 Task: Utilize Salesforce process builder for automated communication.
Action: Mouse moved to (610, 46)
Screenshot: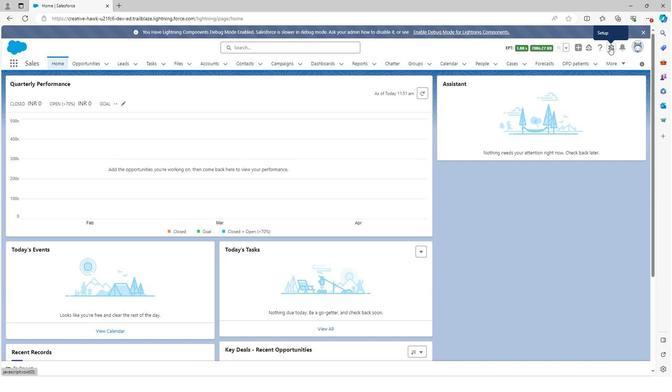 
Action: Mouse pressed left at (610, 46)
Screenshot: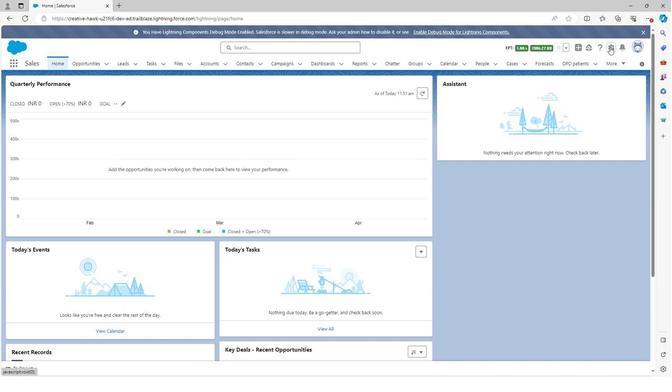 
Action: Mouse moved to (583, 69)
Screenshot: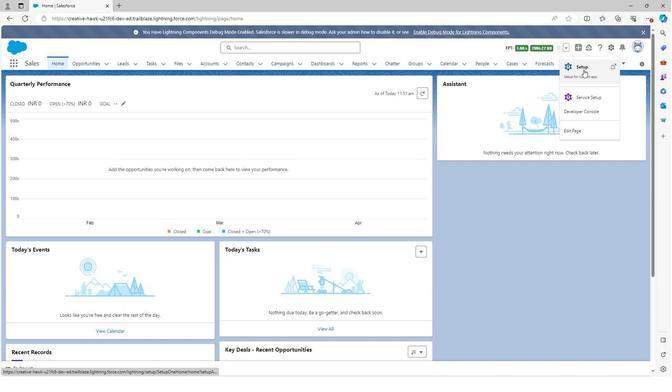
Action: Mouse pressed left at (583, 69)
Screenshot: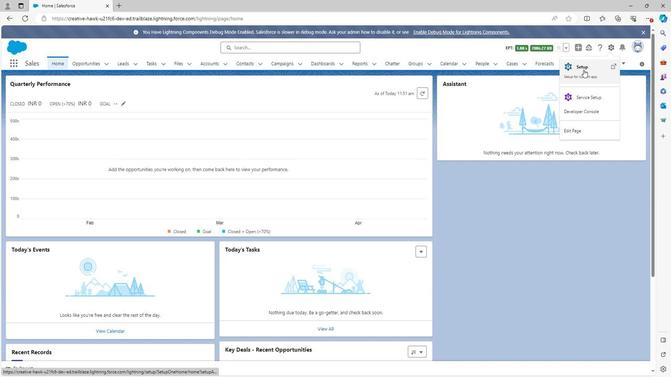 
Action: Mouse moved to (32, 82)
Screenshot: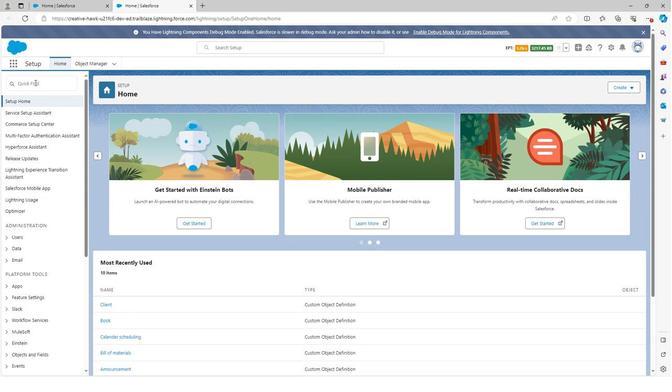 
Action: Mouse pressed left at (32, 82)
Screenshot: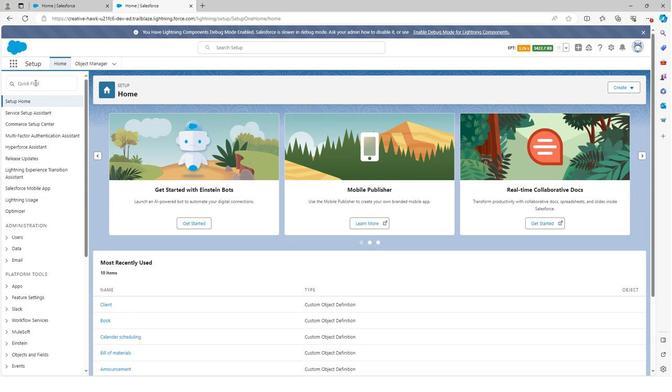 
Action: Key pressed email
Screenshot: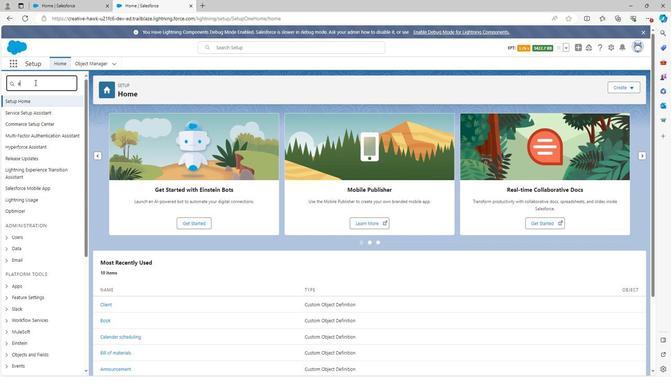 
Action: Mouse moved to (31, 141)
Screenshot: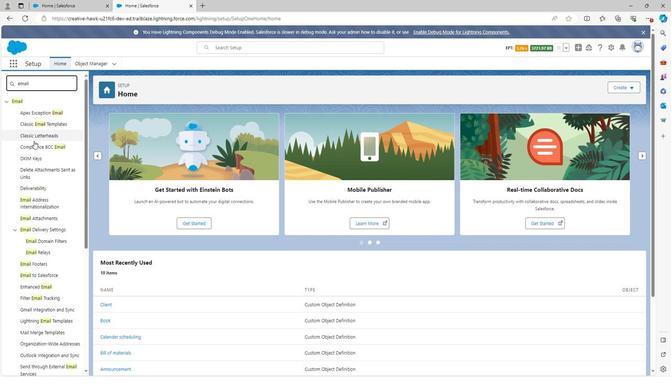 
Action: Key pressed <Key.space>te
Screenshot: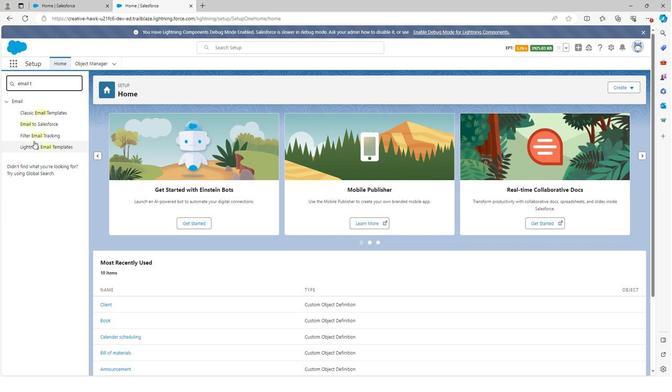 
Action: Mouse moved to (38, 112)
Screenshot: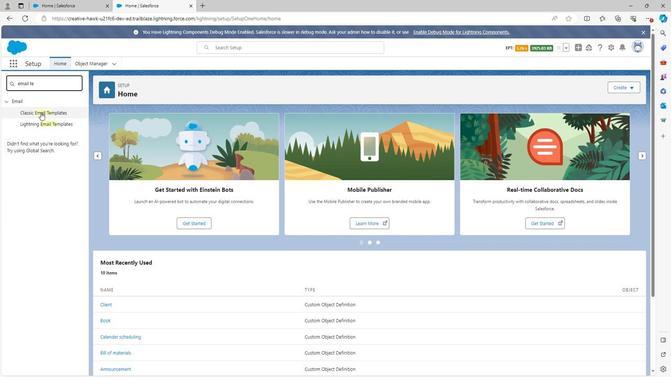 
Action: Mouse pressed left at (38, 112)
Screenshot: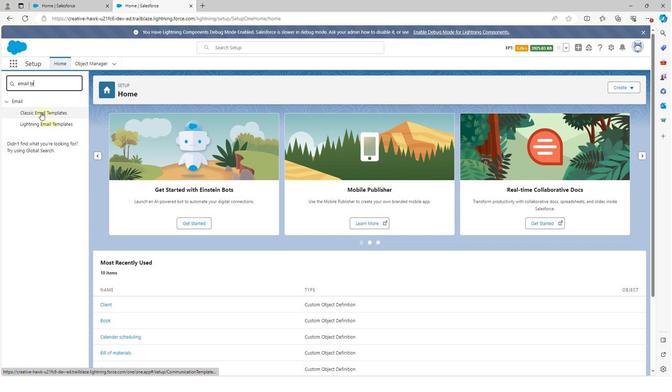 
Action: Mouse moved to (274, 175)
Screenshot: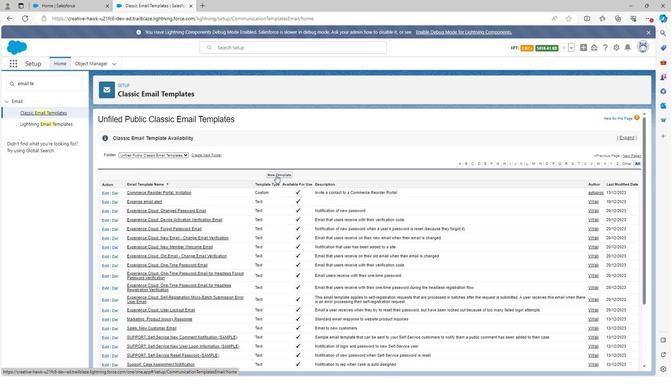 
Action: Mouse pressed left at (274, 175)
Screenshot: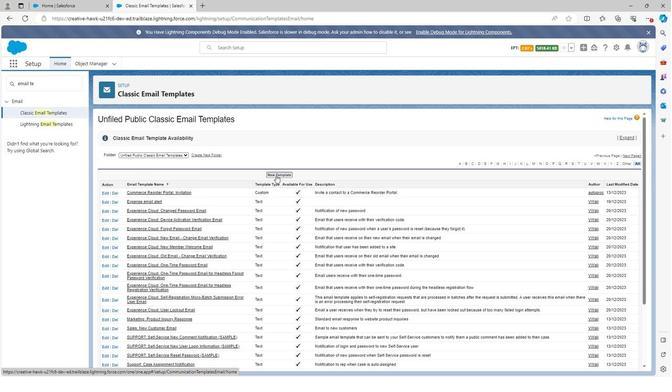 
Action: Mouse moved to (620, 218)
Screenshot: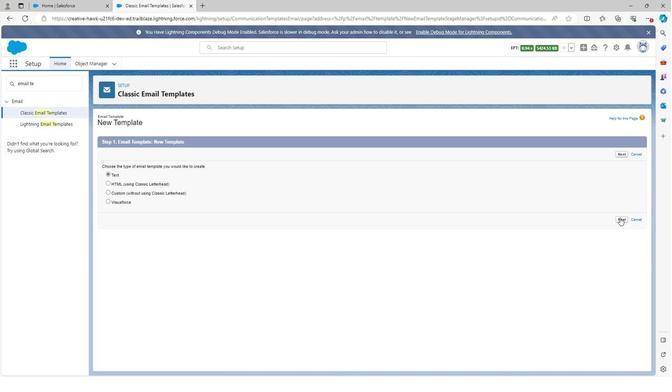 
Action: Mouse pressed left at (620, 218)
Screenshot: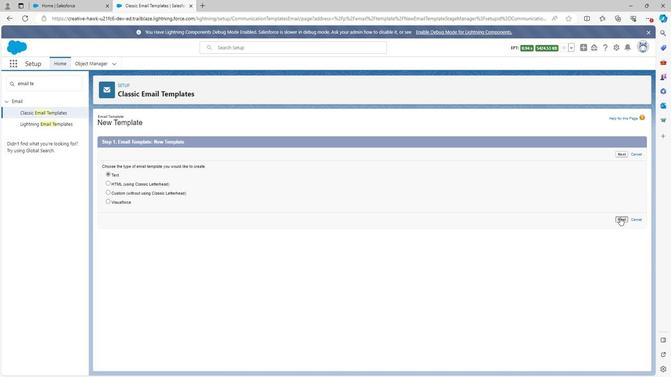 
Action: Mouse moved to (308, 155)
Screenshot: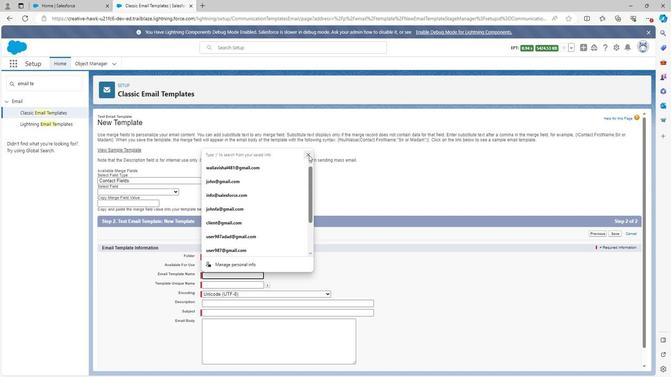 
Action: Mouse pressed left at (308, 155)
Screenshot: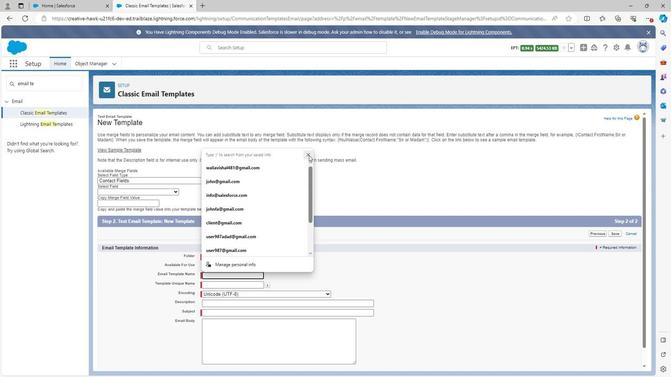 
Action: Mouse moved to (151, 181)
Screenshot: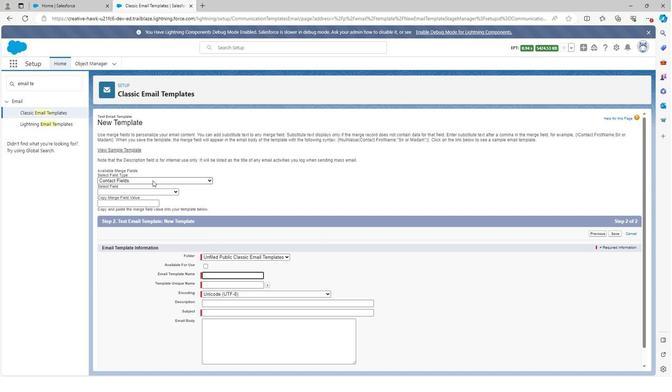 
Action: Mouse pressed left at (151, 181)
Screenshot: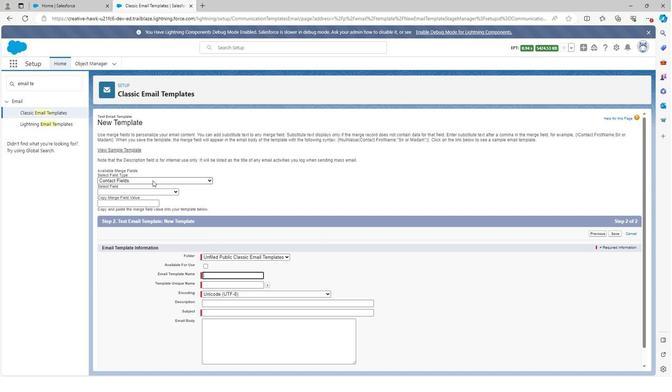 
Action: Mouse pressed left at (151, 181)
Screenshot: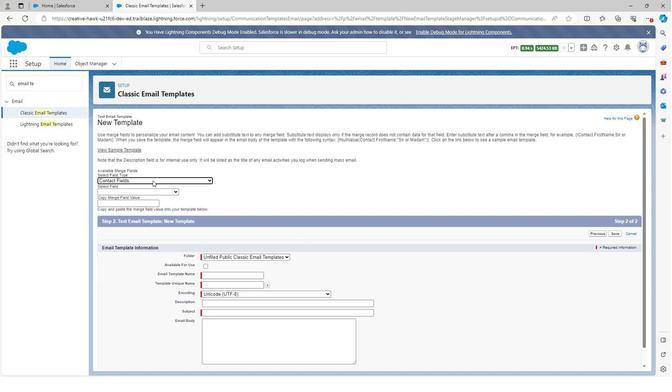 
Action: Mouse moved to (138, 194)
Screenshot: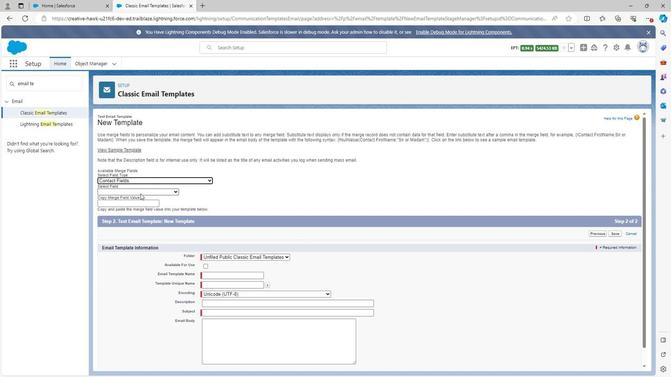 
Action: Mouse pressed left at (138, 194)
Screenshot: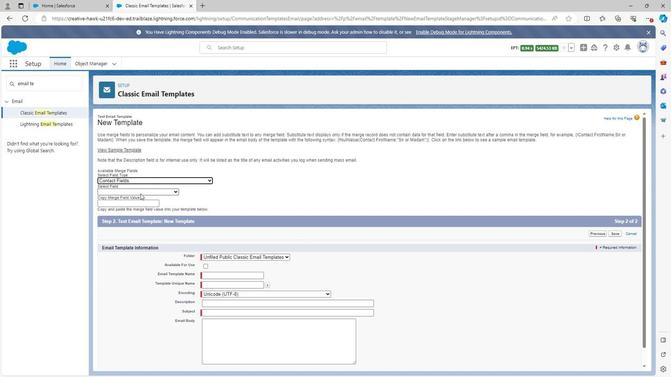 
Action: Mouse moved to (133, 261)
Screenshot: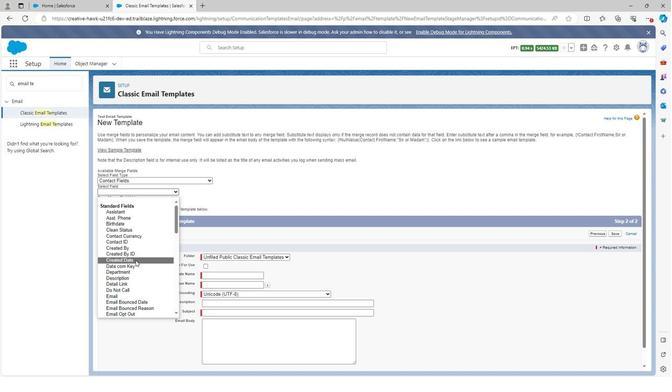
Action: Mouse scrolled (133, 260) with delta (0, 0)
Screenshot: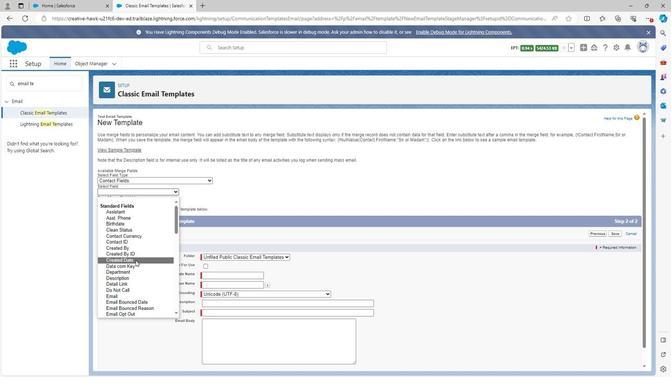 
Action: Mouse scrolled (133, 260) with delta (0, 0)
Screenshot: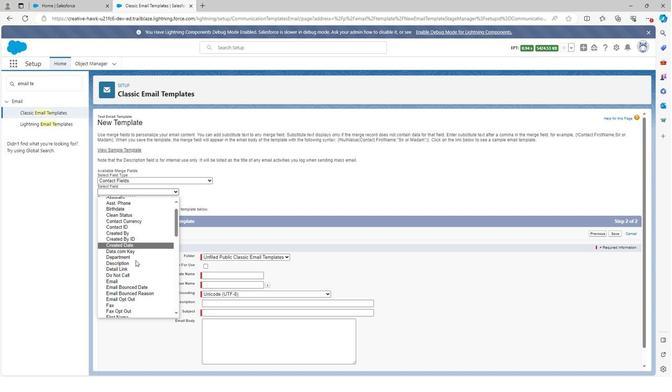 
Action: Mouse moved to (133, 261)
Screenshot: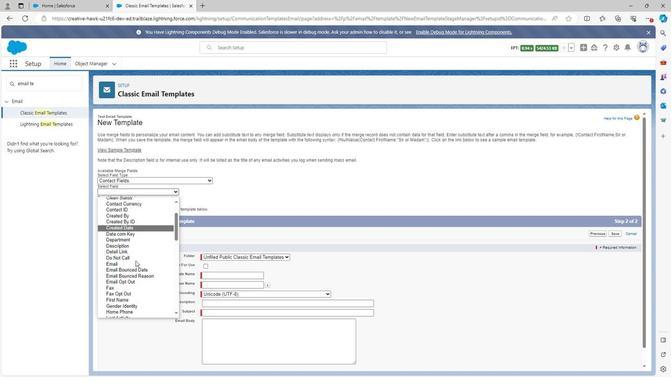 
Action: Mouse scrolled (133, 261) with delta (0, 0)
Screenshot: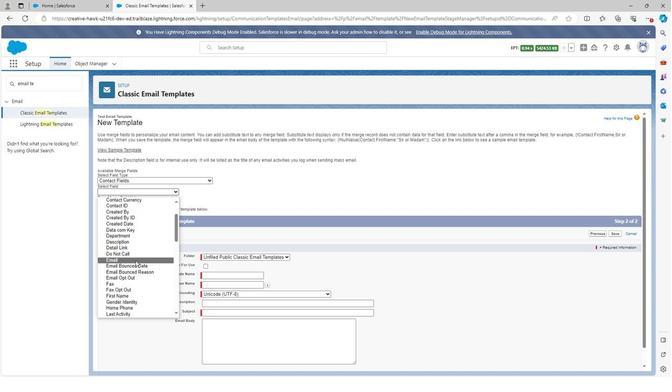 
Action: Mouse scrolled (133, 261) with delta (0, 0)
Screenshot: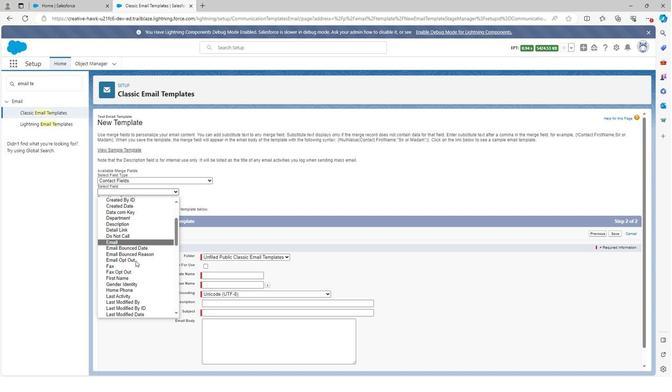 
Action: Mouse scrolled (133, 261) with delta (0, 0)
Screenshot: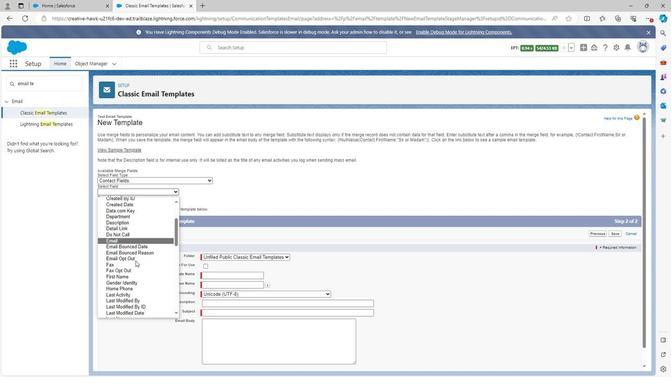 
Action: Mouse scrolled (133, 261) with delta (0, 0)
Screenshot: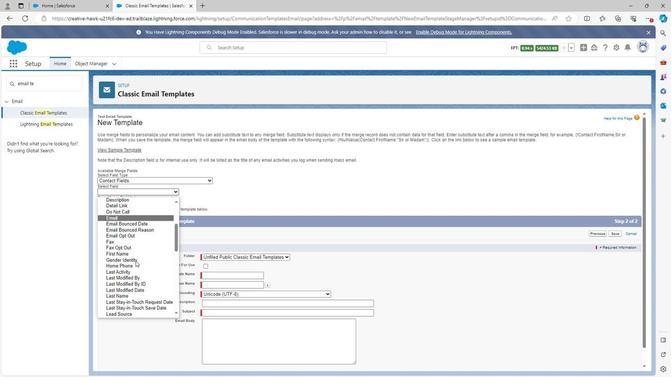 
Action: Mouse scrolled (133, 261) with delta (0, 0)
Screenshot: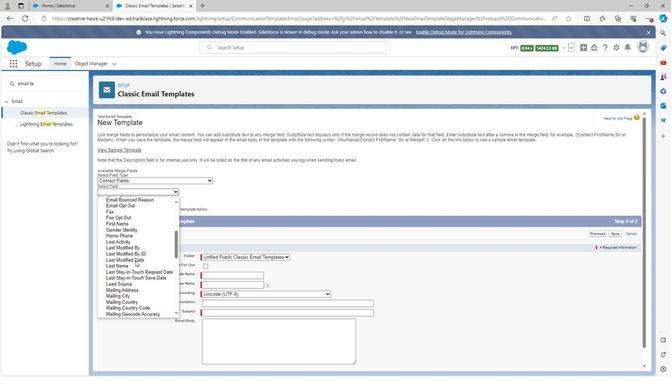 
Action: Mouse scrolled (133, 261) with delta (0, 0)
Screenshot: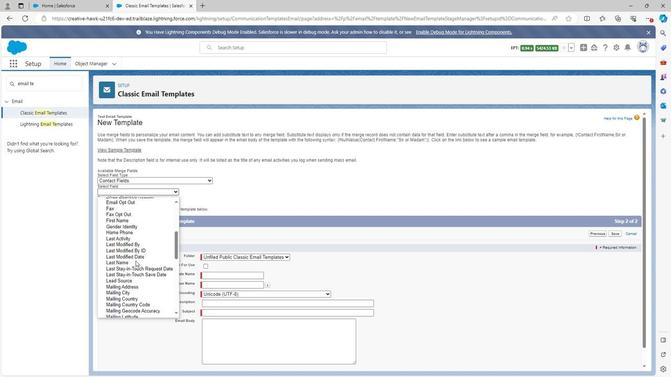 
Action: Mouse scrolled (133, 261) with delta (0, 0)
Screenshot: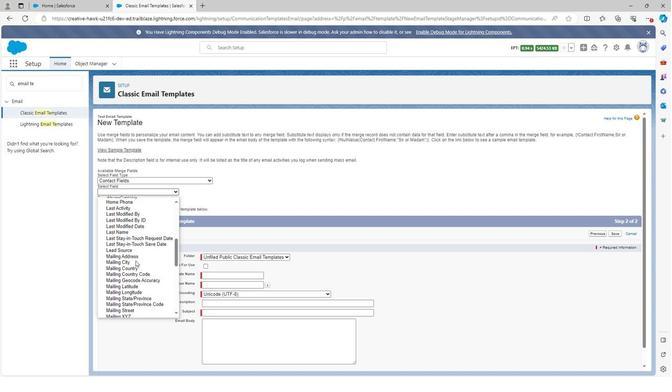 
Action: Mouse scrolled (133, 261) with delta (0, 0)
Screenshot: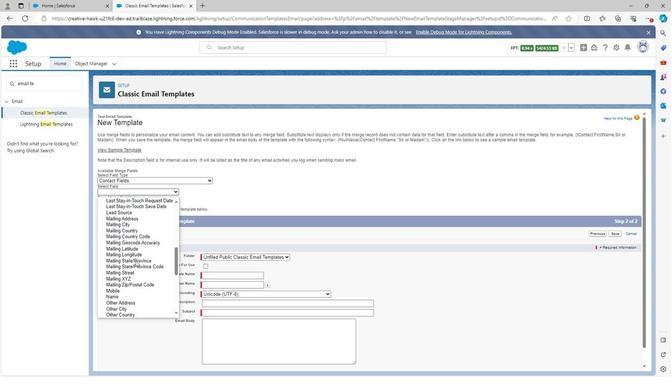 
Action: Mouse scrolled (133, 261) with delta (0, 0)
Screenshot: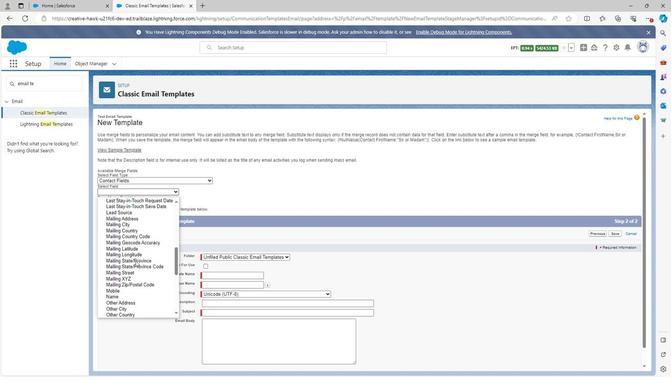 
Action: Mouse scrolled (133, 261) with delta (0, 0)
Screenshot: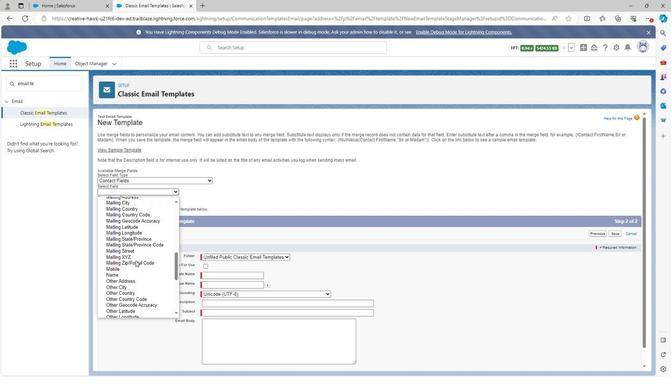 
Action: Mouse scrolled (133, 261) with delta (0, 0)
Screenshot: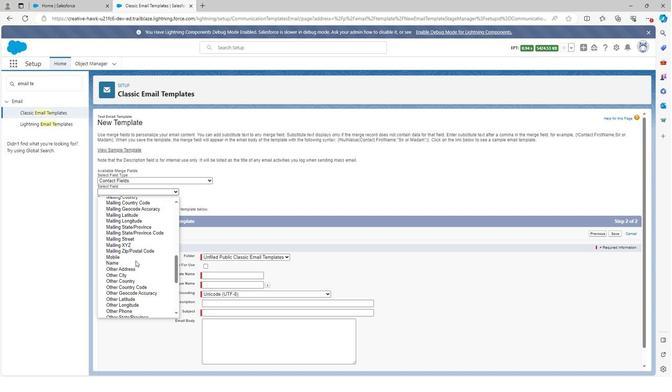 
Action: Mouse scrolled (133, 261) with delta (0, 0)
Screenshot: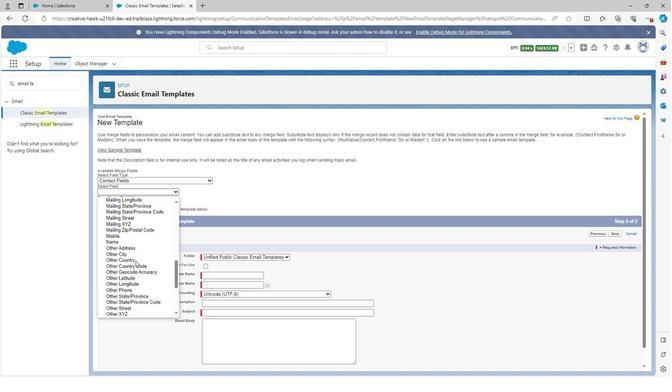 
Action: Mouse scrolled (133, 261) with delta (0, 0)
Screenshot: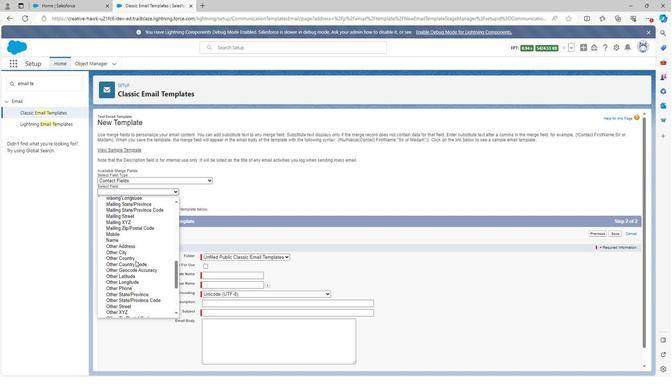 
Action: Mouse scrolled (133, 261) with delta (0, 0)
Screenshot: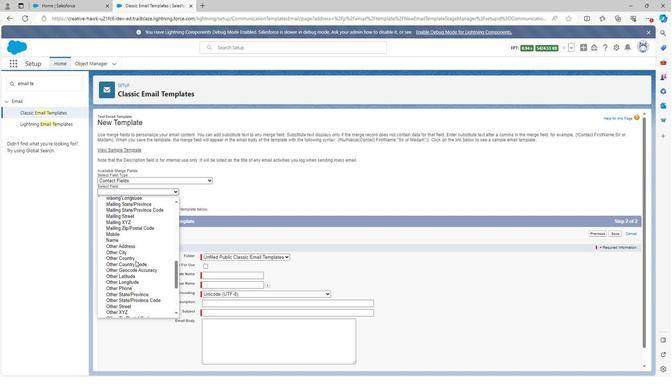 
Action: Mouse scrolled (133, 261) with delta (0, 0)
Screenshot: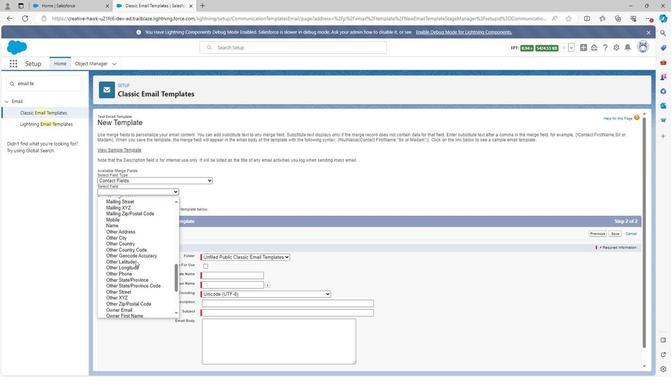 
Action: Mouse scrolled (133, 261) with delta (0, 0)
Screenshot: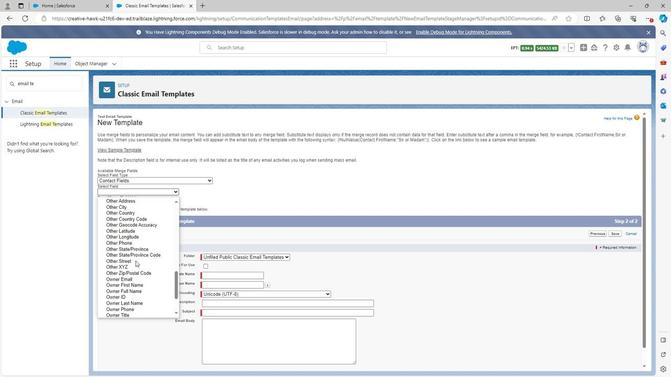 
Action: Mouse scrolled (133, 261) with delta (0, 0)
Screenshot: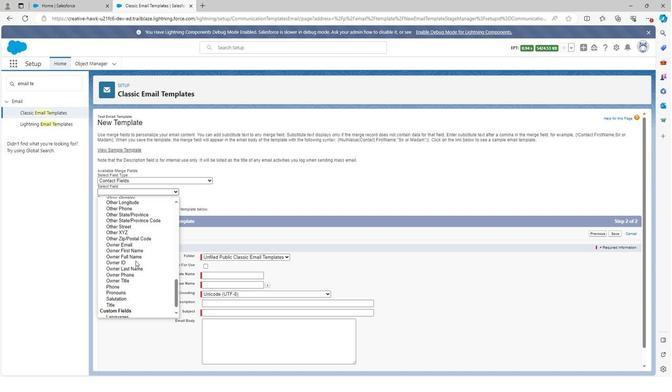 
Action: Mouse scrolled (133, 261) with delta (0, 0)
Screenshot: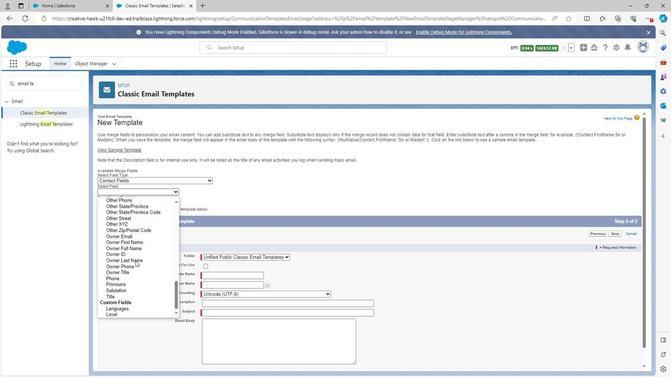 
Action: Mouse scrolled (133, 261) with delta (0, 0)
Screenshot: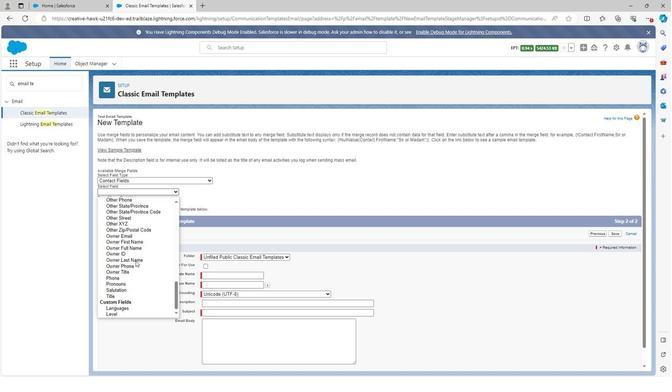 
Action: Mouse scrolled (133, 261) with delta (0, 0)
Screenshot: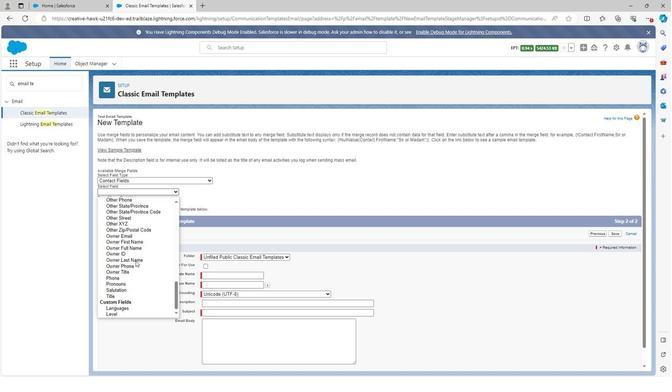 
Action: Mouse scrolled (133, 261) with delta (0, 0)
Screenshot: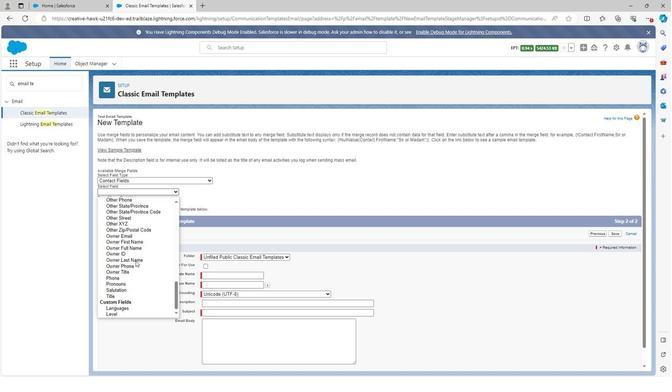 
Action: Mouse scrolled (133, 261) with delta (0, 0)
Screenshot: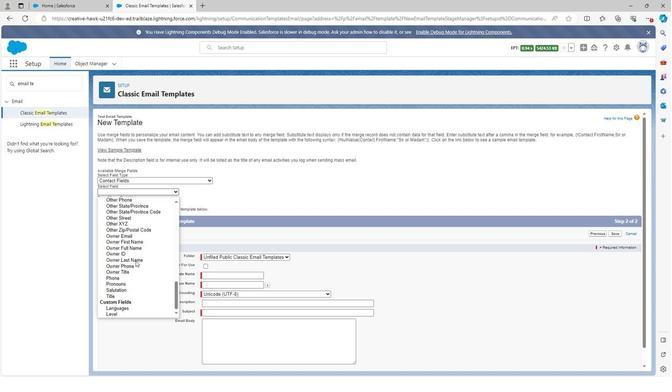 
Action: Mouse scrolled (133, 261) with delta (0, 0)
Screenshot: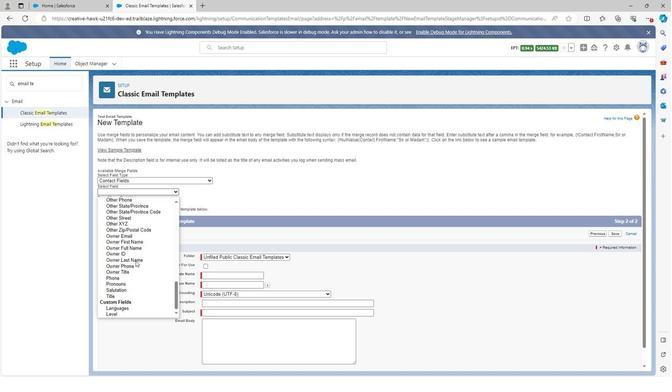 
Action: Mouse scrolled (133, 261) with delta (0, 0)
Screenshot: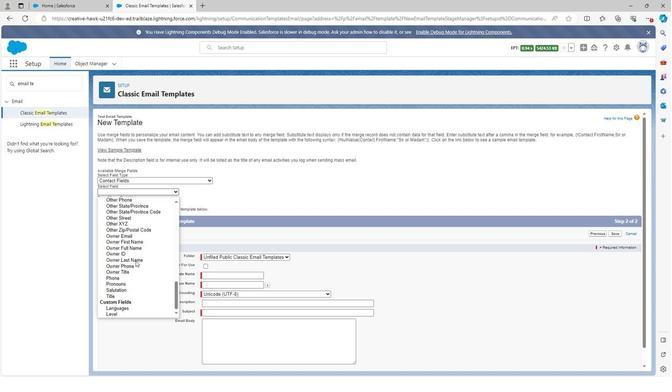
Action: Mouse scrolled (133, 261) with delta (0, 0)
Screenshot: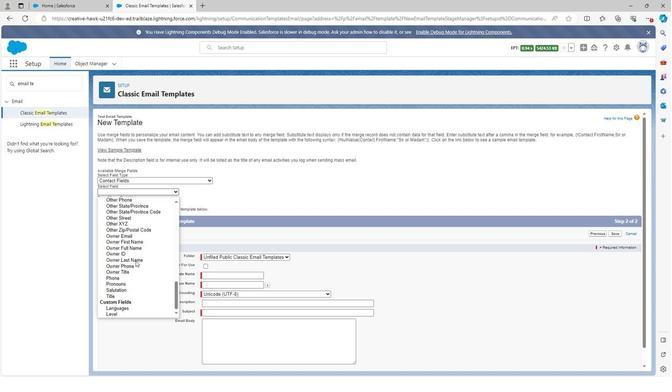 
Action: Mouse scrolled (133, 261) with delta (0, 0)
Screenshot: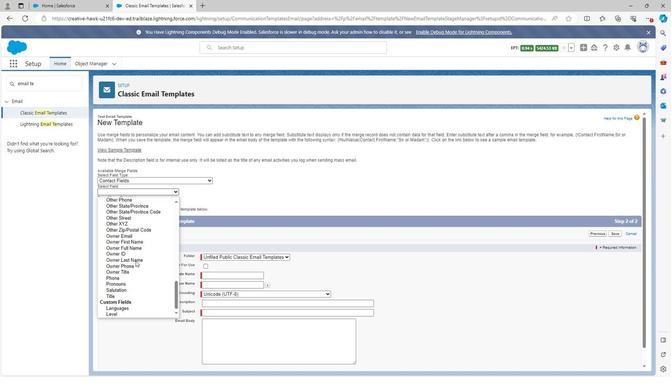
Action: Mouse scrolled (133, 261) with delta (0, 0)
Screenshot: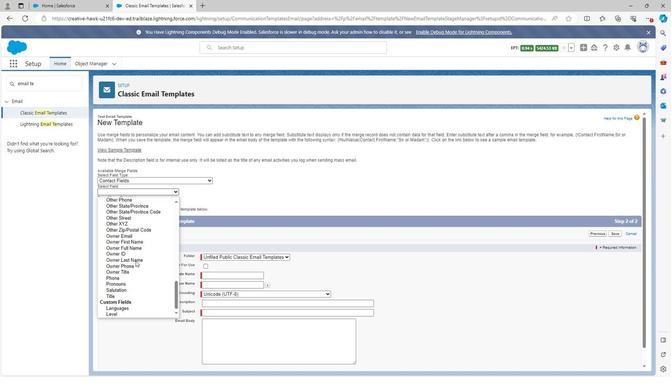 
Action: Mouse scrolled (133, 261) with delta (0, 0)
Screenshot: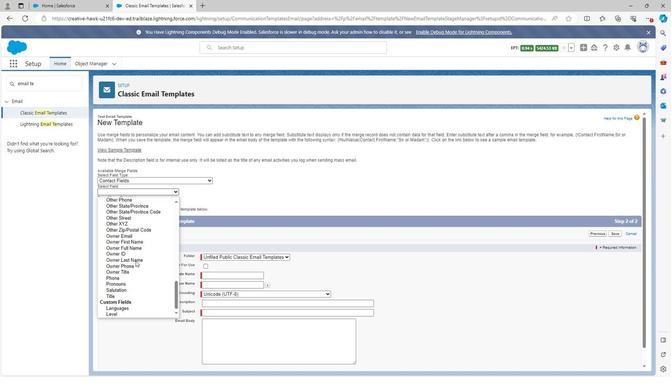 
Action: Mouse scrolled (133, 261) with delta (0, 0)
Screenshot: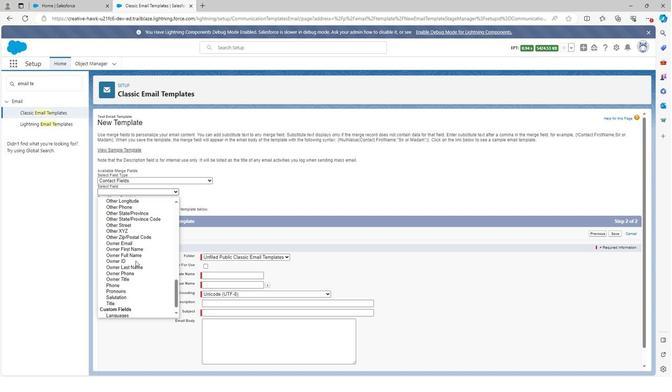 
Action: Mouse scrolled (133, 261) with delta (0, 0)
Screenshot: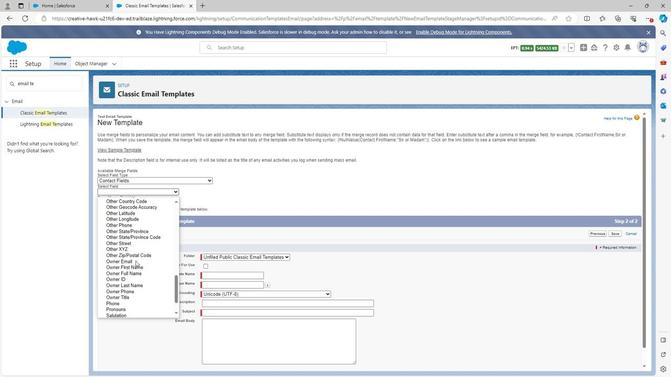 
Action: Mouse scrolled (133, 261) with delta (0, 0)
Screenshot: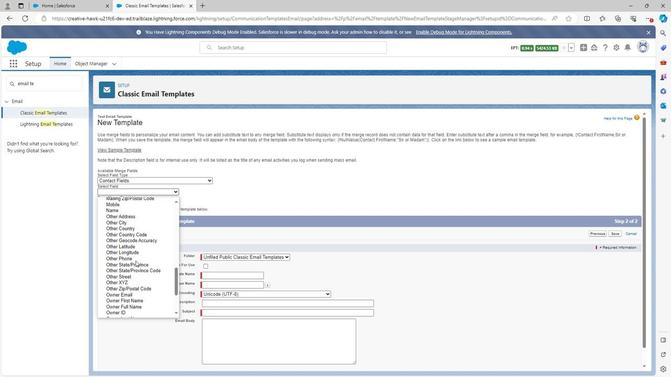 
Action: Mouse scrolled (133, 261) with delta (0, 0)
Screenshot: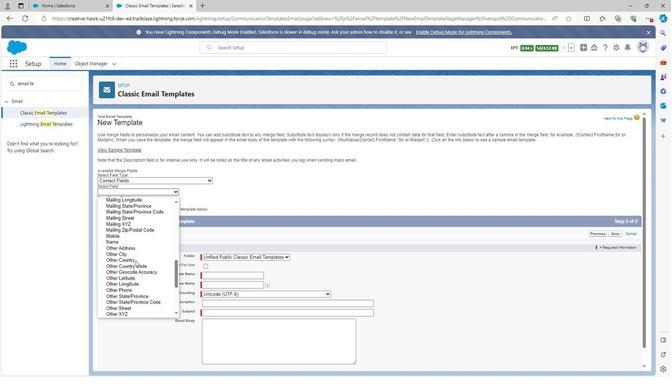 
Action: Mouse scrolled (133, 261) with delta (0, 0)
Screenshot: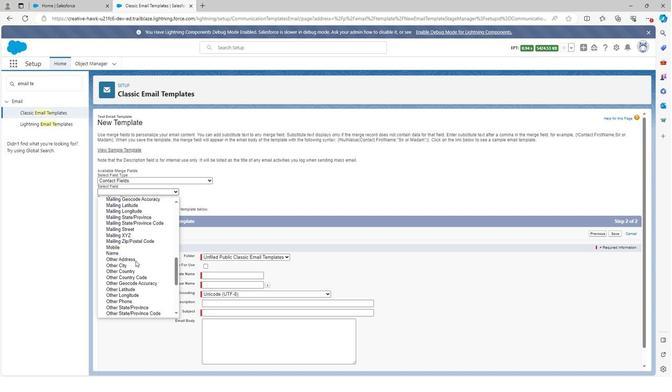 
Action: Mouse scrolled (133, 261) with delta (0, 0)
Screenshot: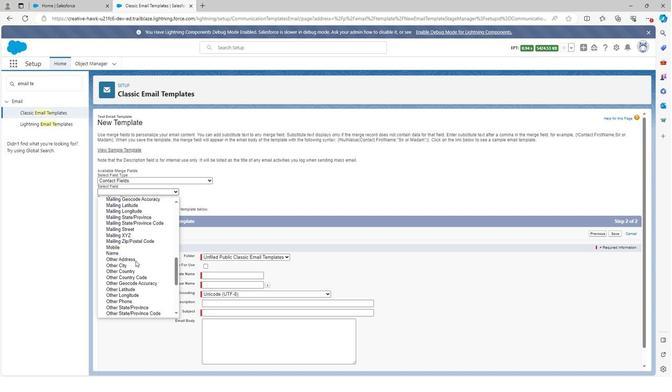
Action: Mouse scrolled (133, 261) with delta (0, 0)
Screenshot: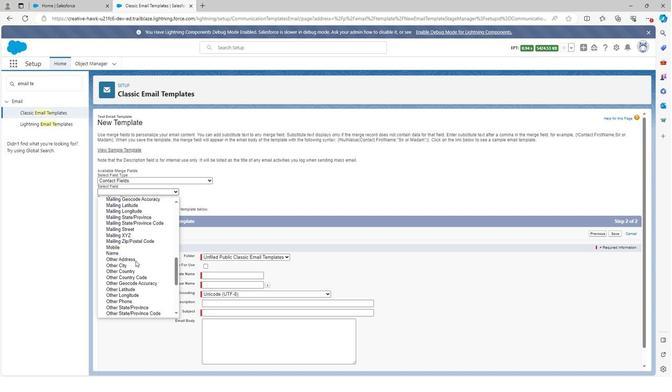 
Action: Mouse scrolled (133, 261) with delta (0, 0)
Screenshot: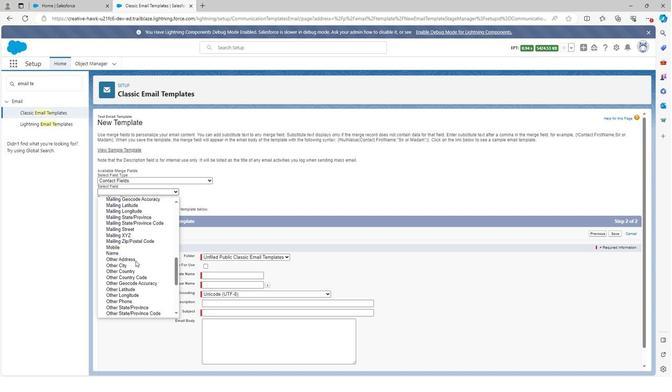 
Action: Mouse scrolled (133, 261) with delta (0, 0)
Screenshot: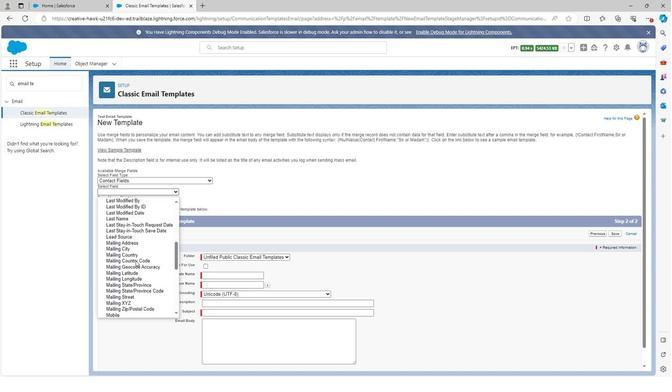 
Action: Mouse scrolled (133, 261) with delta (0, 0)
Screenshot: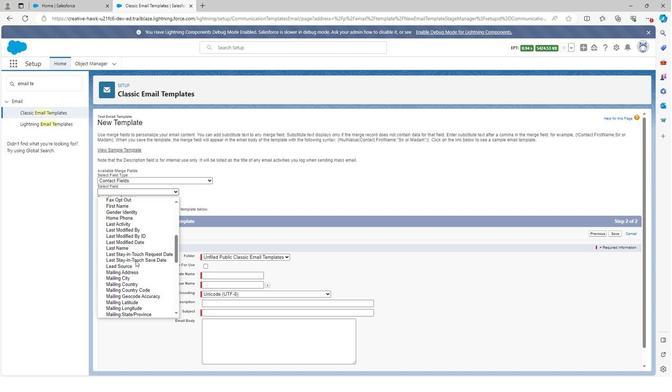 
Action: Mouse scrolled (133, 261) with delta (0, 0)
Screenshot: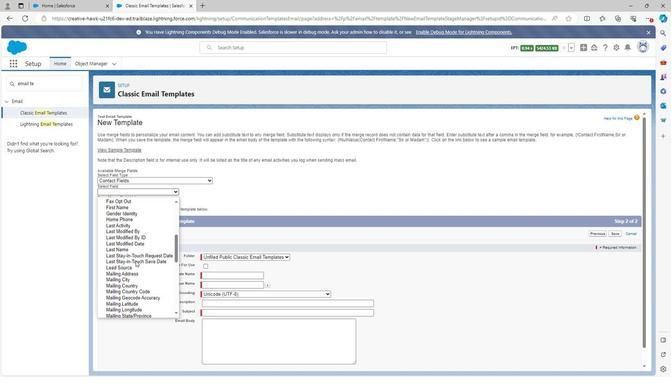 
Action: Mouse scrolled (133, 261) with delta (0, 0)
Screenshot: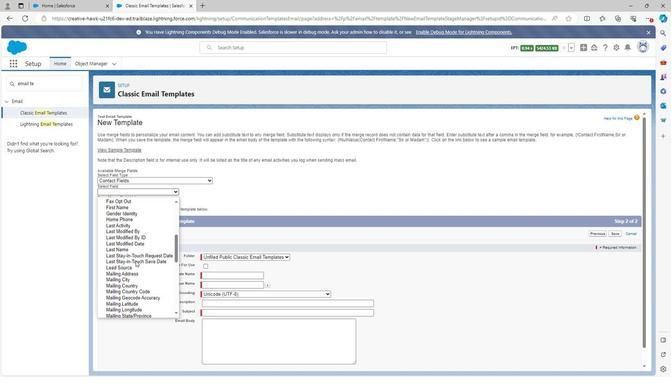 
Action: Mouse scrolled (133, 261) with delta (0, 0)
Screenshot: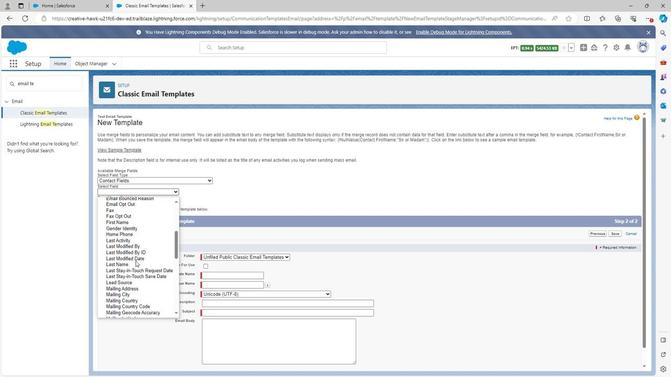 
Action: Mouse scrolled (133, 261) with delta (0, 0)
Screenshot: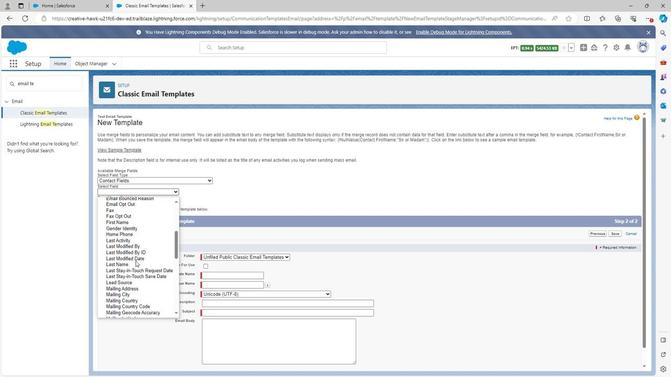 
Action: Mouse scrolled (133, 261) with delta (0, 0)
Screenshot: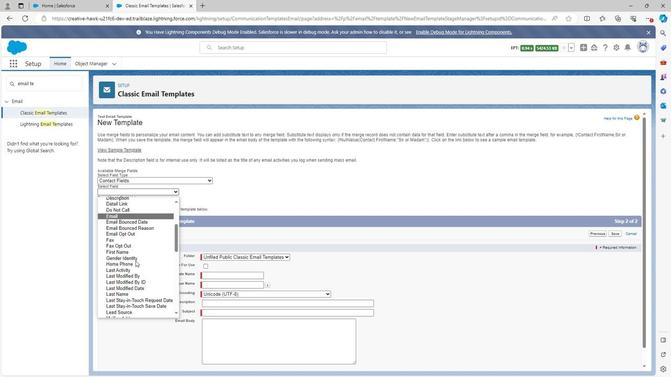 
Action: Mouse scrolled (133, 261) with delta (0, 0)
Screenshot: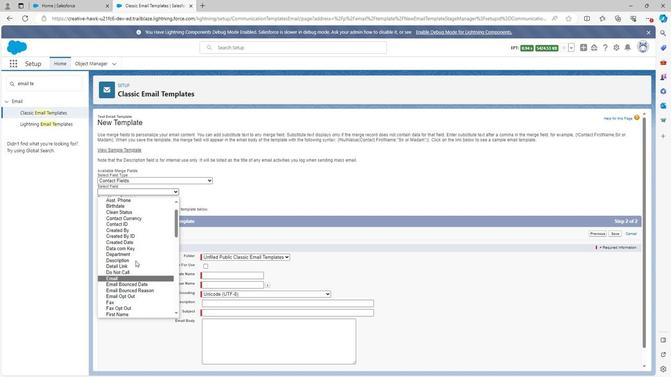 
Action: Mouse scrolled (133, 261) with delta (0, 0)
Screenshot: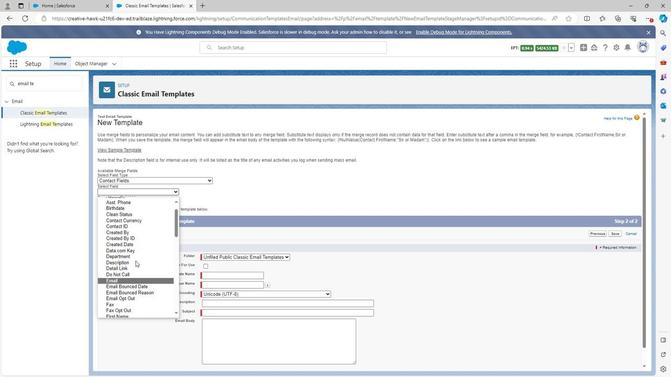 
Action: Mouse scrolled (133, 261) with delta (0, 0)
Screenshot: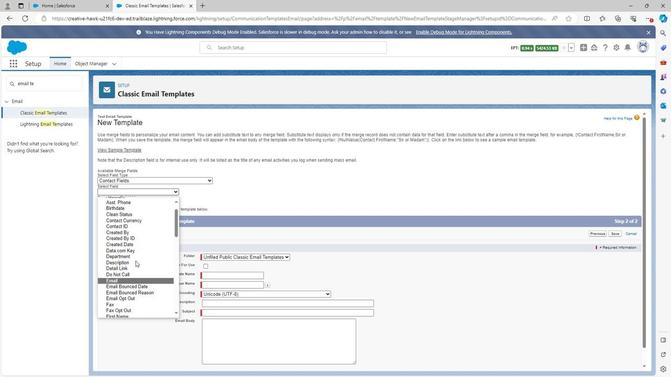 
Action: Mouse scrolled (133, 261) with delta (0, 0)
Screenshot: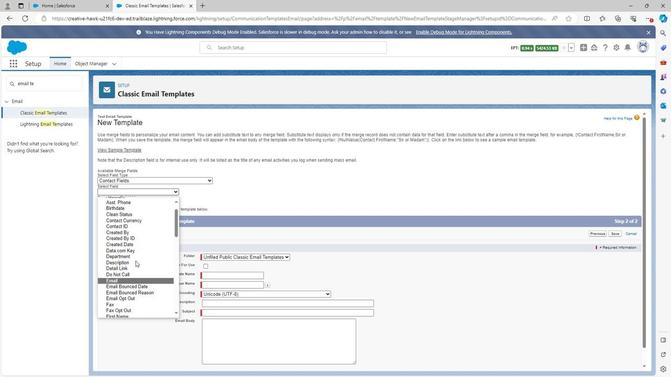 
Action: Mouse scrolled (133, 261) with delta (0, 0)
Screenshot: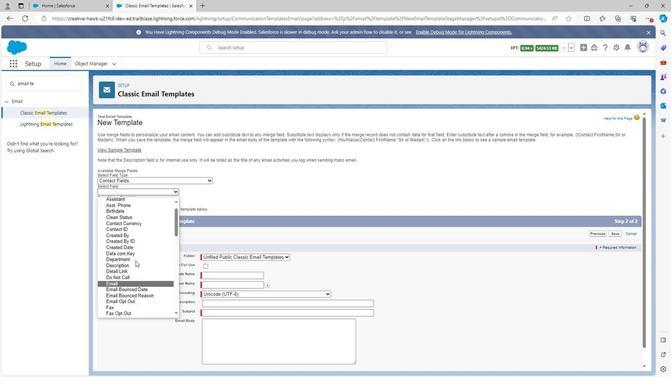 
Action: Mouse scrolled (133, 261) with delta (0, 0)
Screenshot: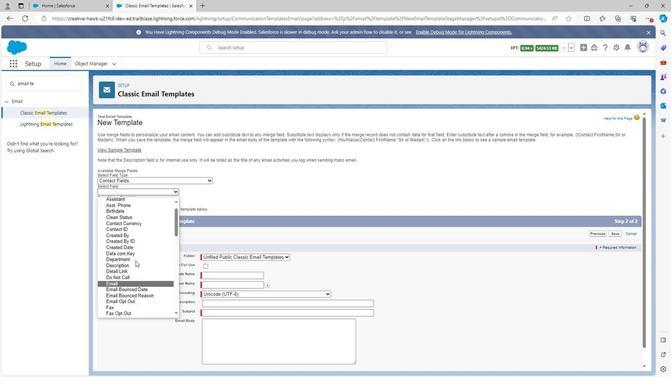 
Action: Mouse scrolled (133, 261) with delta (0, 0)
Screenshot: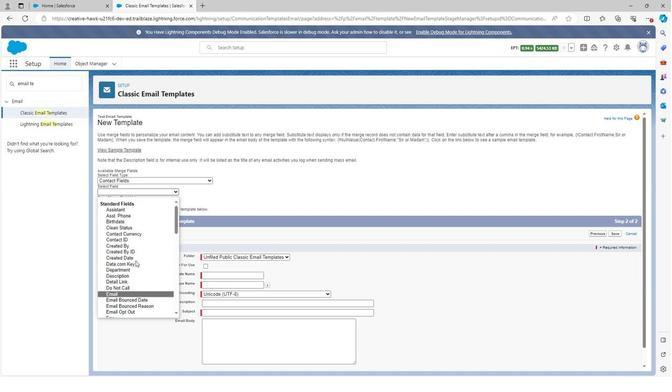 
Action: Mouse scrolled (133, 261) with delta (0, 0)
Screenshot: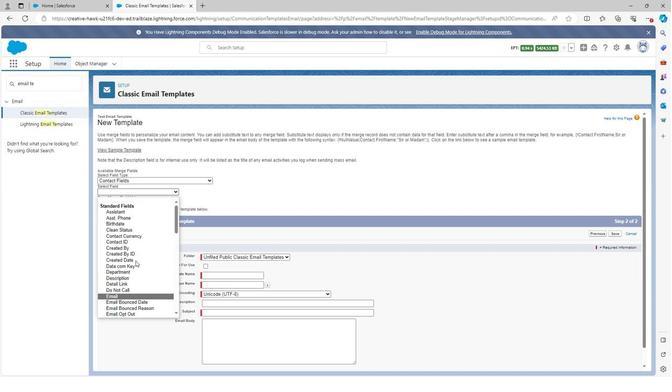 
Action: Mouse scrolled (133, 261) with delta (0, 0)
Screenshot: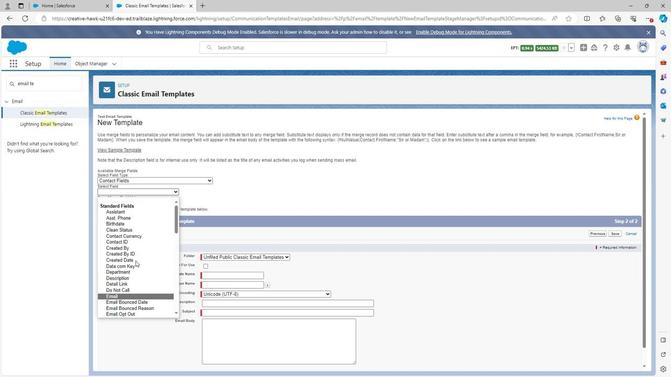 
Action: Mouse scrolled (133, 261) with delta (0, 0)
Screenshot: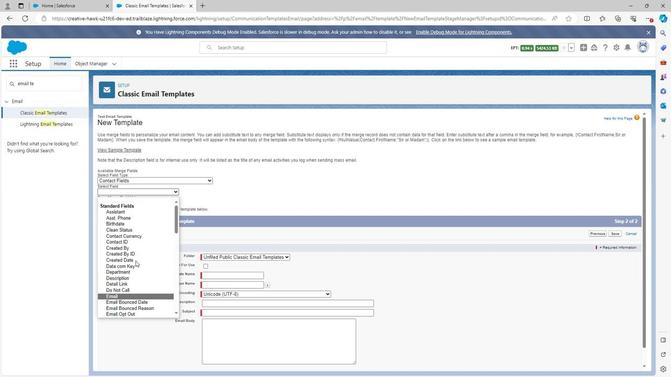 
Action: Mouse scrolled (133, 261) with delta (0, 0)
Screenshot: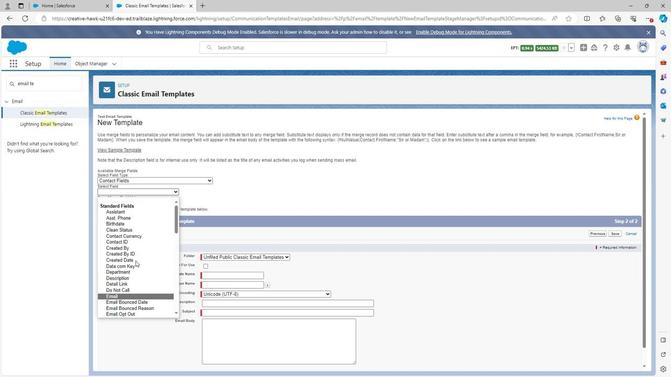 
Action: Mouse scrolled (133, 261) with delta (0, 0)
Screenshot: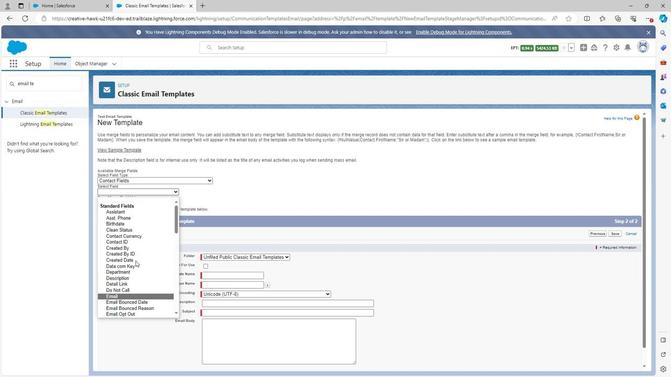 
Action: Mouse scrolled (133, 261) with delta (0, 0)
Screenshot: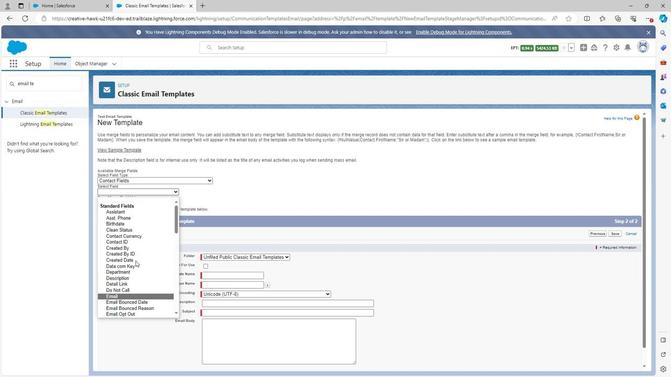 
Action: Mouse scrolled (133, 261) with delta (0, 0)
Screenshot: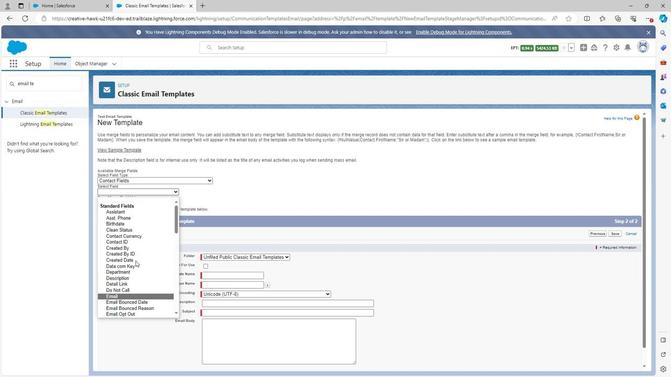 
Action: Mouse scrolled (133, 261) with delta (0, 0)
Screenshot: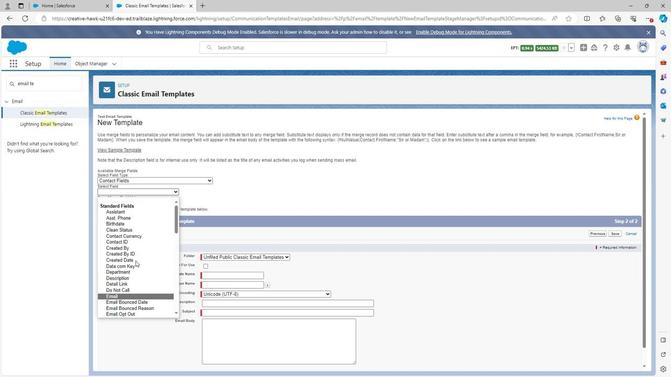 
Action: Mouse scrolled (133, 261) with delta (0, 0)
Screenshot: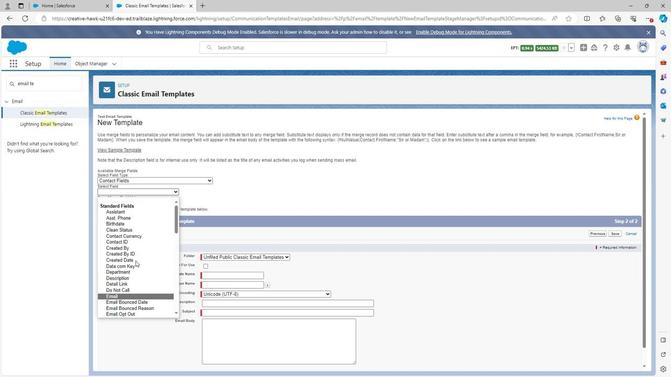 
Action: Mouse scrolled (133, 261) with delta (0, 0)
Screenshot: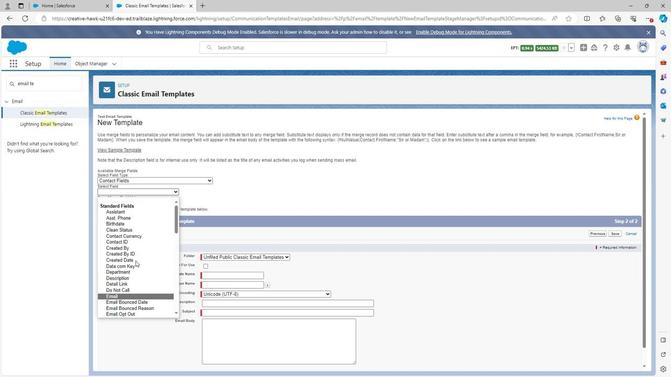 
Action: Mouse scrolled (133, 261) with delta (0, 0)
Screenshot: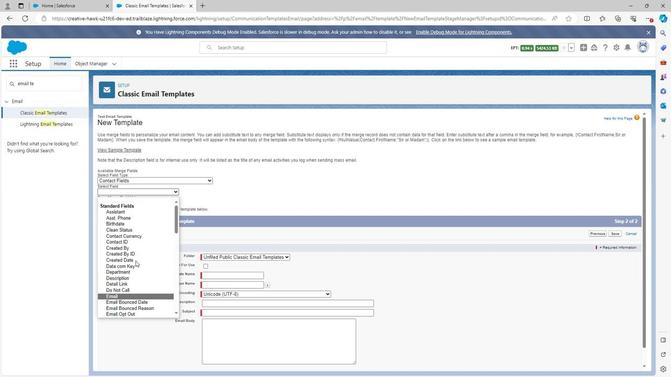 
Action: Mouse moved to (122, 242)
Screenshot: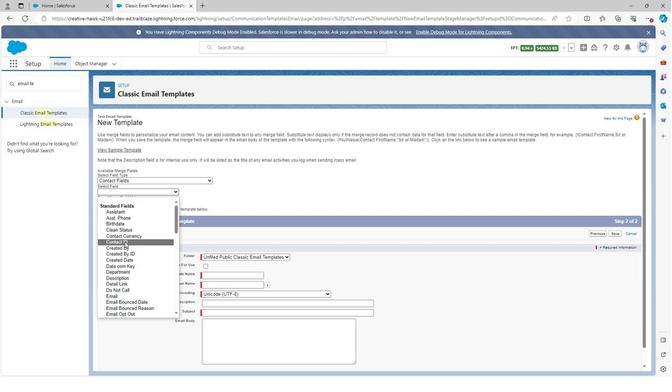 
Action: Mouse pressed left at (122, 242)
Screenshot: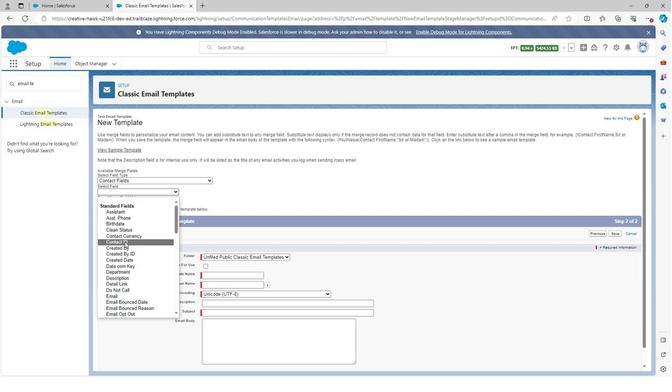 
Action: Mouse moved to (235, 200)
Screenshot: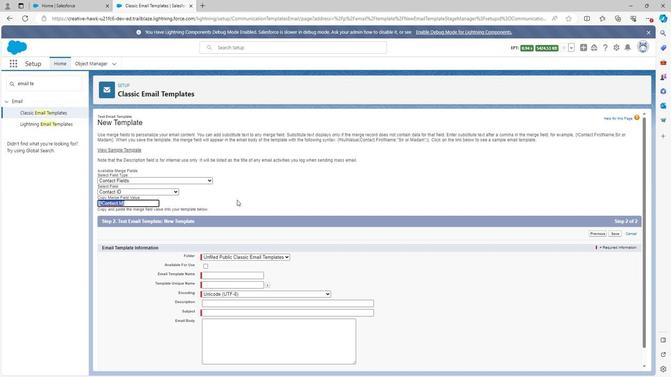 
Action: Mouse pressed left at (235, 200)
Screenshot: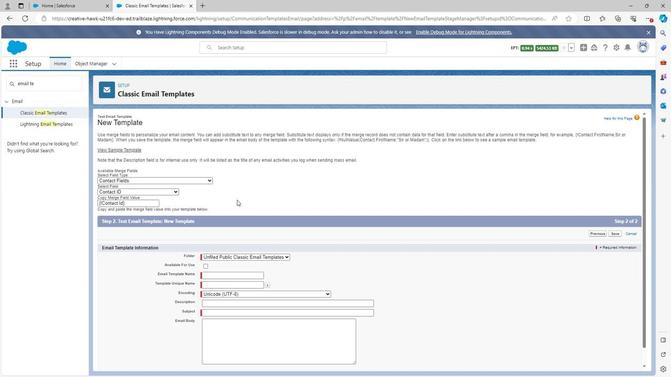 
Action: Mouse moved to (216, 277)
Screenshot: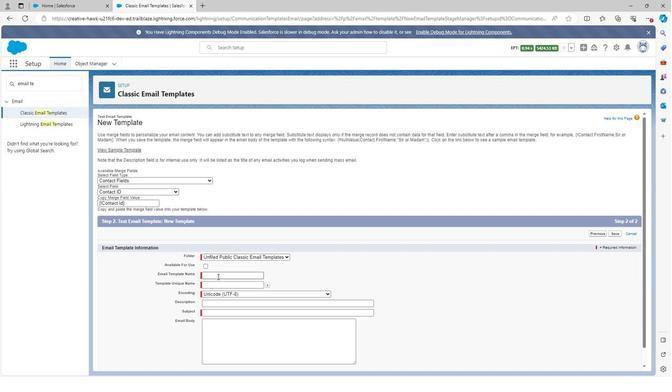 
Action: Mouse pressed left at (216, 277)
Screenshot: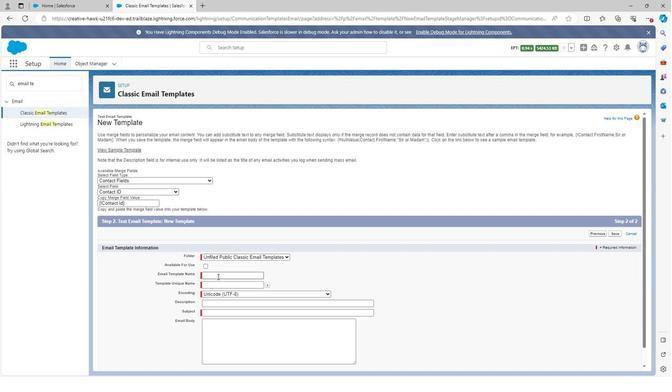 
Action: Mouse moved to (215, 274)
Screenshot: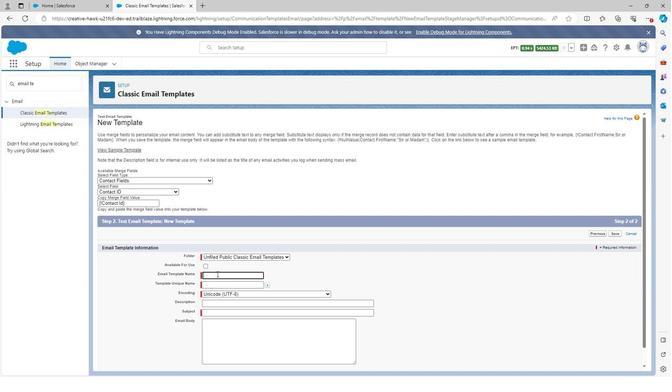 
Action: Key pressed <Key.shift>Patient<Key.space>r<Key.backspace><Key.backspace><Key.backspace><Key.backspace><Key.backspace><Key.backspace><Key.backspace><Key.backspace><Key.backspace><Key.backspace><Key.backspace><Key.backspace><Key.shift>Appointment<Key.space>booking
Screenshot: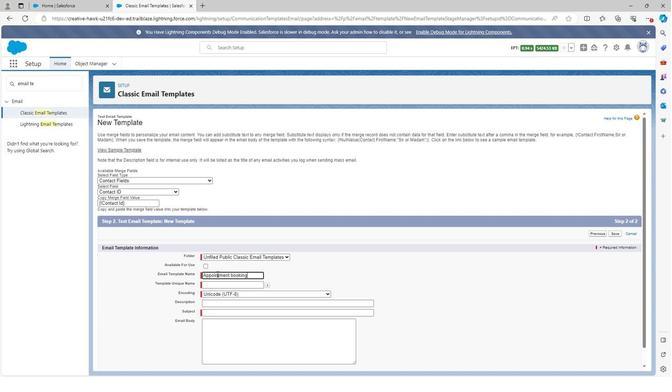 
Action: Mouse moved to (293, 281)
Screenshot: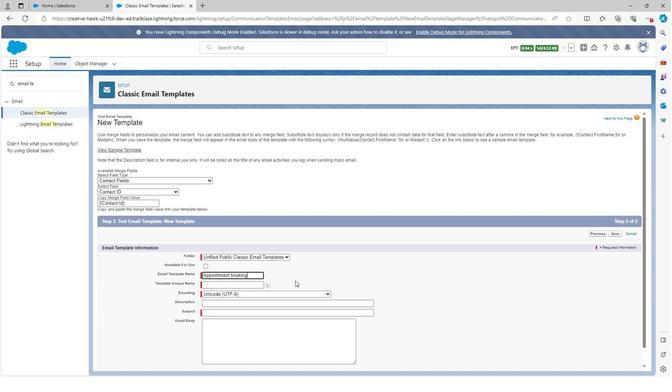 
Action: Mouse pressed left at (293, 281)
Screenshot: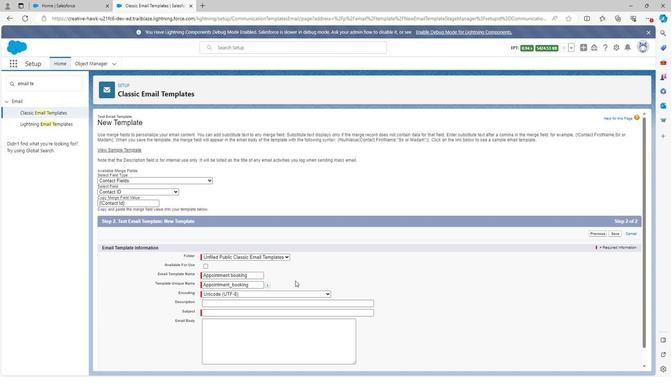 
Action: Mouse moved to (234, 301)
Screenshot: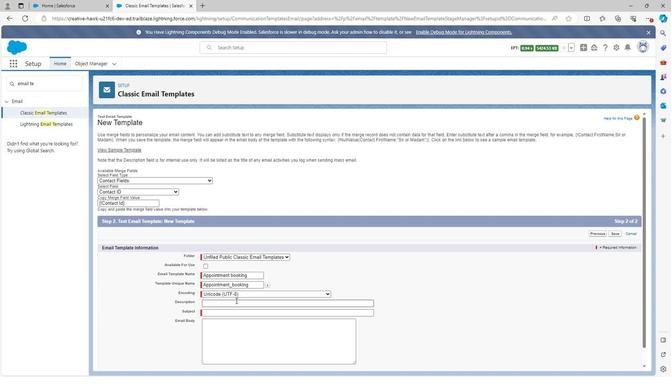 
Action: Mouse pressed left at (234, 301)
Screenshot: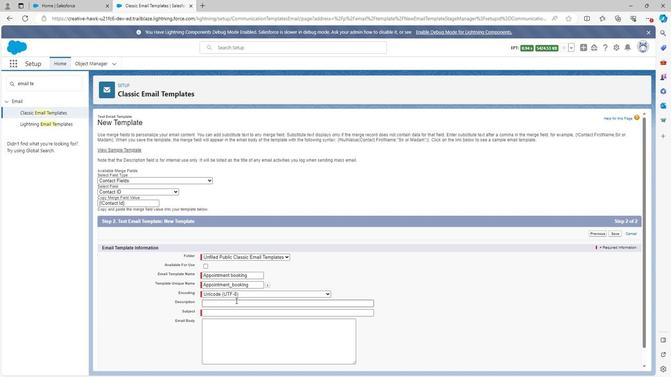 
Action: Key pressed <Key.shift>Appointment<Key.space>booking<Key.space>email<Key.space>templates<Key.backspace>
Screenshot: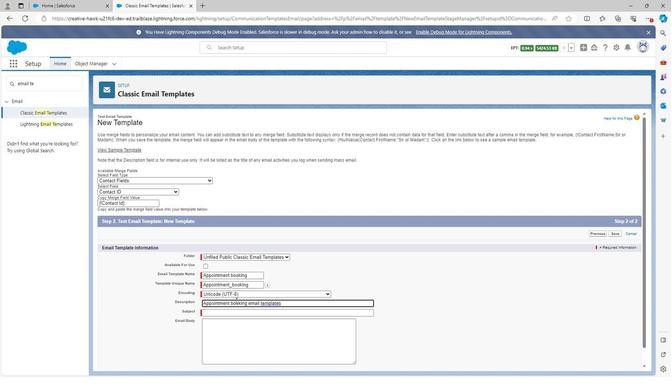 
Action: Mouse moved to (281, 342)
Screenshot: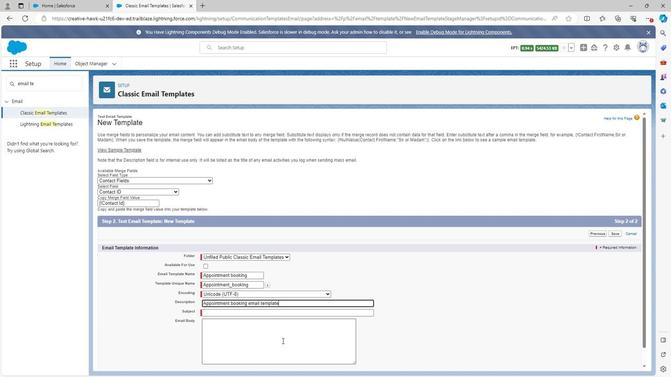 
Action: Key pressed <Key.space>is
Screenshot: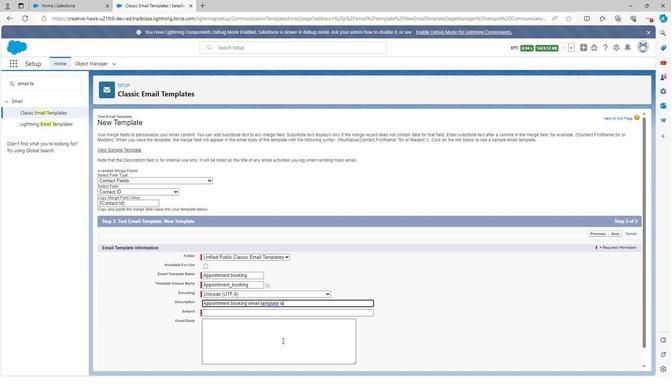 
Action: Mouse moved to (281, 344)
Screenshot: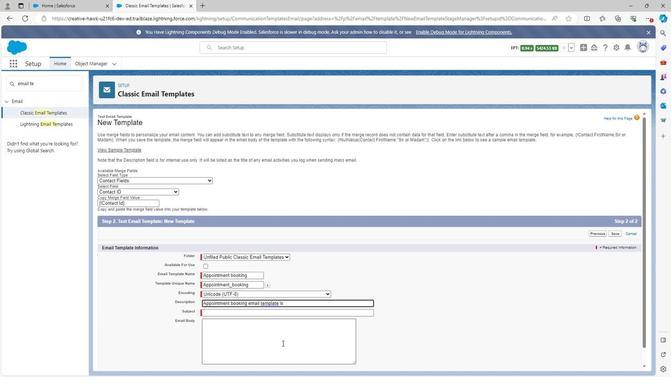 
Action: Key pressed <Key.space>
Screenshot: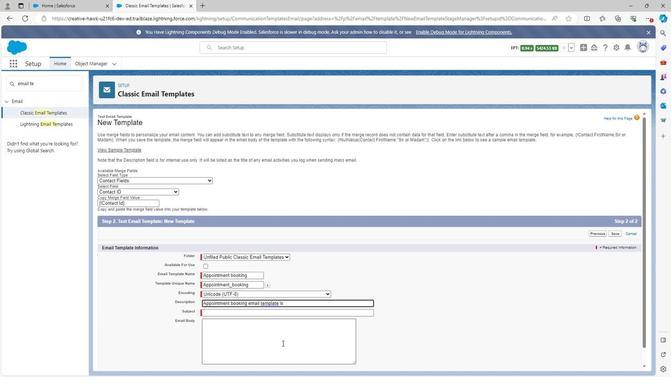 
Action: Mouse moved to (281, 344)
Screenshot: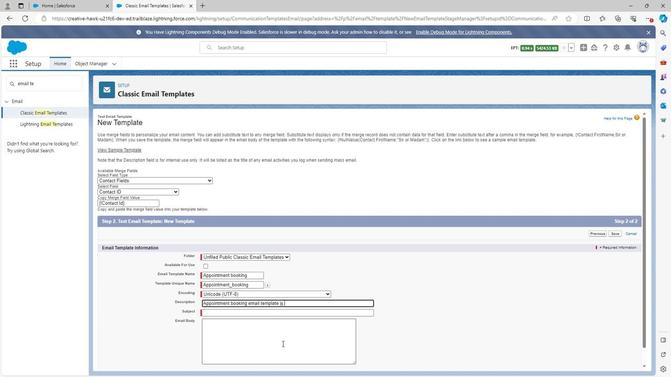 
Action: Key pressed t
Screenshot: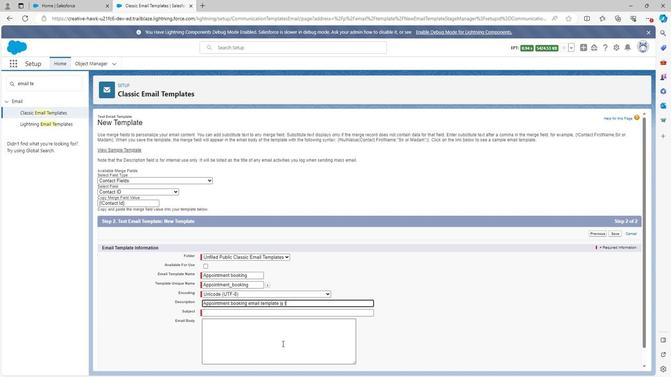 
Action: Mouse moved to (281, 345)
Screenshot: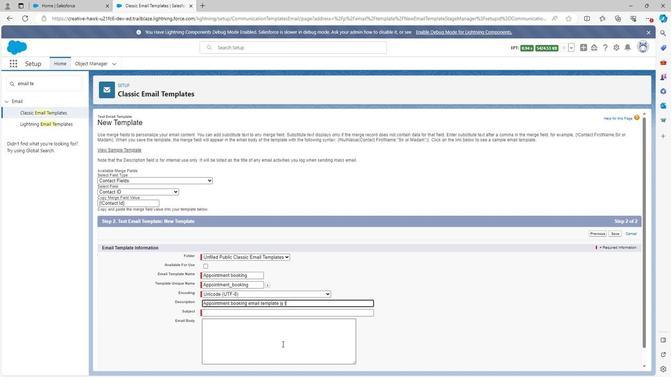 
Action: Key pressed h
Screenshot: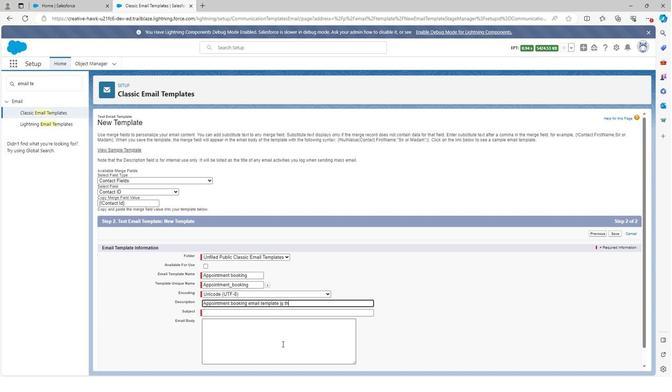 
Action: Mouse moved to (306, 353)
Screenshot: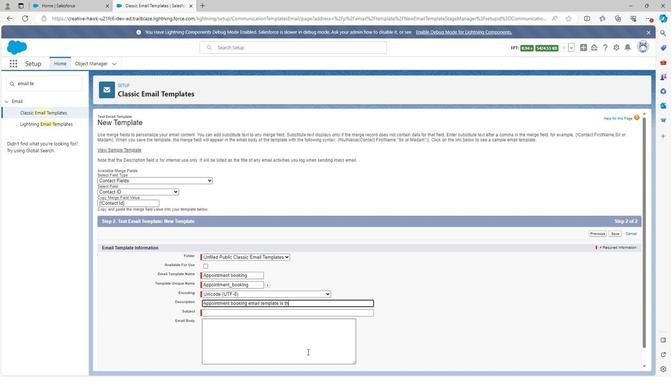 
Action: Key pressed e<Key.space>email<Key.space>
Screenshot: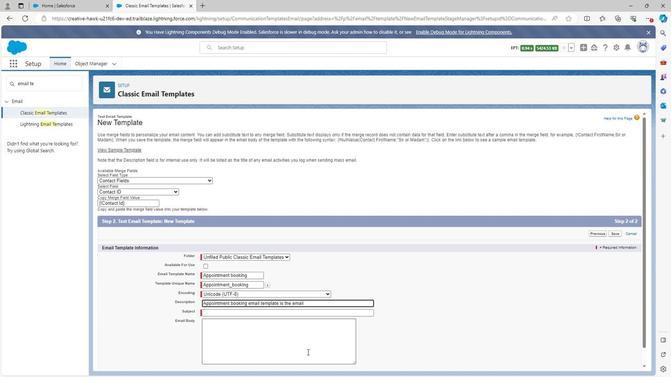 
Action: Mouse moved to (305, 351)
Screenshot: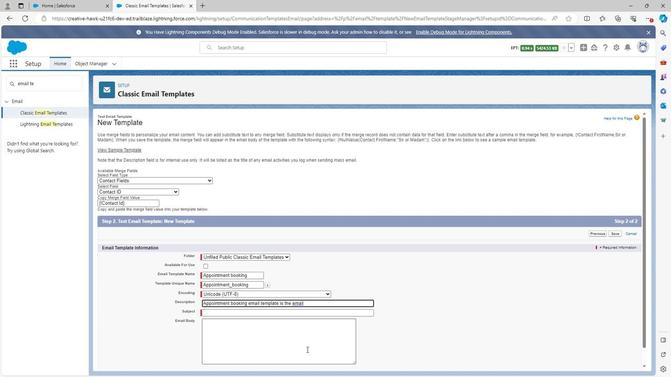
Action: Key pressed template<Key.space>through<Key.space>which<Key.space>we<Key.space>send<Key.space>the<Key.space>notification<Key.space>to<Key.space>patient<Key.space>when<Key.space>he<Key.space>will<Key.space>book<Key.space>consultation
Screenshot: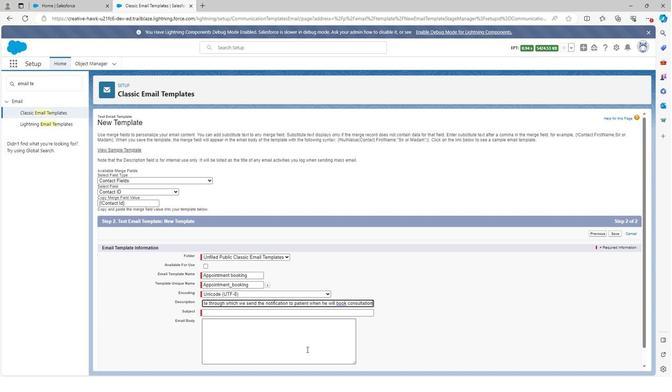 
Action: Mouse moved to (258, 315)
Screenshot: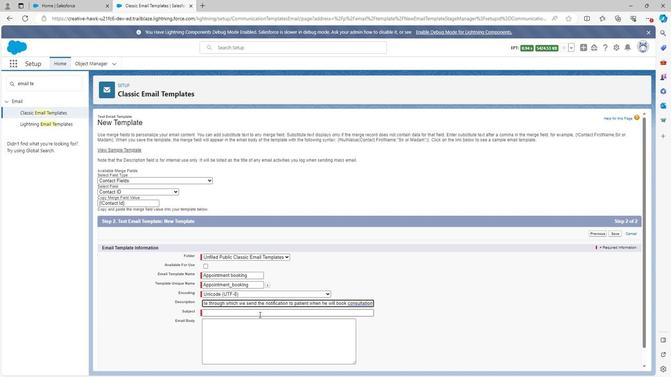 
Action: Mouse pressed left at (258, 315)
Screenshot: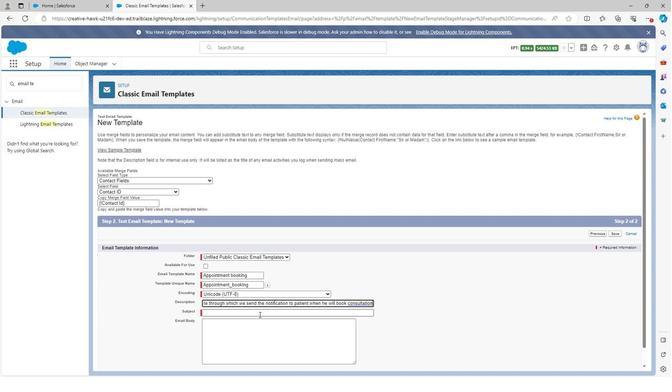 
Action: Key pressed <Key.shift>Booking<Key.space>confirme
Screenshot: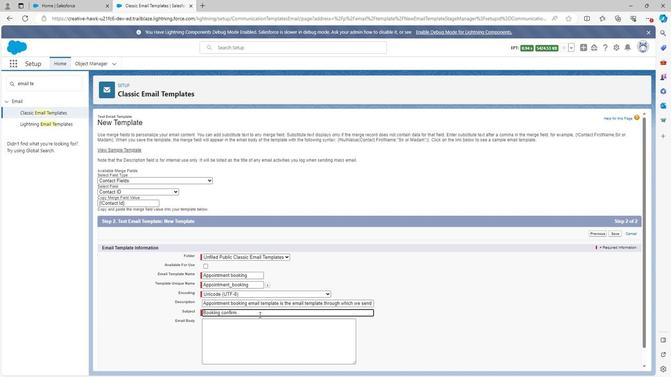 
Action: Mouse moved to (258, 316)
Screenshot: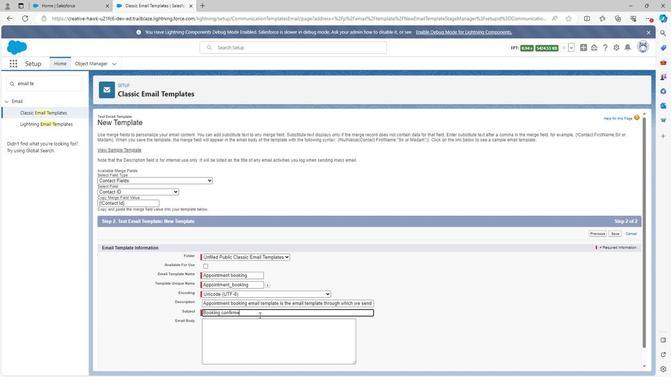 
Action: Key pressed d
Screenshot: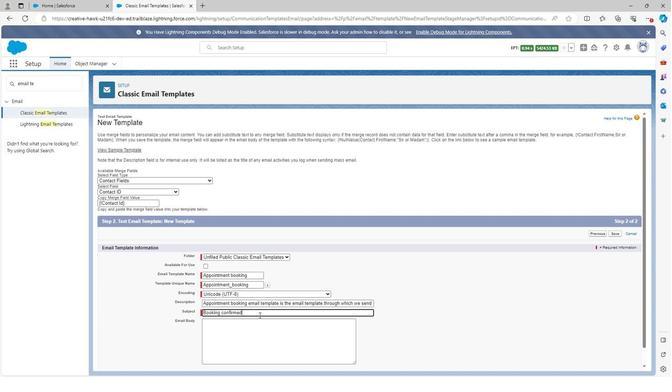 
Action: Mouse moved to (253, 323)
Screenshot: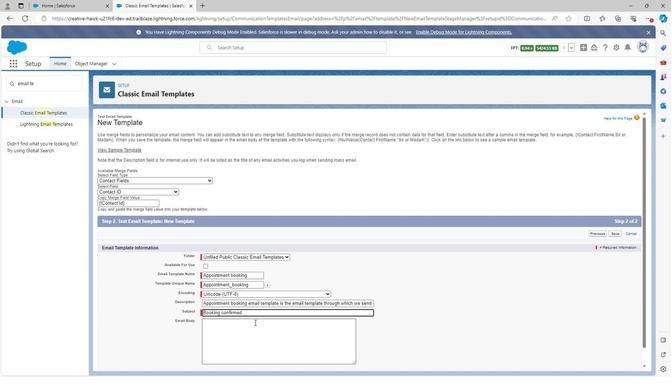
Action: Mouse pressed left at (253, 323)
Screenshot: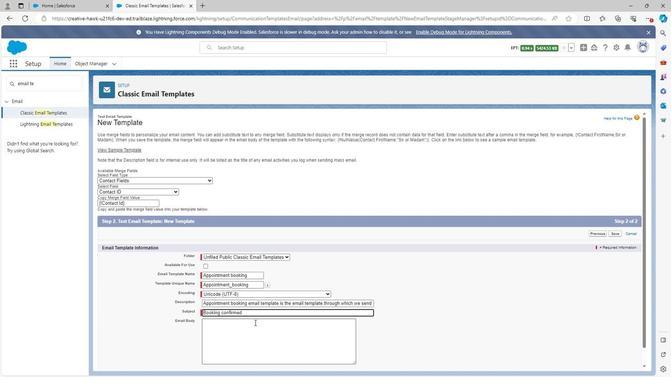 
Action: Key pressed <Key.shift><Key.shift>Hii<Key.space>user,<Key.enter><Key.enter><Key.shift><Key.shift><Key.shift><Key.shift><Key.shift><Key.shift><Key.shift><Key.shift><Key.shift><Key.shift><Key.shift><Key.shift><Key.shift>Thanks<Key.space>for<Key.space>booking<Key.space>our<Key.space>consultatt<Key.backspace>ion<Key.space>and<Key.space>you<Key.space><Key.backspace>r<Key.space>booking<Key.space>has<Key.space>been<Key.space>confirmed<Key.space>,<Key.space>our<Key.space>representative<Key.space>will<Key.space>call<Key.space>you<Key.space>soon.<Key.enter><Key.enter>t<Key.backspace><Key.shift>Thanks<Key.space>and<Key.space>regards<Key.enter><Key.shift><Key.shift>Jo<Key.backspace><Key.backspace><Key.shift>Gayle<Key.space>paul<Key.space><Key.enter><Key.shift><Key.shift><Key.shift><Key.shift><Key.shift><Key.shift><Key.shift><Key.shift><Key.shift><Key.shift><Key.shift><Key.shift><Key.shift><Key.shift><Key.shift><Key.shift><Key.shift><Key.shift><Key.shift><Key.shift><Key.shift><Key.shift><Key.shift><Key.shift><Key.shift><Key.shift><Key.shift><Key.shift><Key.shift><Key.shift><Key.shift><Key.shift><Key.shift><Key.shift><Key.shift><Key.shift><Key.shift><Key.shift><Key.shift><Key.shift><Key.shift><Key.shift><Key.shift><Key.shift><Key.shift><Key.shift><Key.shift><Key.shift><Key.shift><Key.shift><Key.shift><Key.shift><Key.shift>N<Key.shift>II<Key.shift>H<Key.space>clinic
Screenshot: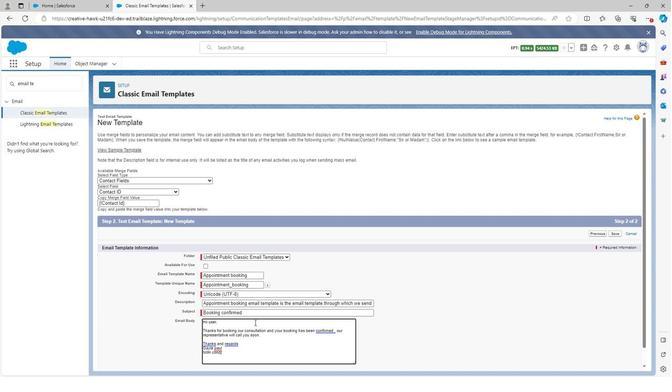 
Action: Mouse scrolled (253, 323) with delta (0, 0)
Screenshot: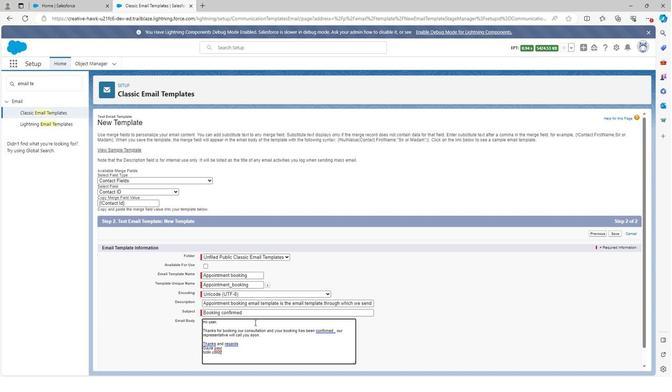 
Action: Mouse scrolled (253, 323) with delta (0, 0)
Screenshot: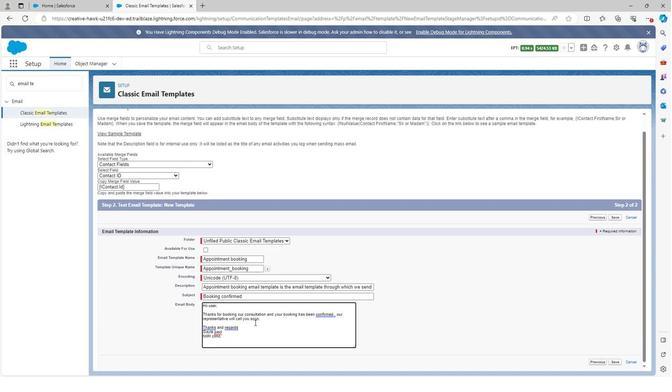 
Action: Mouse scrolled (253, 323) with delta (0, 0)
Screenshot: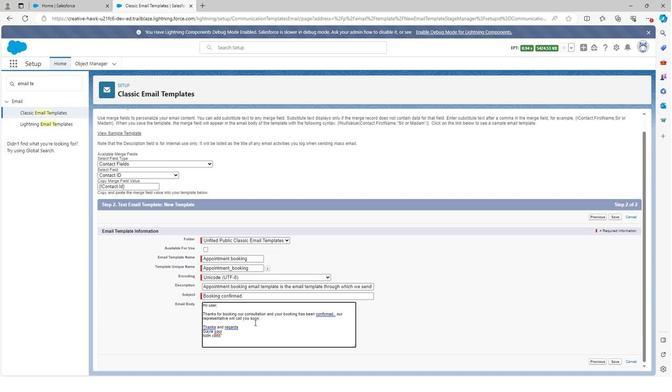 
Action: Mouse moved to (613, 362)
Screenshot: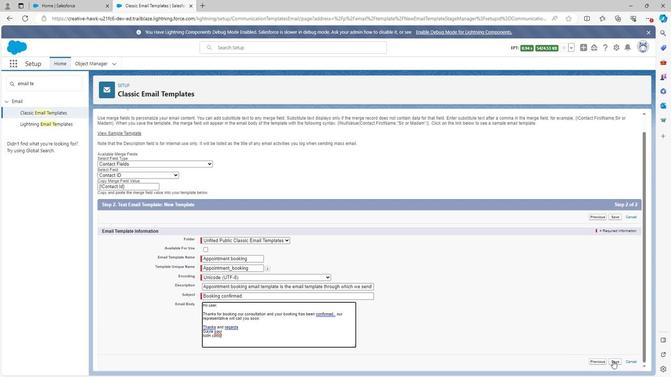 
Action: Mouse pressed left at (613, 362)
Screenshot: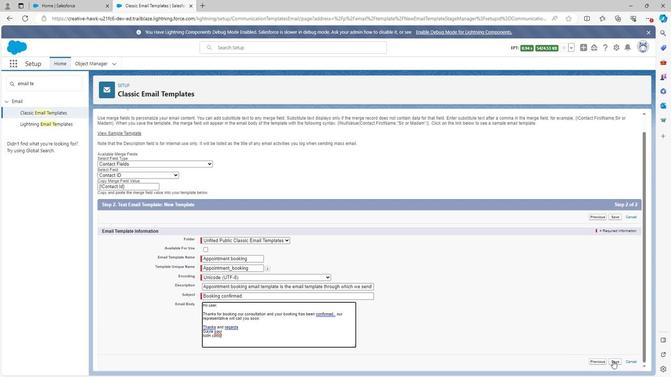 
Action: Mouse moved to (384, 288)
Screenshot: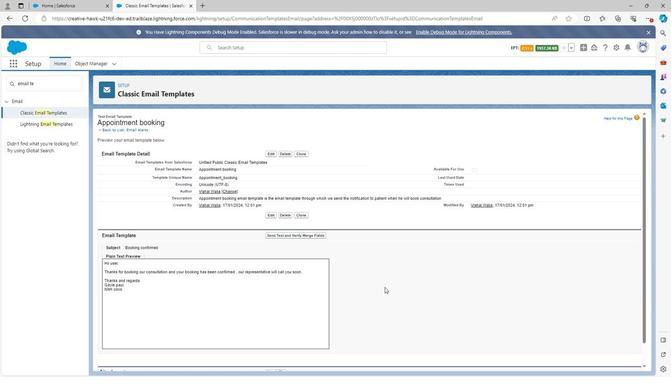 
Action: Mouse scrolled (384, 288) with delta (0, 0)
Screenshot: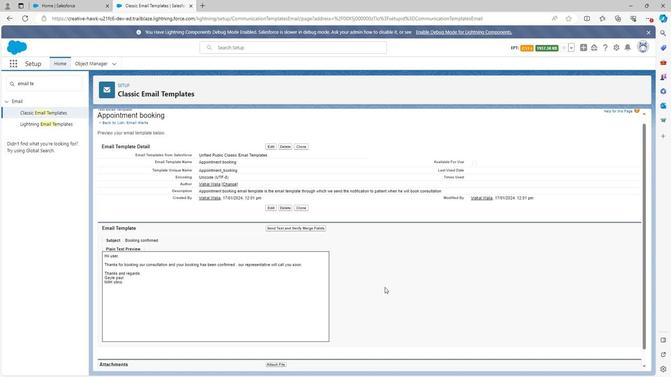 
Action: Mouse scrolled (384, 288) with delta (0, 0)
Screenshot: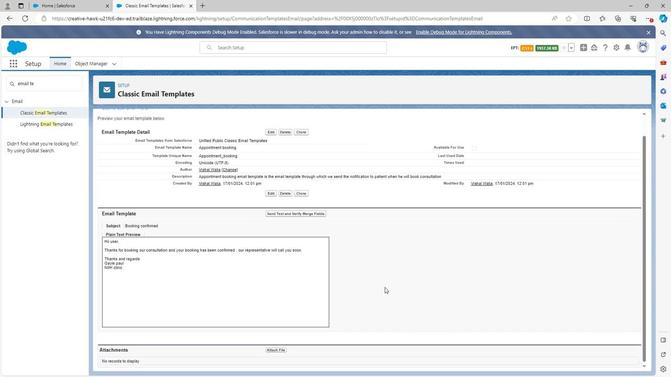 
Action: Mouse scrolled (384, 288) with delta (0, 0)
Screenshot: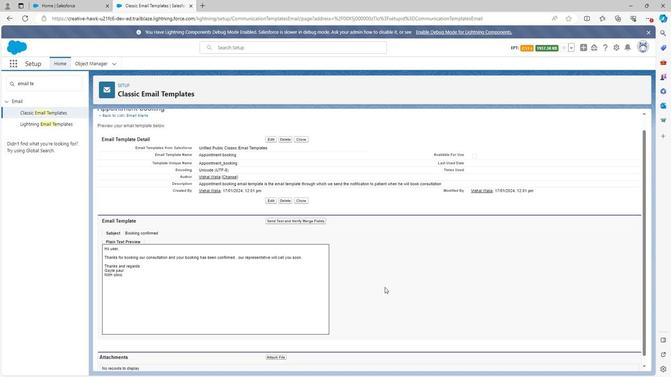 
Action: Mouse scrolled (384, 288) with delta (0, 0)
Screenshot: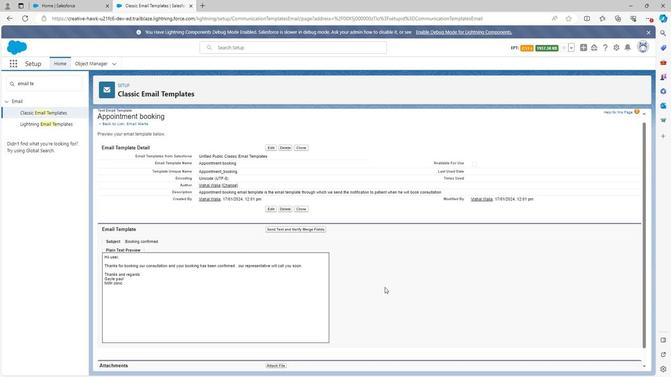 
Action: Mouse scrolled (384, 288) with delta (0, 0)
Screenshot: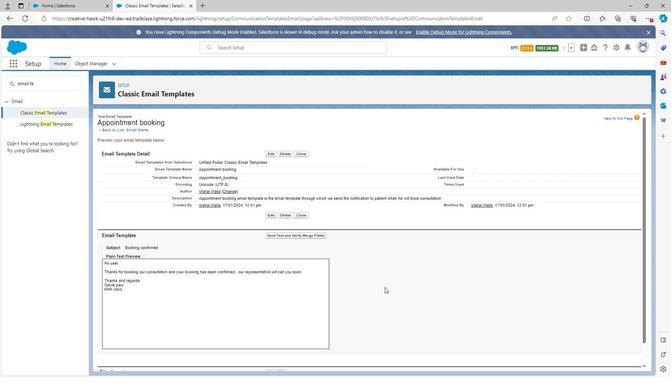 
Action: Mouse moved to (41, 79)
Screenshot: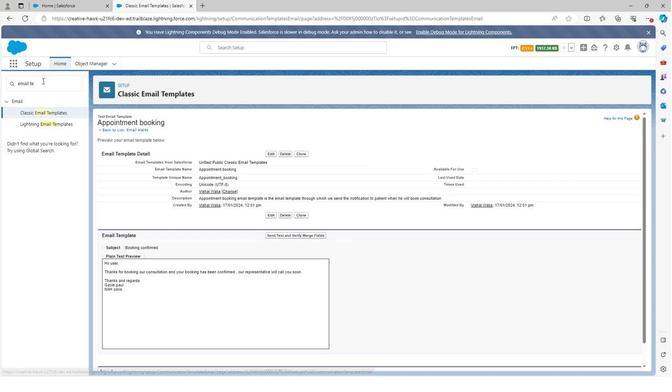 
Action: Mouse pressed left at (41, 79)
Screenshot: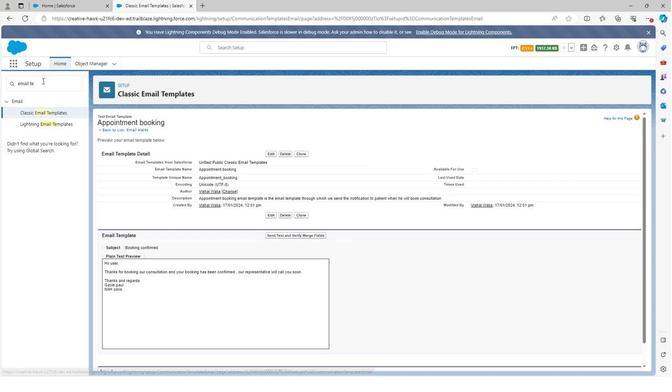 
Action: Mouse moved to (6, 84)
Screenshot: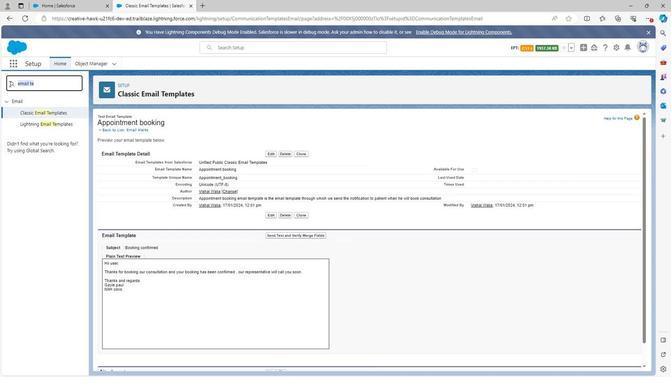 
Action: Key pressed process
Screenshot: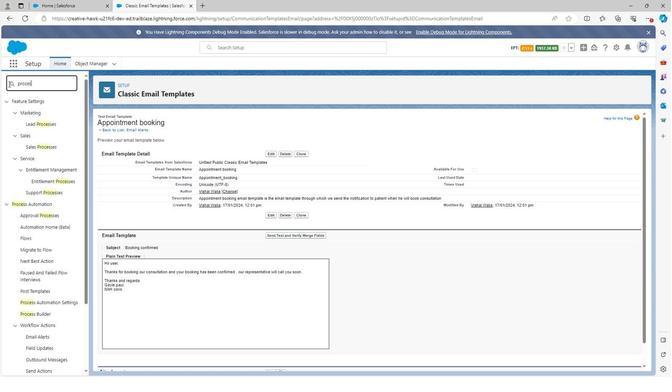 
Action: Mouse moved to (33, 312)
Screenshot: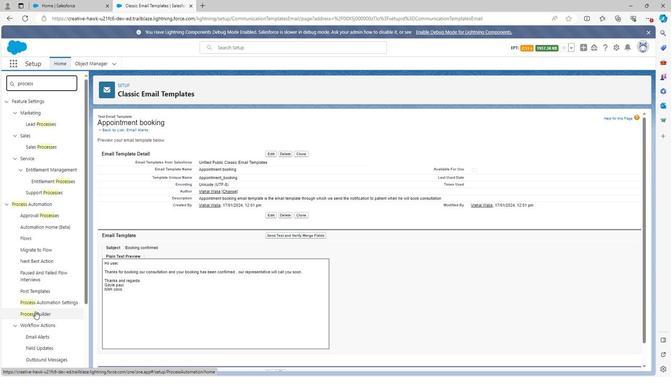 
Action: Mouse pressed left at (33, 312)
Screenshot: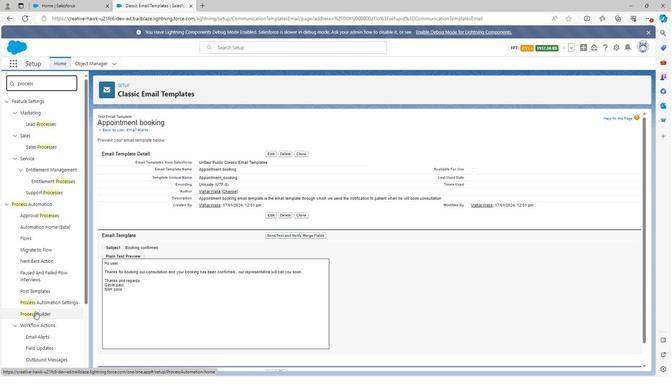 
Action: Mouse moved to (635, 120)
Screenshot: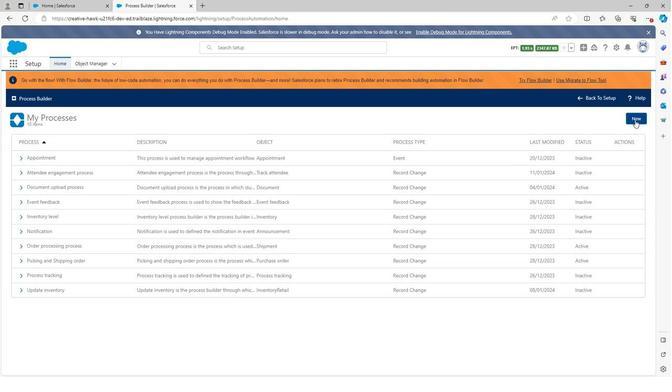 
Action: Mouse pressed left at (635, 120)
Screenshot: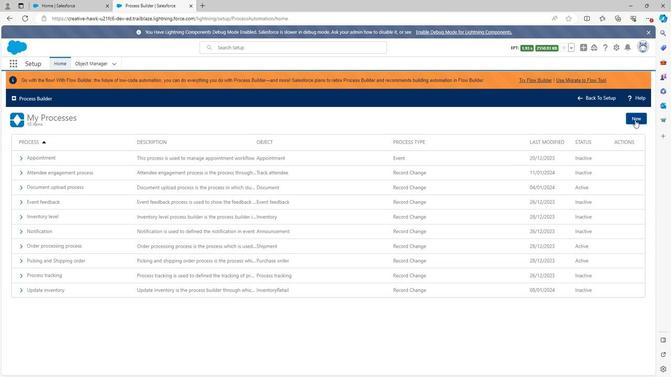 
Action: Mouse moved to (378, 259)
Screenshot: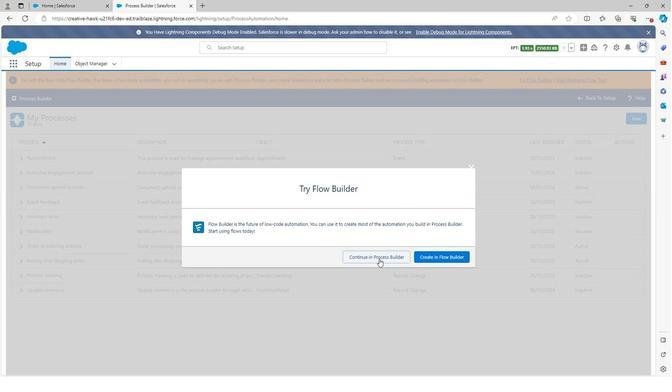 
Action: Mouse pressed left at (378, 259)
Screenshot: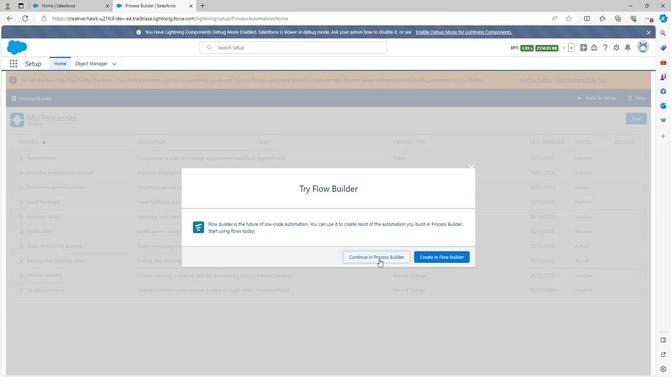 
Action: Mouse moved to (255, 200)
Screenshot: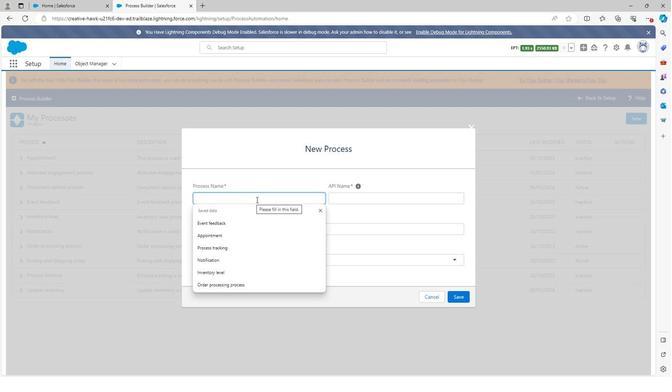 
Action: Mouse pressed left at (255, 200)
Screenshot: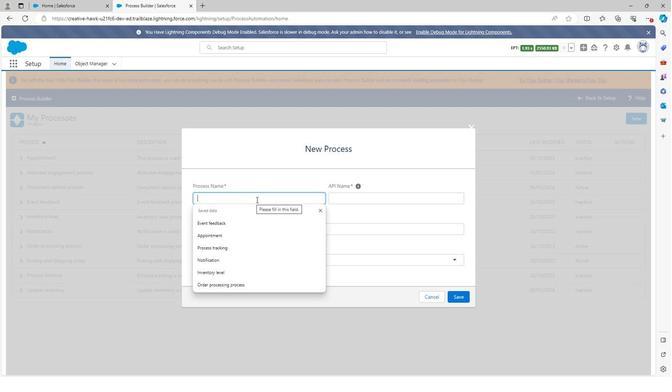 
Action: Mouse pressed left at (255, 200)
Screenshot: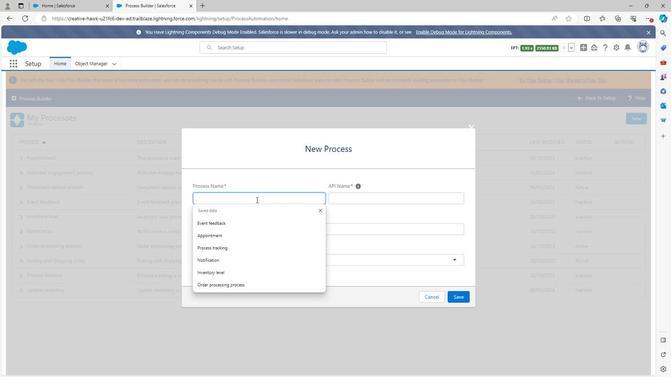 
Action: Key pressed <Key.shift>C<Key.backspace><Key.shift>Appon<Key.backspace>intment<Key.space>reminder<Key.space>process
Screenshot: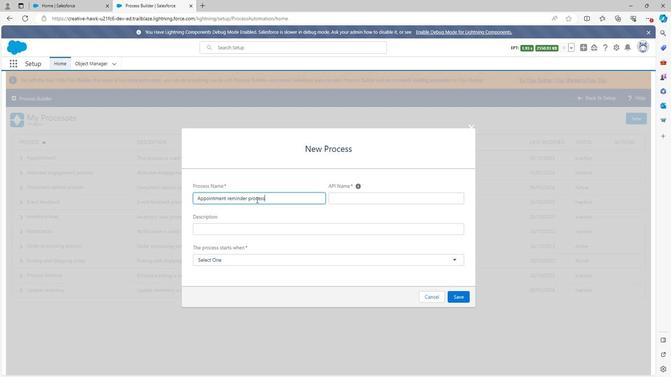 
Action: Mouse moved to (350, 213)
Screenshot: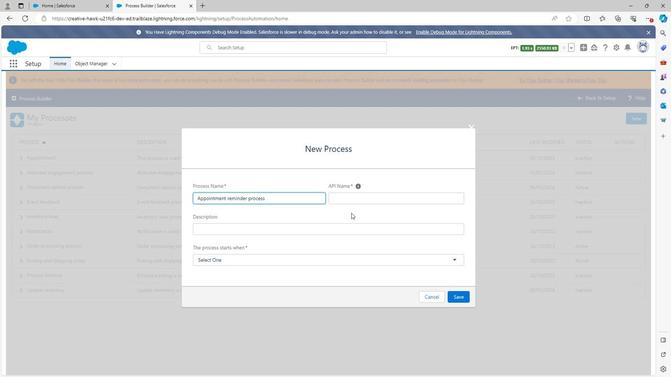 
Action: Mouse pressed left at (350, 213)
Screenshot: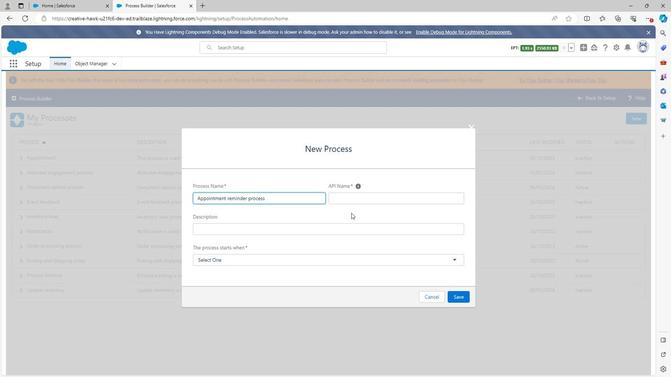 
Action: Mouse moved to (245, 230)
Screenshot: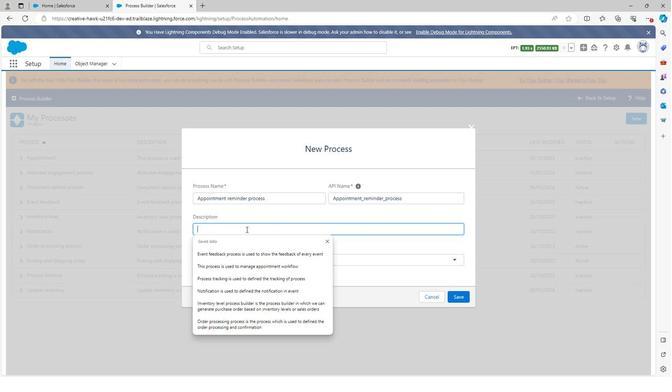 
Action: Key pressed <Key.shift>Appointment<Key.space>reminder<Key.space>process<Key.space>is<Key.space>the<Key.space>pro
Screenshot: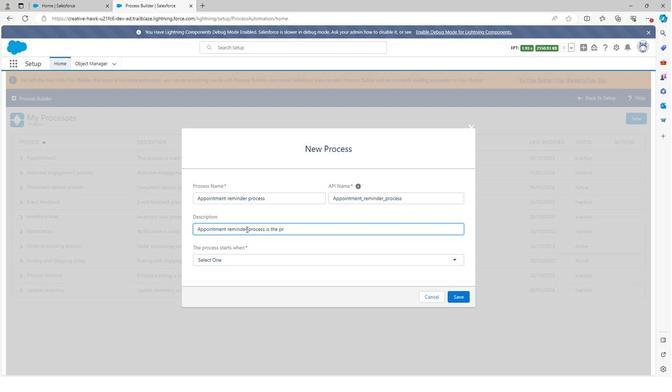 
Action: Mouse moved to (245, 229)
Screenshot: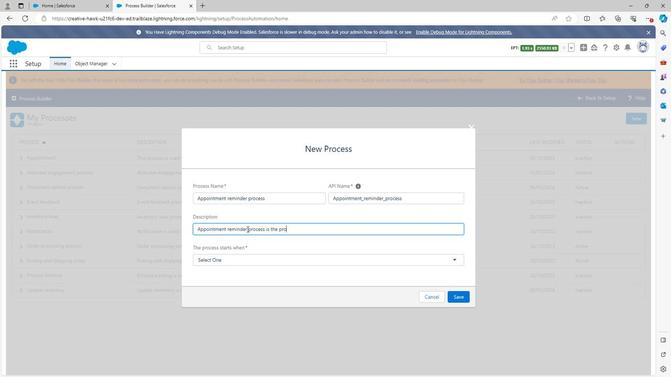 
Action: Key pressed cess<Key.space>through<Key.space>which<Key.space>we<Key.space>defined<Key.space>the<Key.space>appointment<Key.space>reminder<Key.space>with<Key.space>all<Key.space>the<Key.space>parameters
Screenshot: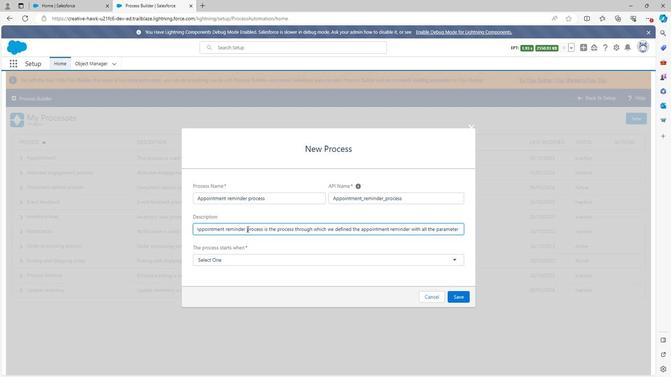 
Action: Mouse moved to (242, 259)
Screenshot: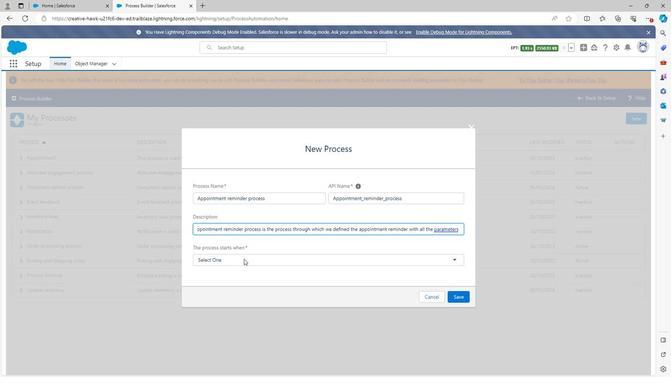 
Action: Mouse pressed left at (242, 259)
Screenshot: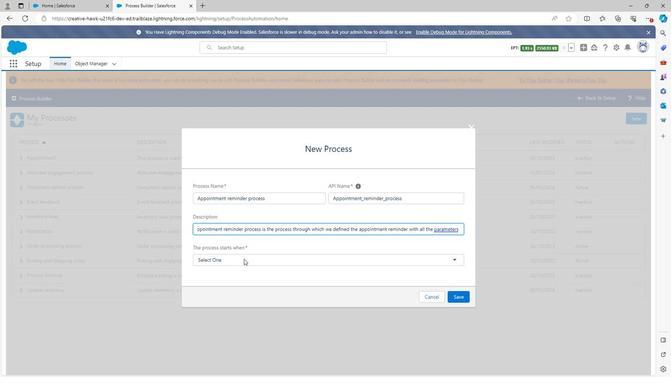 
Action: Mouse moved to (227, 280)
Screenshot: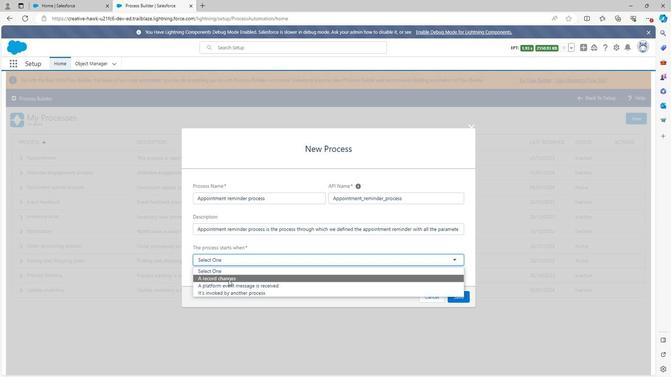 
Action: Mouse pressed left at (227, 280)
Screenshot: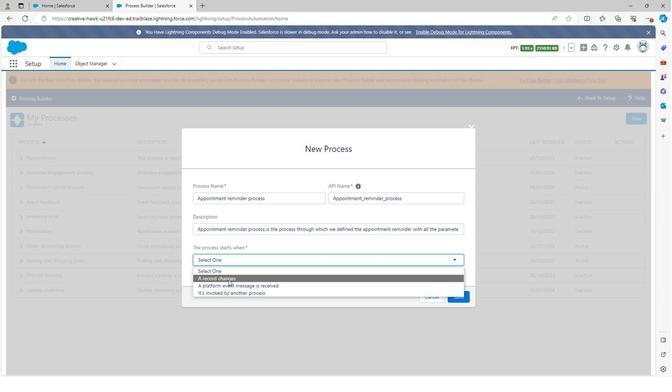 
Action: Mouse moved to (458, 297)
Screenshot: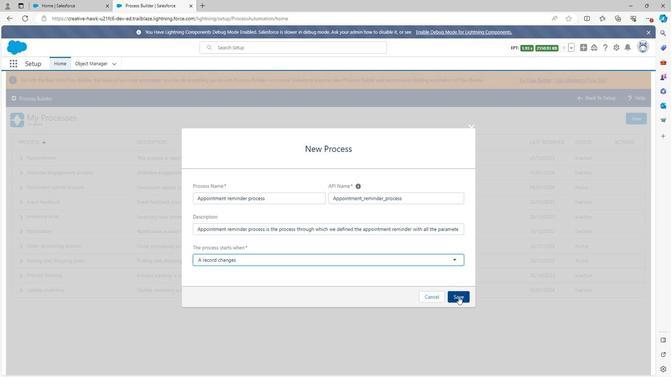 
Action: Mouse pressed left at (458, 297)
Screenshot: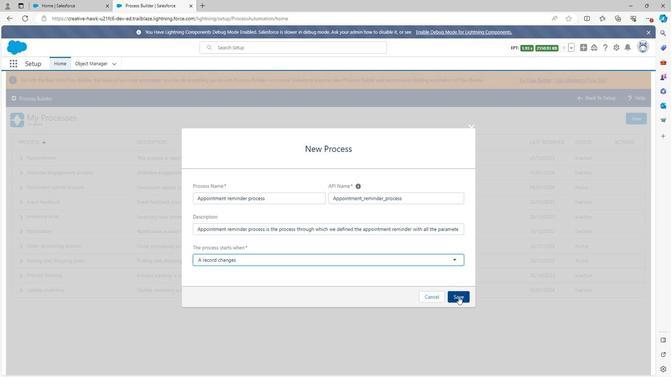 
Action: Mouse moved to (36, 162)
Screenshot: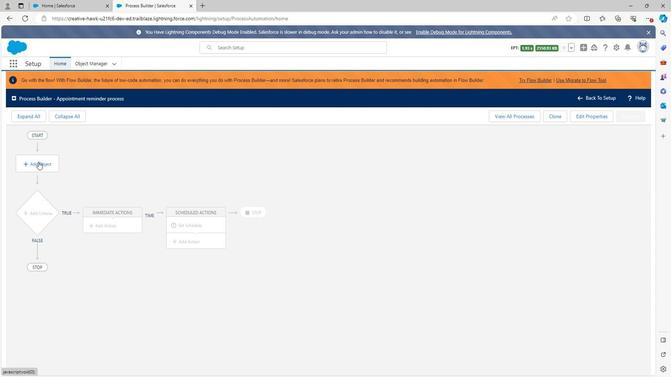 
Action: Mouse pressed left at (36, 162)
Screenshot: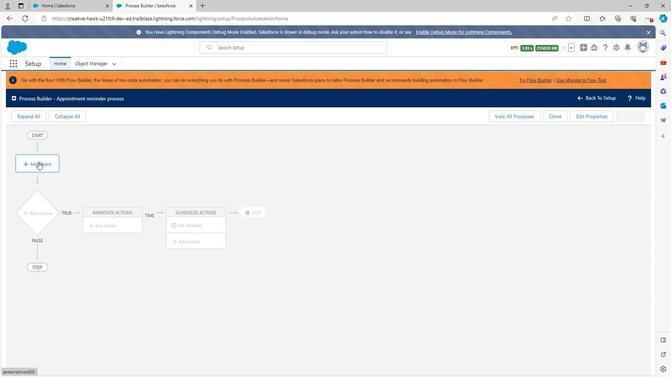 
Action: Mouse moved to (462, 173)
Screenshot: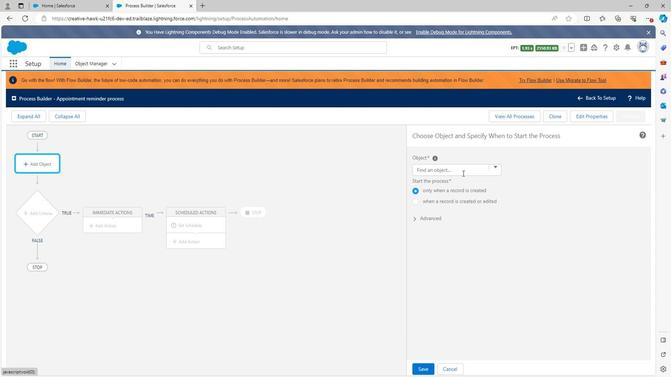 
Action: Mouse pressed left at (462, 173)
Screenshot: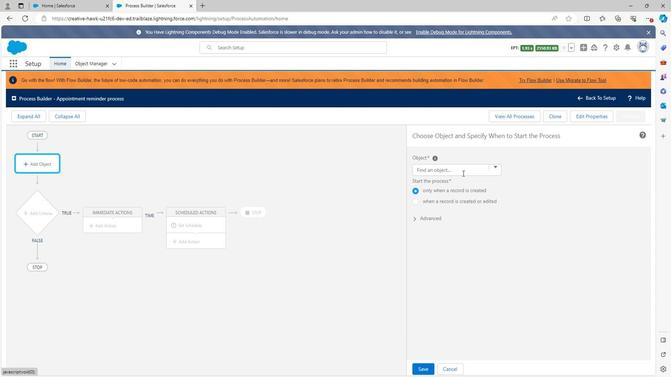 
Action: Mouse moved to (493, 168)
Screenshot: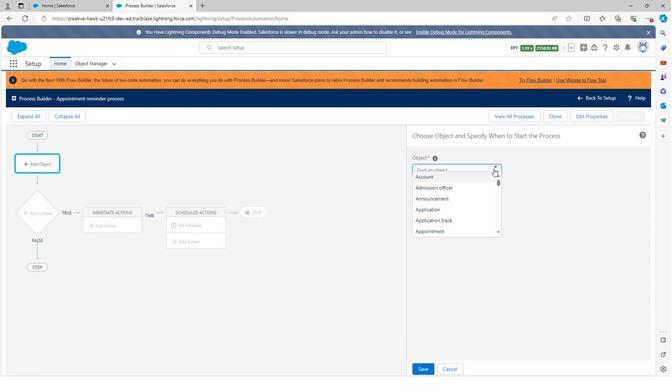 
Action: Mouse pressed left at (493, 168)
Screenshot: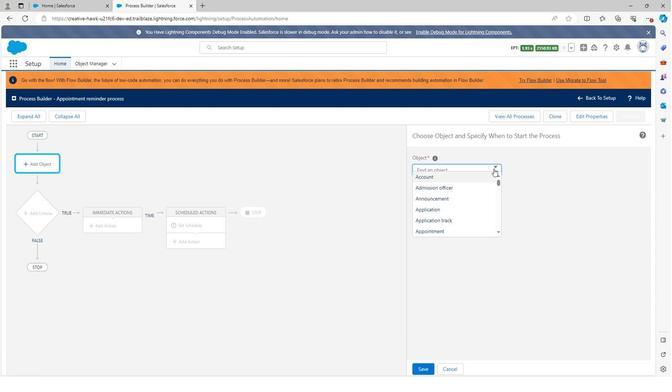 
Action: Mouse moved to (447, 189)
Screenshot: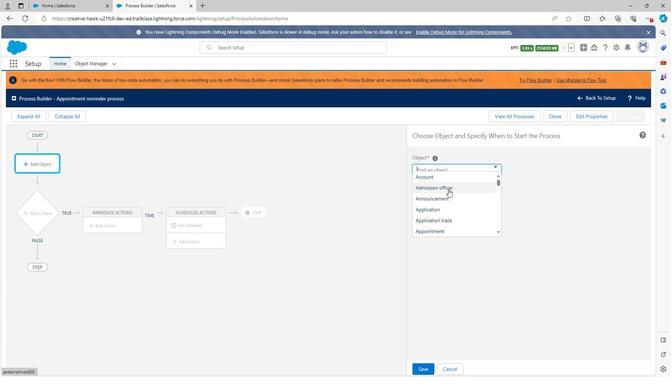 
Action: Key pressed opd
Screenshot: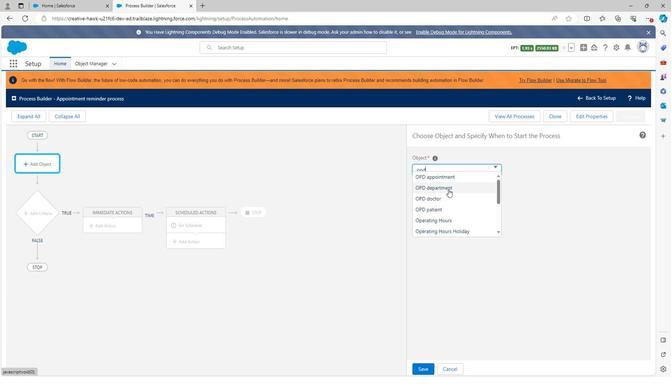 
Action: Mouse moved to (435, 209)
Screenshot: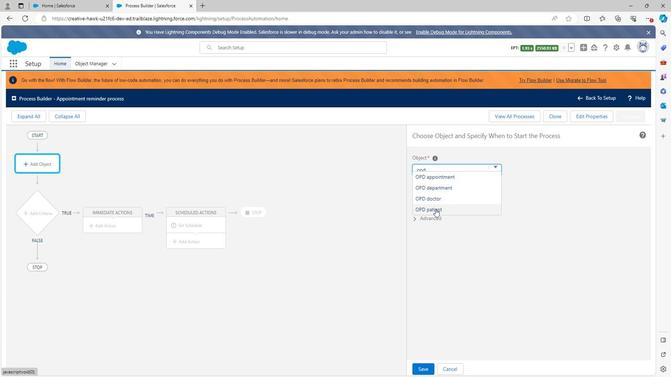 
Action: Mouse pressed left at (435, 209)
Screenshot: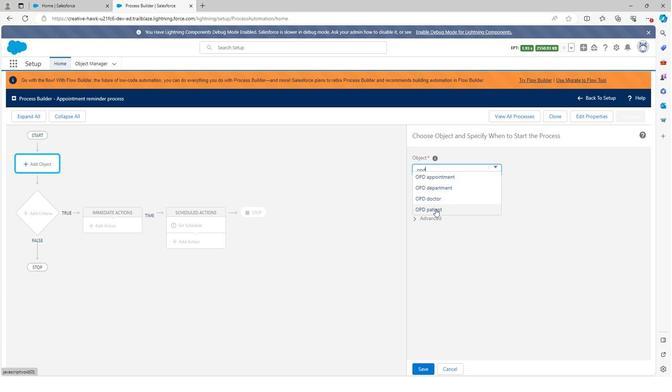 
Action: Mouse moved to (423, 217)
Screenshot: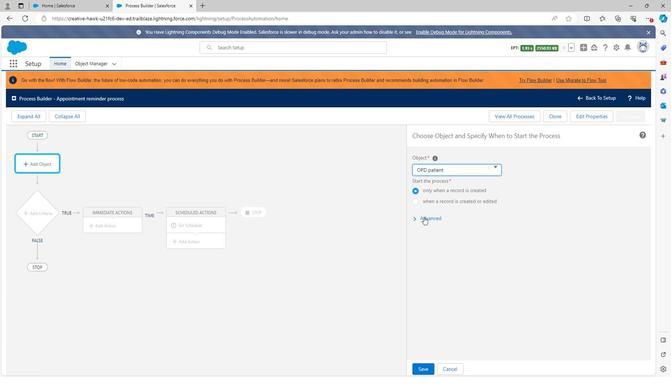 
Action: Mouse pressed left at (423, 217)
Screenshot: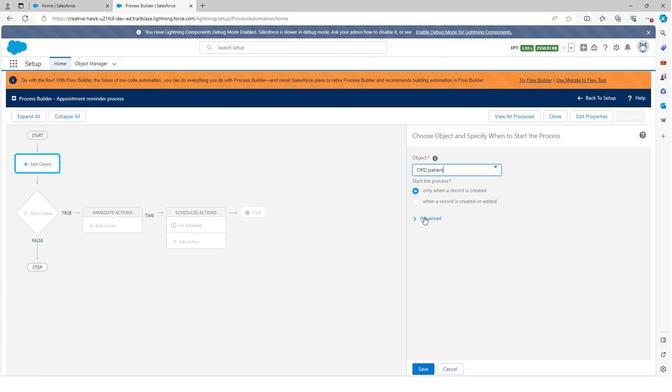 
Action: Mouse moved to (417, 239)
Screenshot: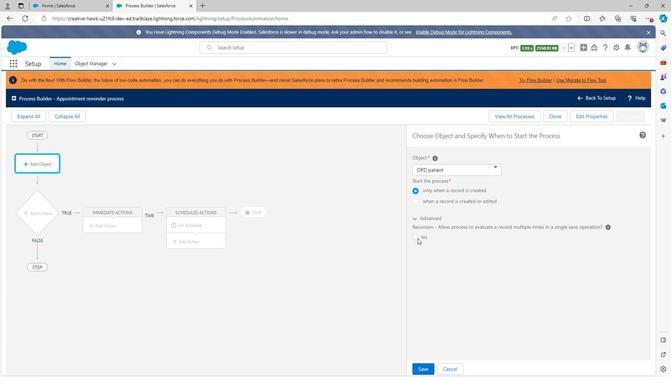 
Action: Mouse pressed left at (417, 239)
Screenshot: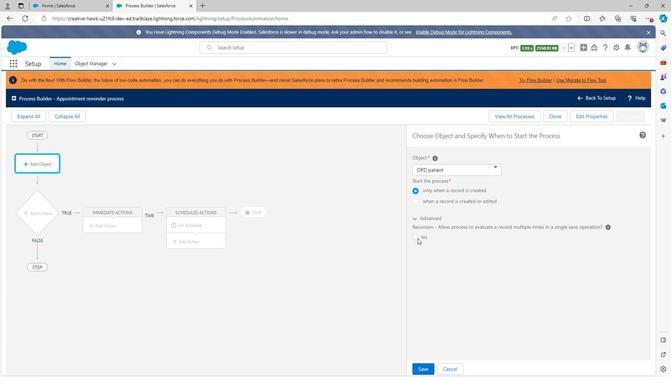 
Action: Mouse moved to (420, 369)
Screenshot: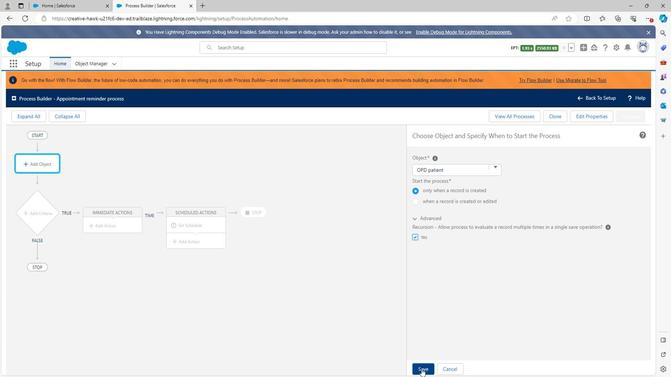 
Action: Mouse pressed left at (420, 369)
Screenshot: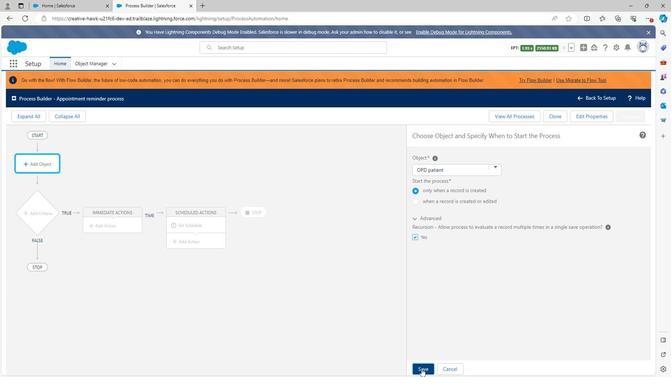 
Action: Mouse moved to (38, 209)
Screenshot: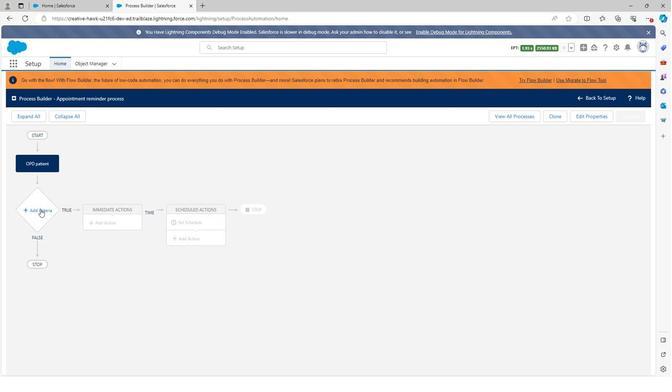 
Action: Mouse pressed left at (38, 209)
Screenshot: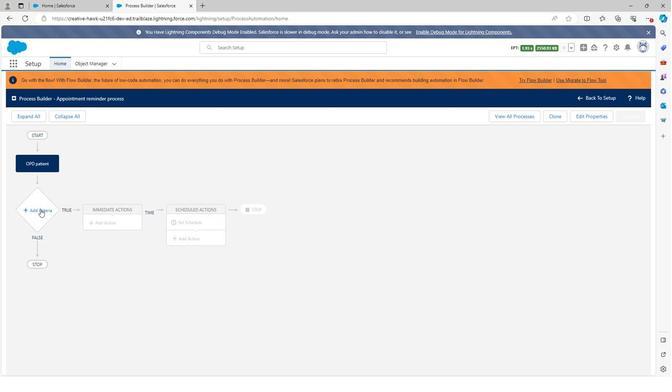 
Action: Mouse moved to (387, 170)
Screenshot: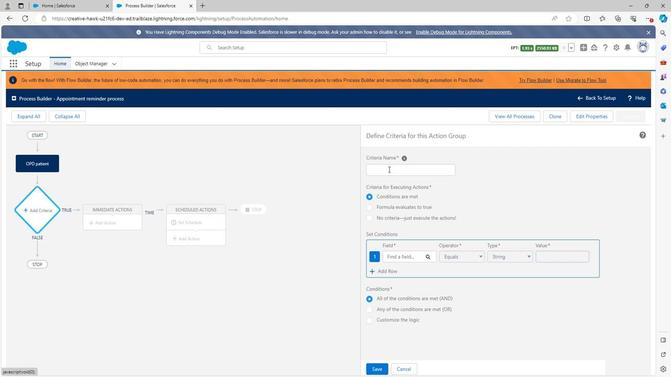 
Action: Mouse pressed left at (387, 170)
Screenshot: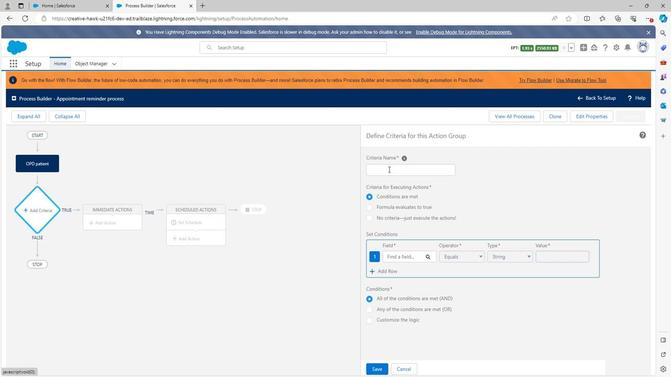 
Action: Key pressed <Key.shift><Key.shift><Key.shift><Key.shift><Key.shift><Key.shift><Key.shift><Key.shift><Key.shift><Key.shift><Key.shift><Key.shift><Key.shift><Key.shift><Key.shift><Key.shift><Key.shift><Key.shift><Key.shift><Key.shift><Key.shift><Key.shift><Key.shift><Key.shift><Key.shift><Key.shift><Key.shift><Key.shift><Key.shift><Key.shift><Key.shift><Key.shift><Key.shift><Key.shift>Appointment<Key.space>reminder
Screenshot: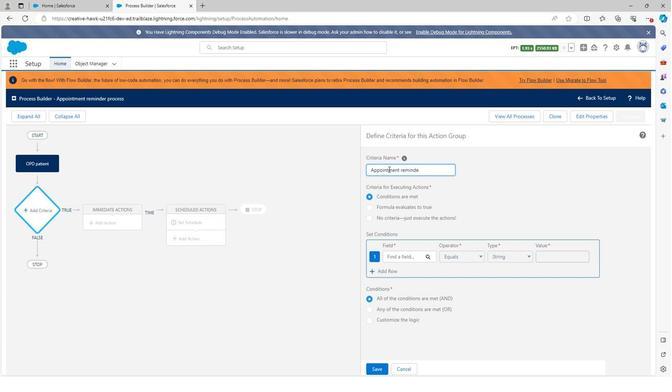
Action: Mouse moved to (404, 259)
Screenshot: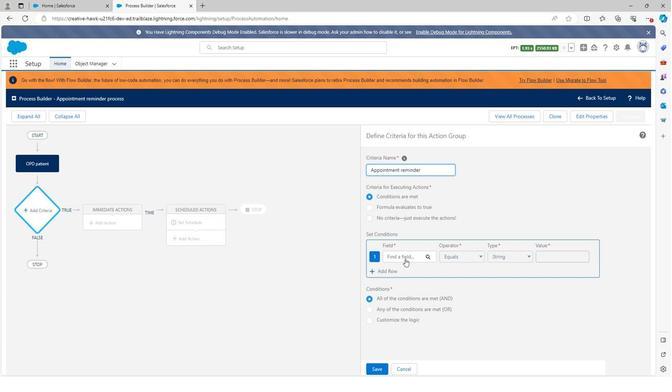 
Action: Mouse pressed left at (404, 259)
Screenshot: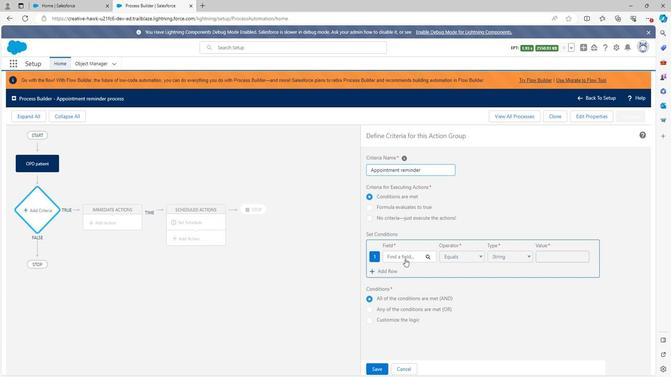 
Action: Mouse moved to (314, 189)
Screenshot: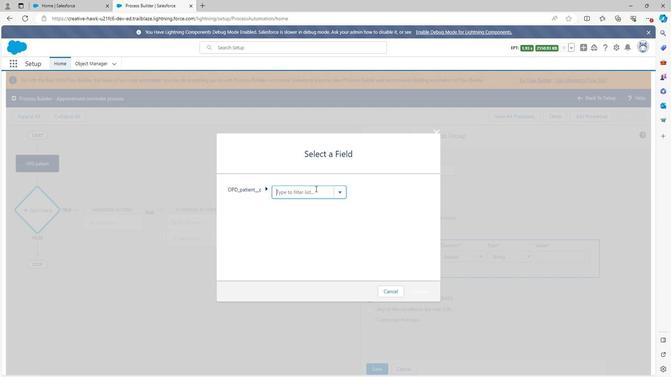 
Action: Mouse pressed left at (314, 189)
Screenshot: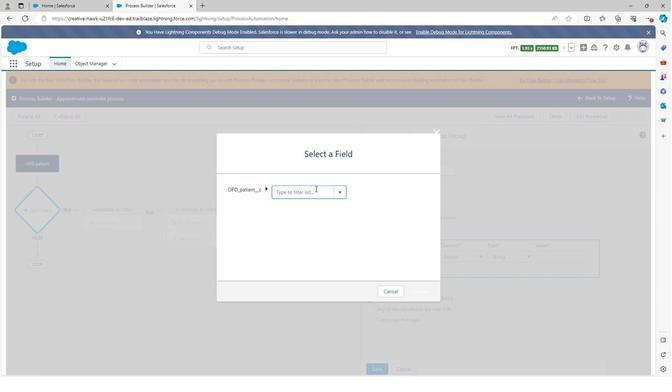 
Action: Mouse moved to (316, 244)
Screenshot: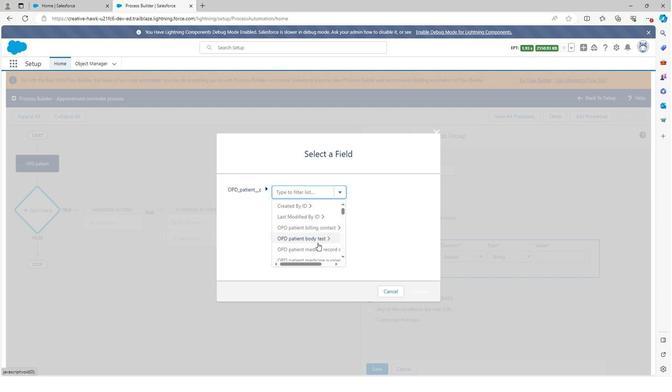 
Action: Mouse scrolled (316, 243) with delta (0, 0)
Screenshot: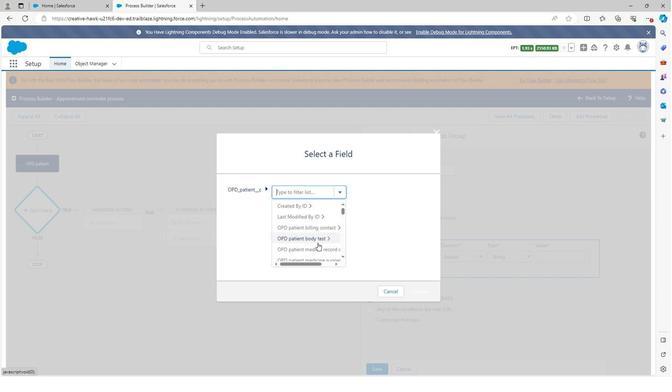 
Action: Mouse scrolled (316, 243) with delta (0, 0)
Screenshot: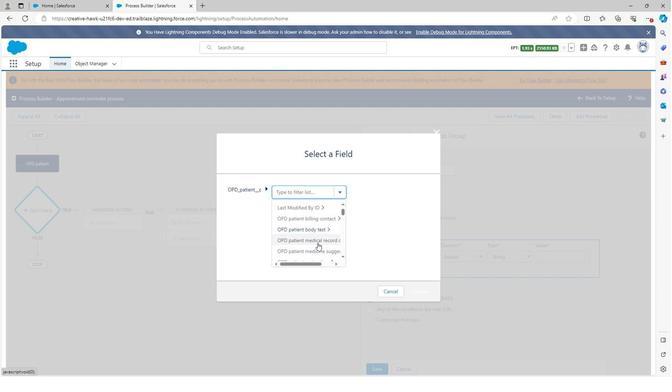 
Action: Mouse scrolled (316, 243) with delta (0, 0)
Screenshot: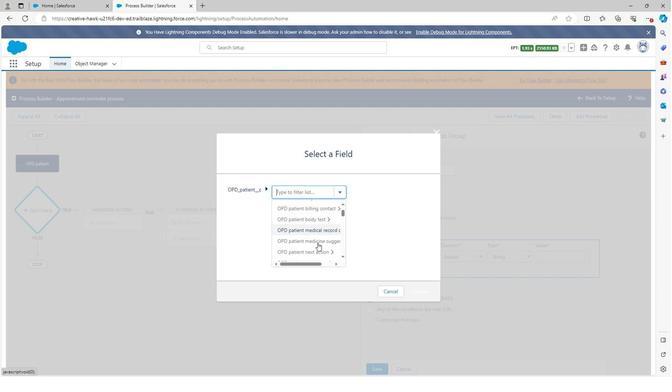 
Action: Mouse scrolled (316, 243) with delta (0, 0)
Screenshot: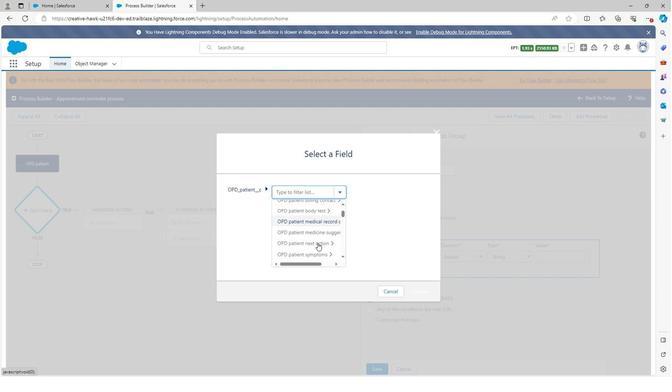 
Action: Mouse scrolled (316, 243) with delta (0, 0)
Screenshot: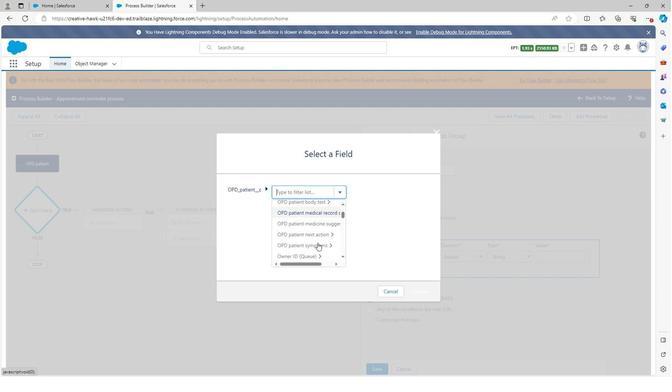 
Action: Mouse scrolled (316, 243) with delta (0, 0)
Screenshot: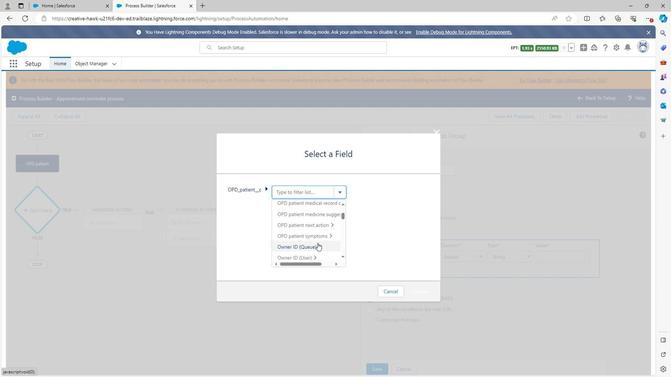 
Action: Mouse scrolled (316, 243) with delta (0, 0)
Screenshot: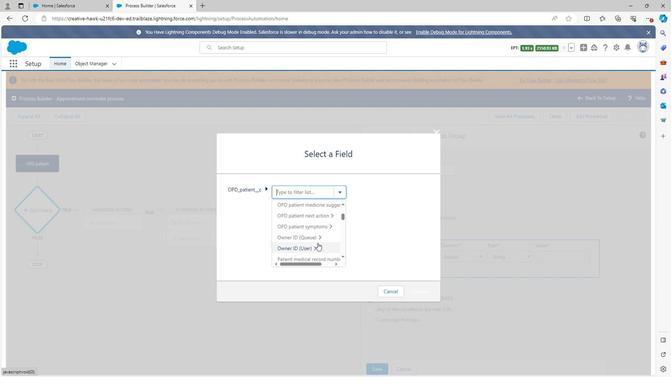 
Action: Mouse scrolled (316, 243) with delta (0, 0)
Screenshot: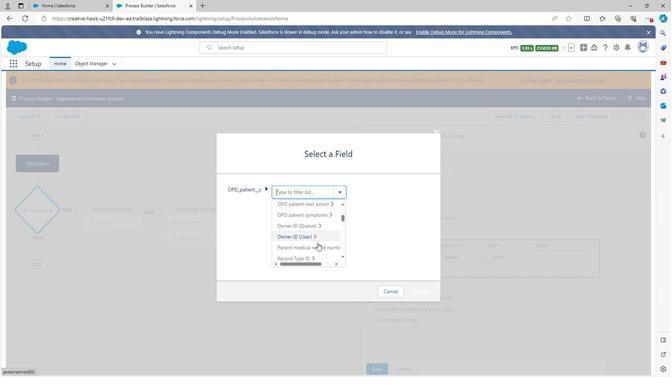 
Action: Mouse scrolled (316, 243) with delta (0, 0)
Screenshot: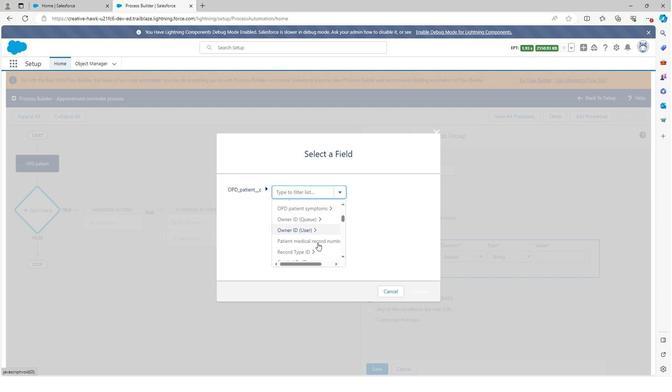 
Action: Mouse scrolled (316, 243) with delta (0, 0)
Screenshot: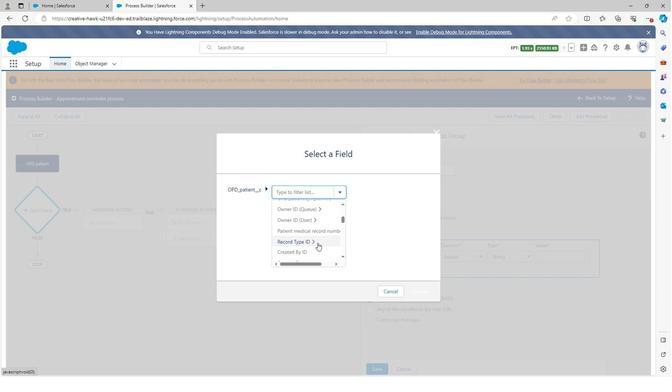 
Action: Mouse moved to (316, 221)
Screenshot: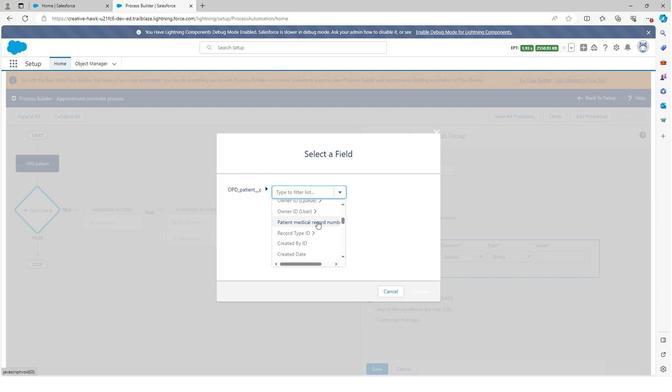 
Action: Mouse pressed left at (316, 221)
Screenshot: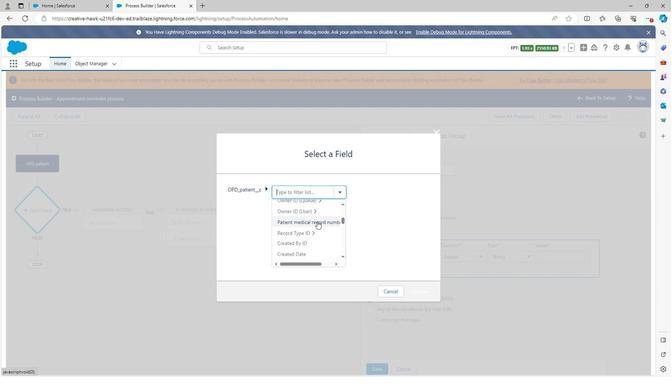 
Action: Mouse moved to (390, 195)
Screenshot: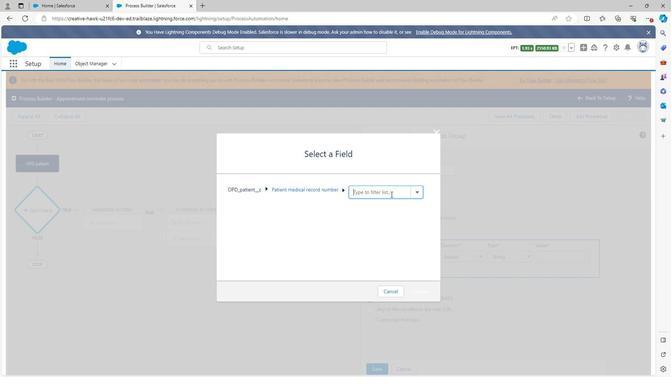 
Action: Mouse pressed left at (390, 195)
Screenshot: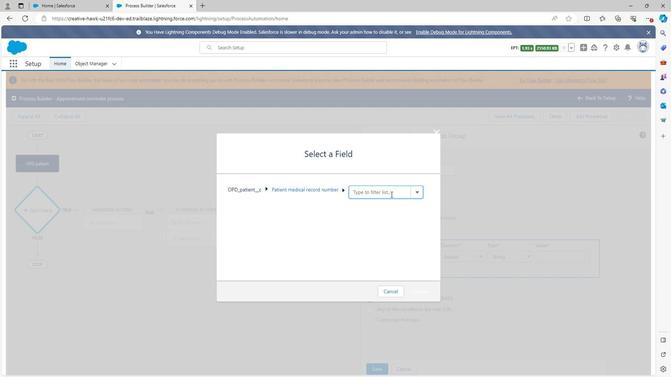 
Action: Mouse moved to (418, 194)
Screenshot: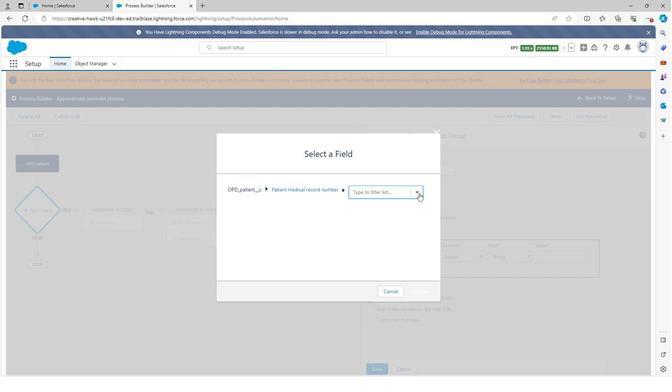 
Action: Mouse pressed left at (418, 194)
Screenshot: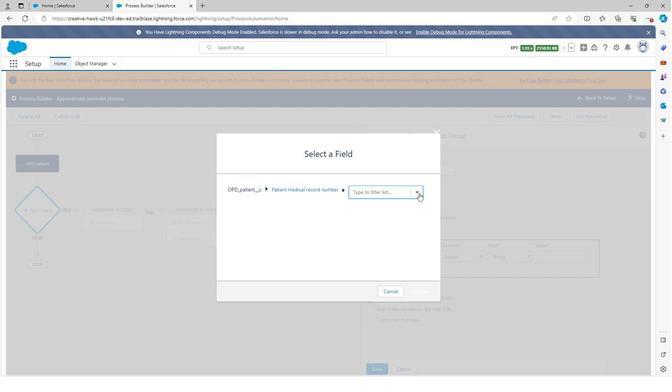 
Action: Mouse moved to (377, 193)
Screenshot: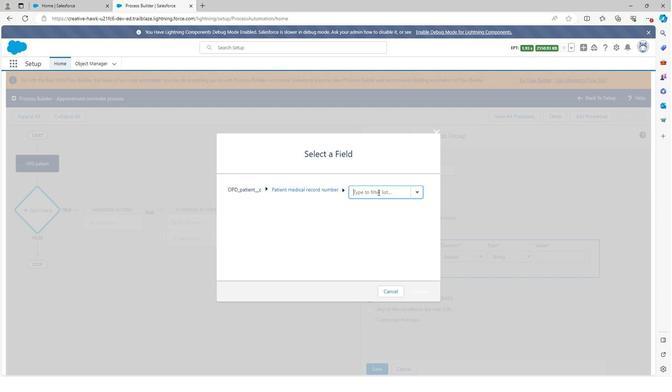 
Action: Mouse pressed left at (377, 193)
Screenshot: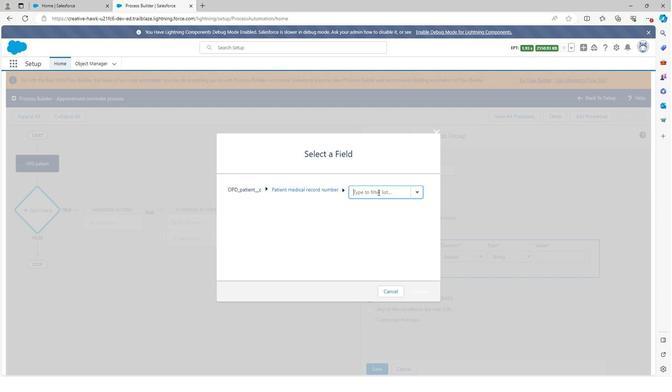
Action: Mouse moved to (389, 240)
Screenshot: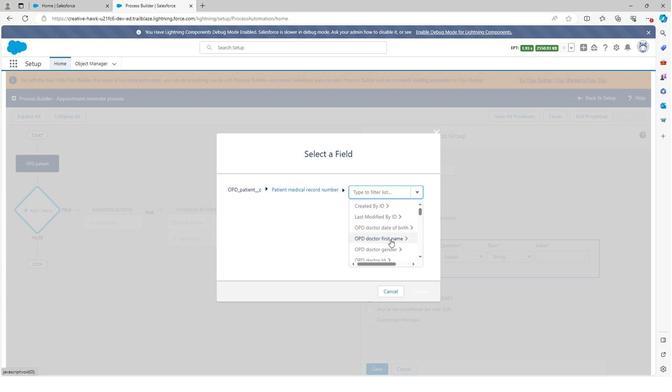 
Action: Mouse pressed left at (389, 240)
Screenshot: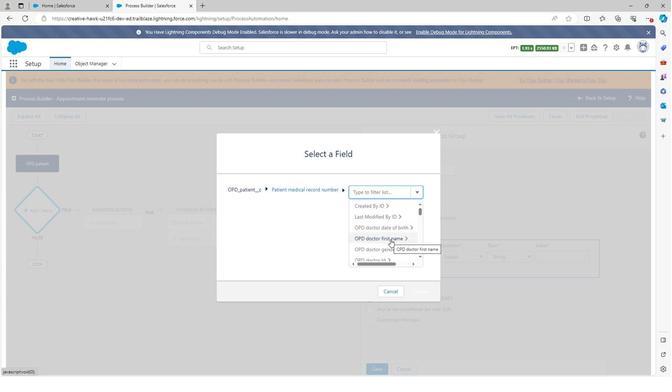
Action: Mouse moved to (258, 201)
Screenshot: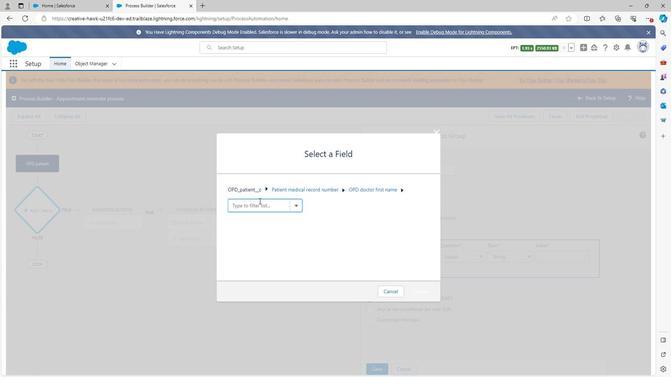 
Action: Mouse pressed left at (258, 201)
Screenshot: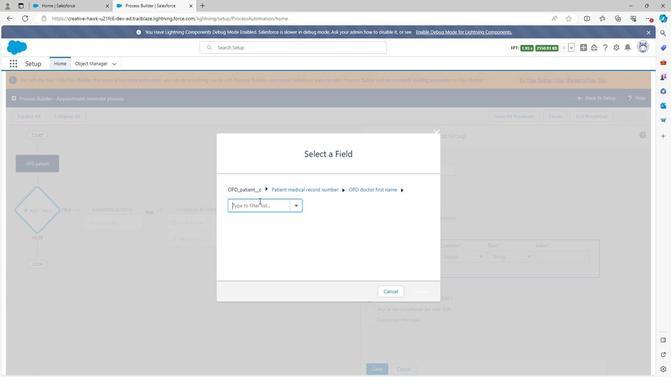 
Action: Mouse moved to (266, 250)
Screenshot: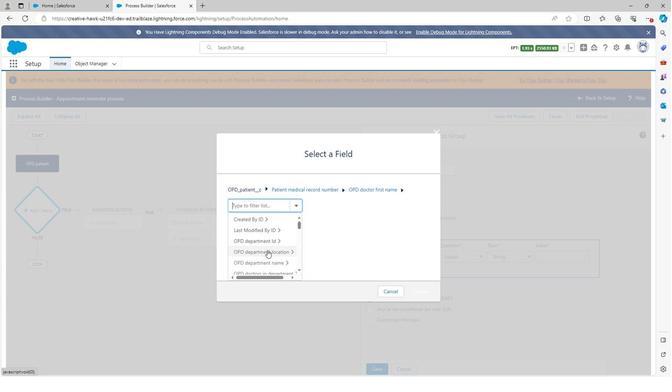 
Action: Mouse scrolled (266, 250) with delta (0, 0)
Screenshot: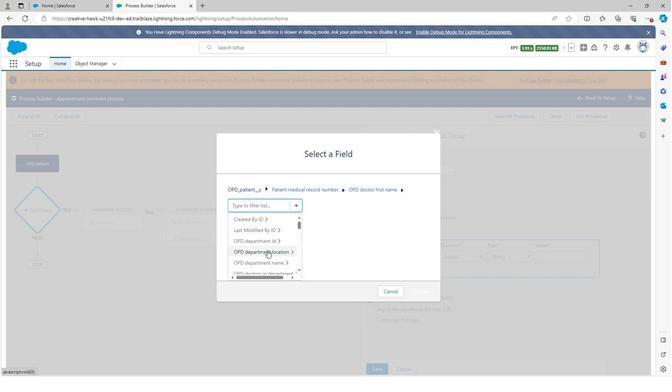 
Action: Mouse moved to (266, 252)
Screenshot: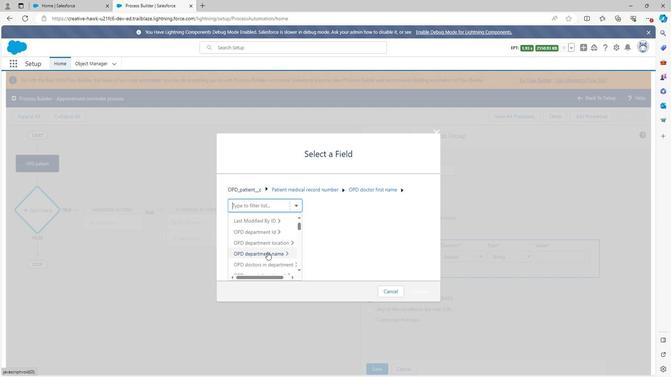 
Action: Mouse pressed left at (266, 252)
Screenshot: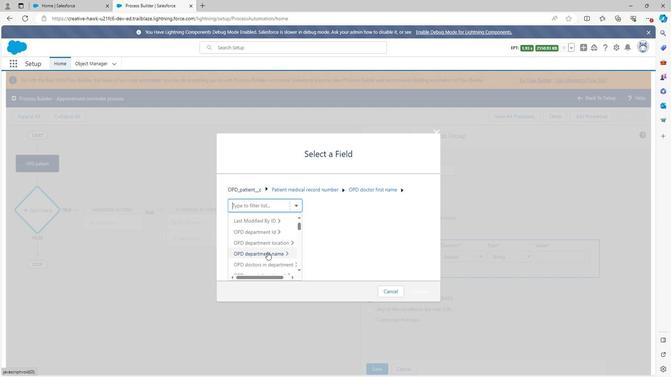 
Action: Mouse moved to (392, 292)
Screenshot: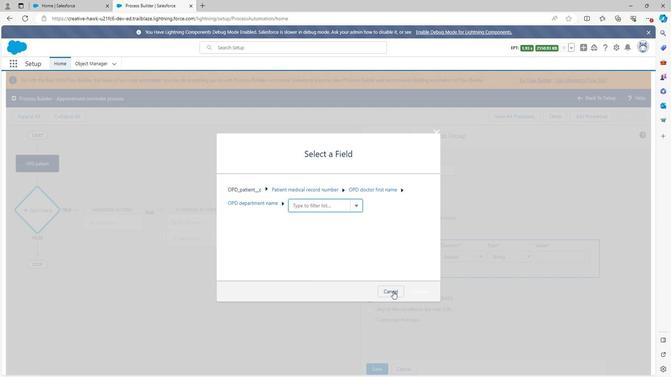 
Action: Mouse pressed left at (392, 292)
Screenshot: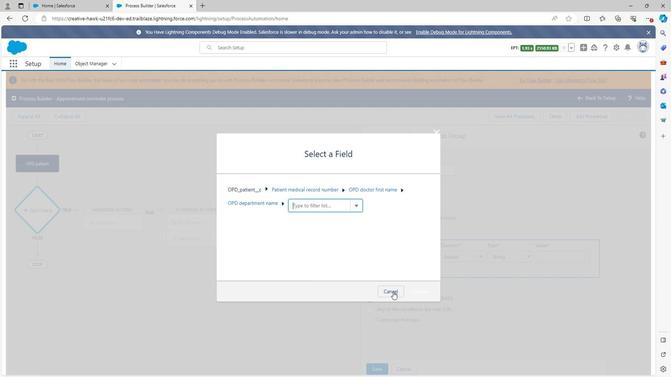 
Action: Mouse moved to (425, 257)
Screenshot: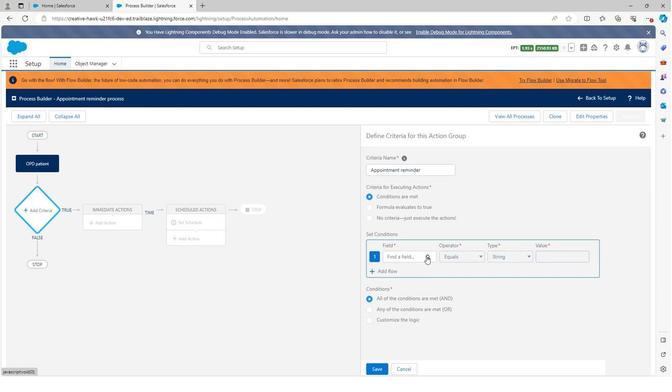 
Action: Mouse pressed left at (425, 257)
Screenshot: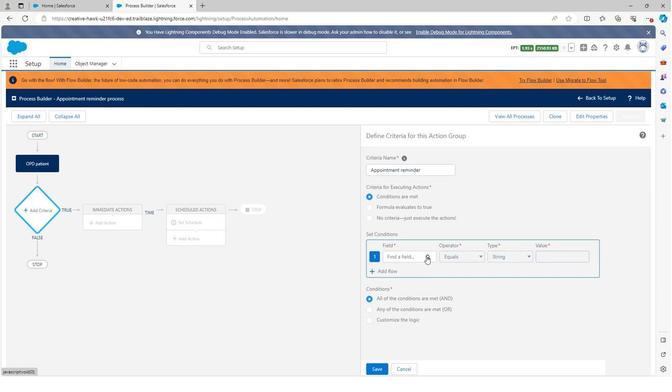 
Action: Mouse moved to (339, 192)
Screenshot: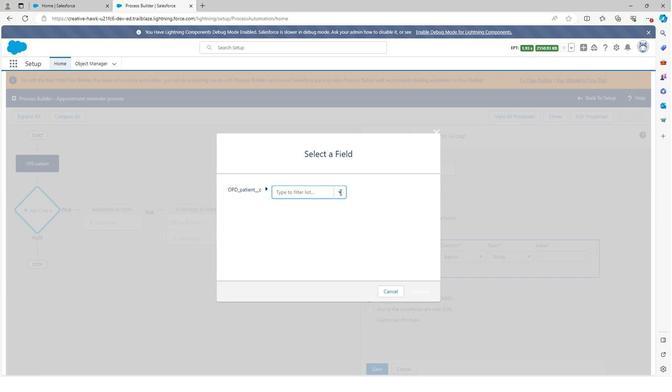 
Action: Mouse pressed left at (339, 192)
Screenshot: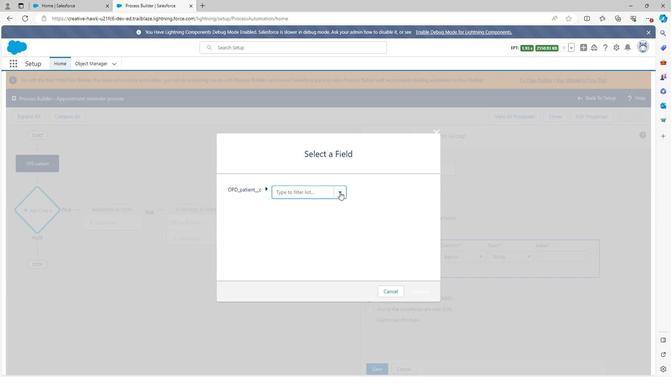 
Action: Mouse moved to (324, 242)
Screenshot: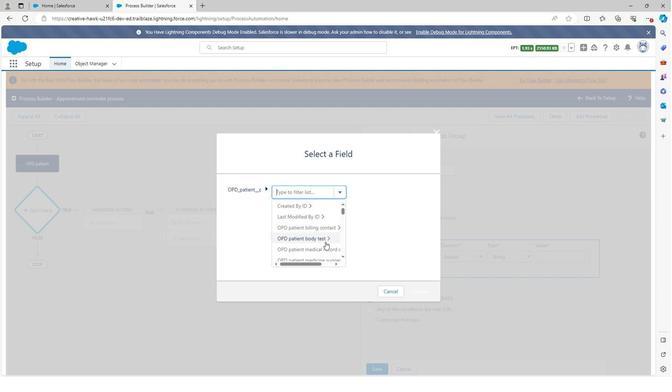 
Action: Mouse scrolled (324, 242) with delta (0, 0)
Screenshot: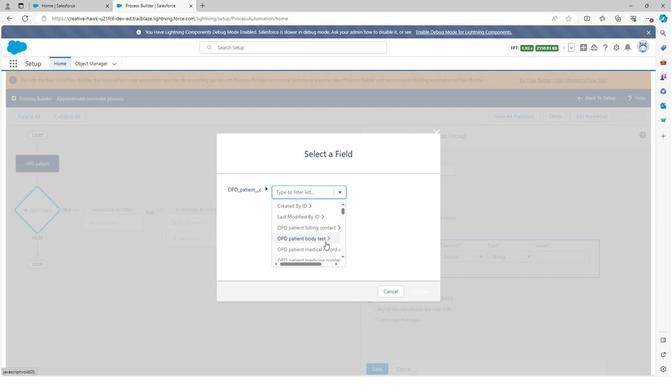 
Action: Mouse scrolled (324, 242) with delta (0, 0)
Screenshot: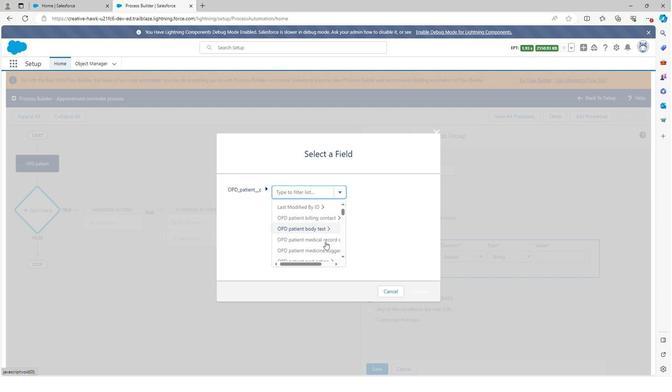 
Action: Mouse scrolled (324, 242) with delta (0, 0)
Screenshot: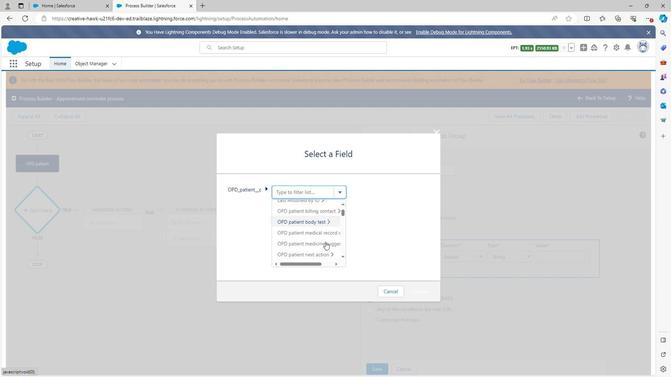 
Action: Mouse scrolled (324, 242) with delta (0, 0)
Screenshot: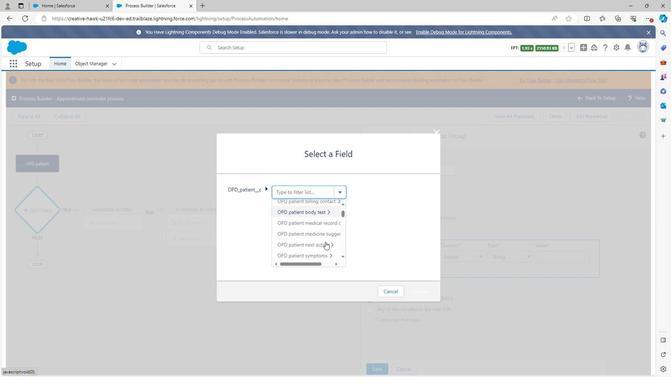
Action: Mouse scrolled (324, 242) with delta (0, 0)
Screenshot: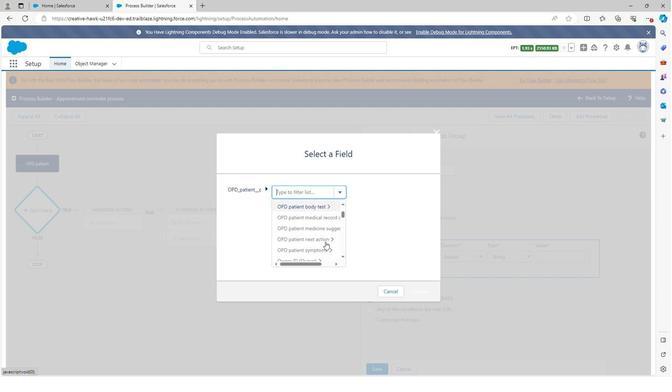 
Action: Mouse scrolled (324, 242) with delta (0, 0)
Screenshot: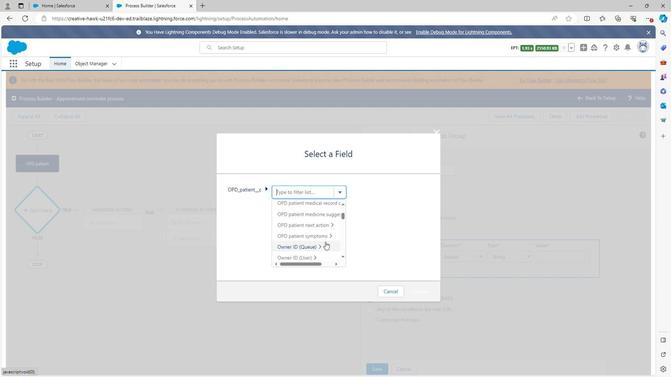 
Action: Mouse scrolled (324, 242) with delta (0, 0)
Screenshot: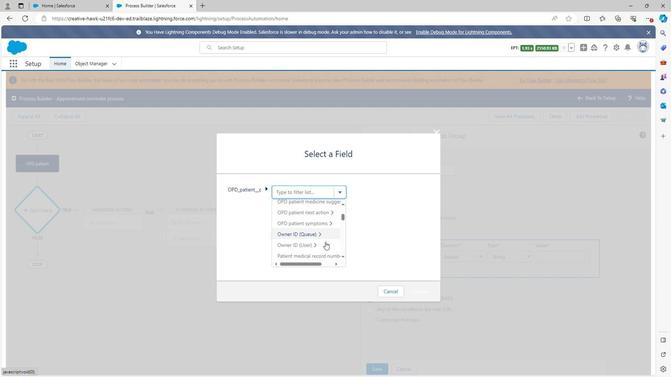 
Action: Mouse scrolled (324, 242) with delta (0, 0)
Screenshot: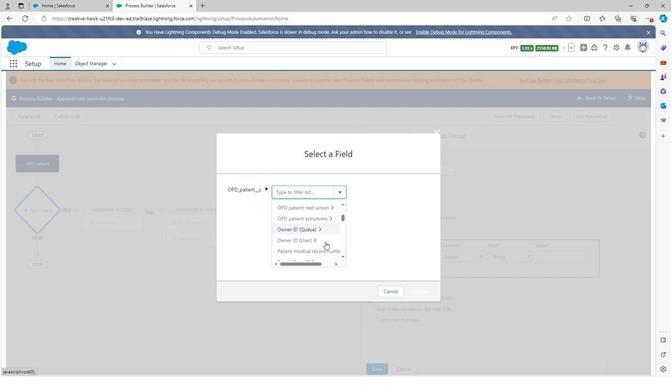 
Action: Mouse scrolled (324, 242) with delta (0, 0)
Screenshot: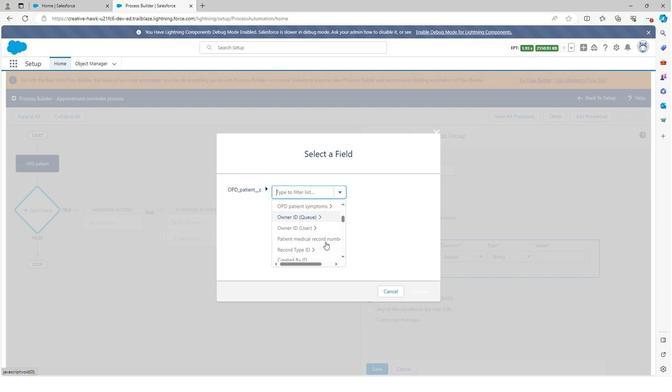 
Action: Mouse scrolled (324, 242) with delta (0, 0)
Screenshot: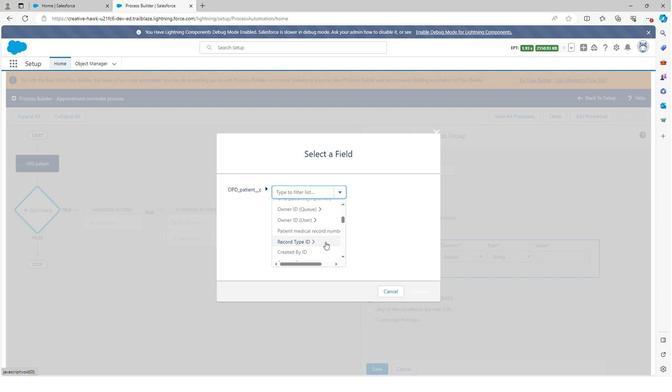 
Action: Mouse moved to (312, 246)
Screenshot: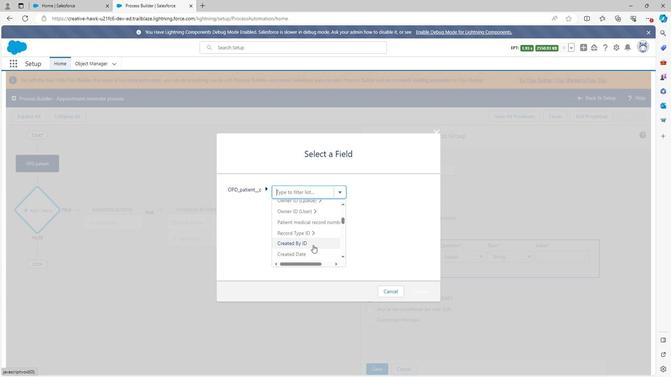 
Action: Mouse scrolled (312, 245) with delta (0, 0)
Screenshot: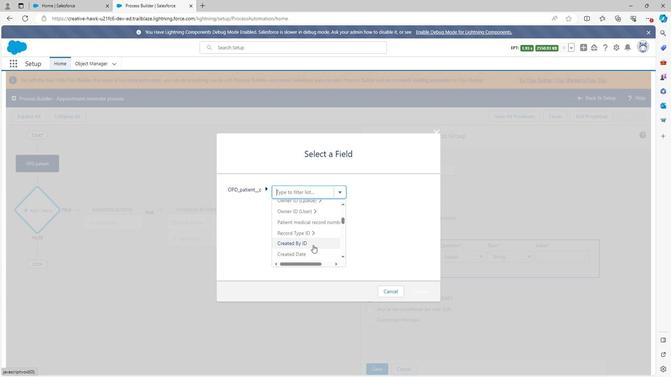
Action: Mouse scrolled (312, 245) with delta (0, 0)
Screenshot: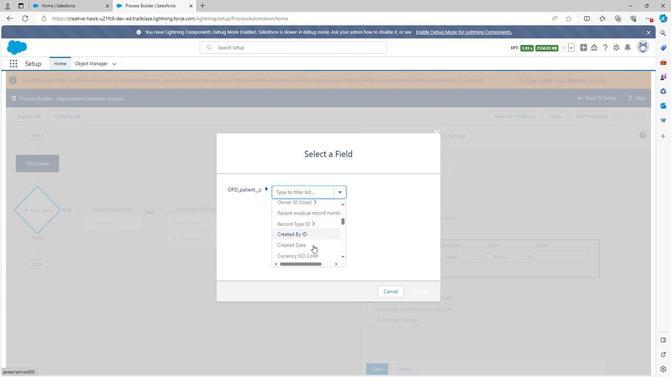 
Action: Mouse moved to (311, 246)
Screenshot: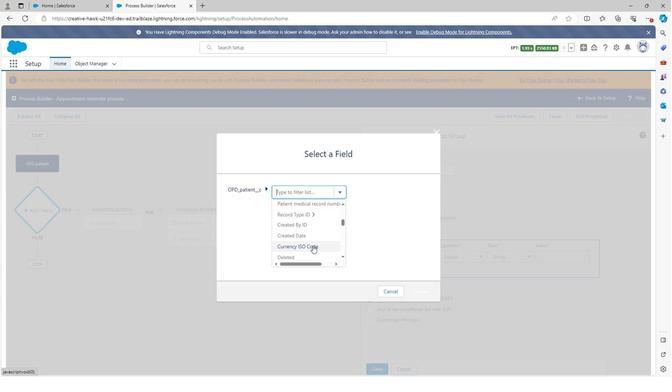 
Action: Mouse scrolled (311, 246) with delta (0, 0)
Screenshot: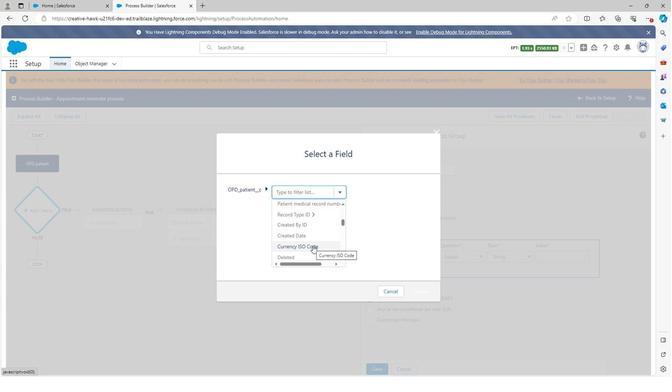 
Action: Mouse scrolled (311, 246) with delta (0, 0)
Screenshot: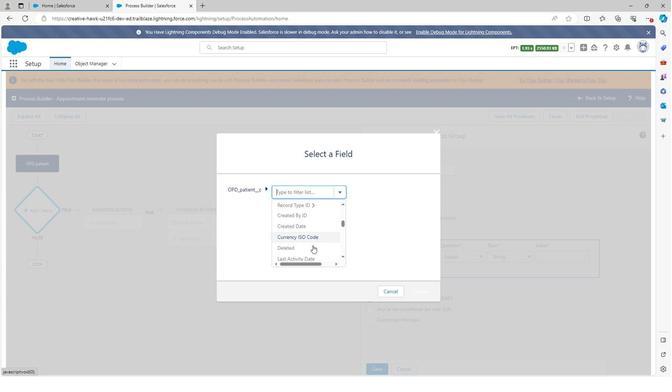 
Action: Mouse scrolled (311, 246) with delta (0, 0)
Screenshot: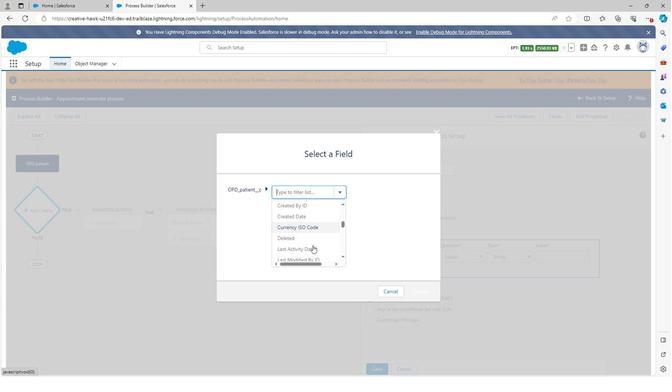 
Action: Mouse scrolled (311, 246) with delta (0, 0)
Screenshot: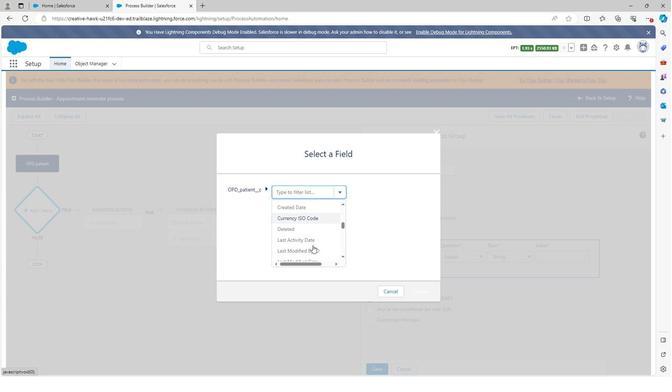 
Action: Mouse scrolled (311, 246) with delta (0, 0)
Screenshot: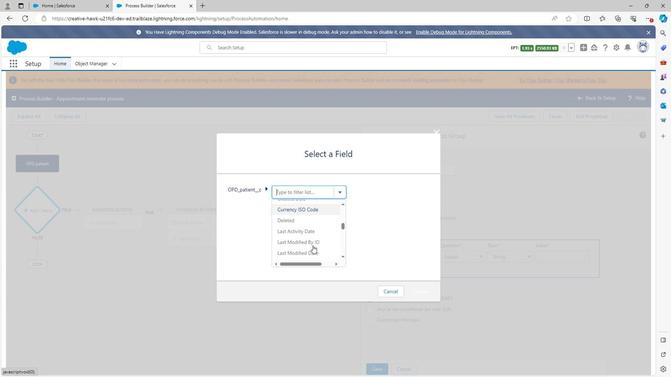 
Action: Mouse scrolled (311, 246) with delta (0, 0)
Screenshot: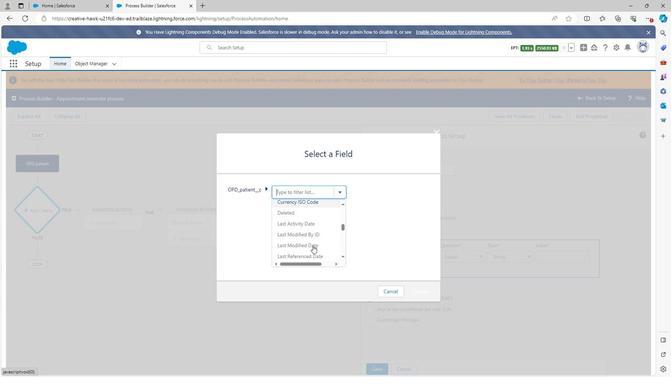
Action: Mouse scrolled (311, 246) with delta (0, 0)
Screenshot: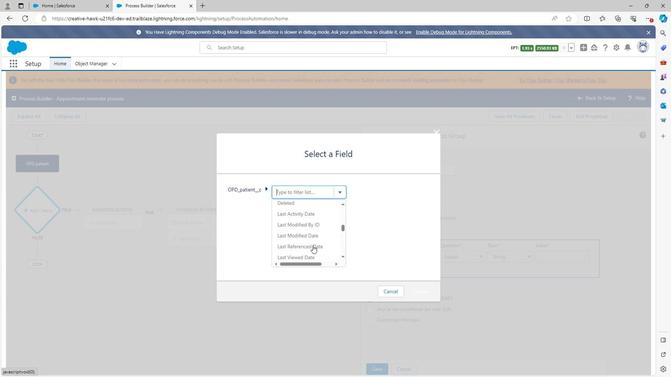 
Action: Mouse scrolled (311, 246) with delta (0, 0)
Screenshot: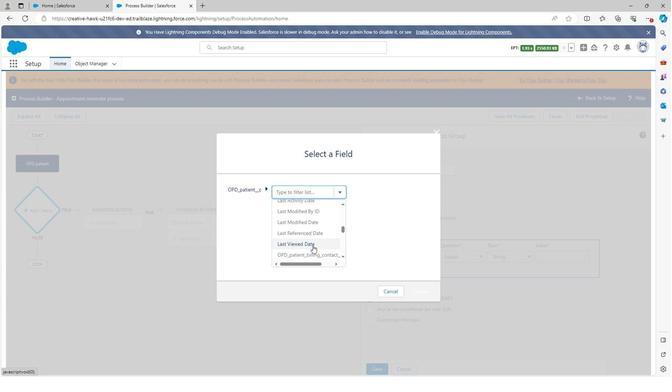 
Action: Mouse scrolled (311, 246) with delta (0, 0)
Screenshot: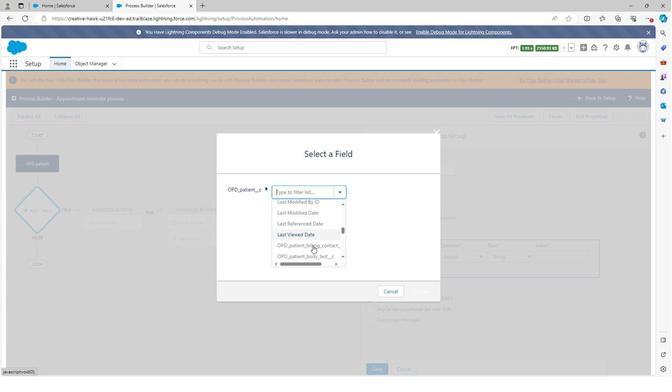 
Action: Mouse scrolled (311, 246) with delta (0, 0)
Screenshot: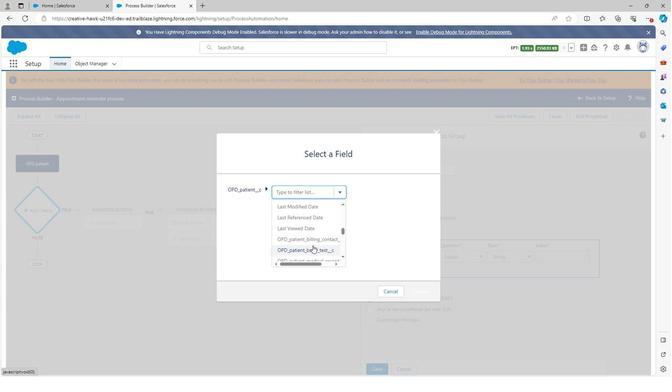 
Action: Mouse scrolled (311, 246) with delta (0, 0)
Screenshot: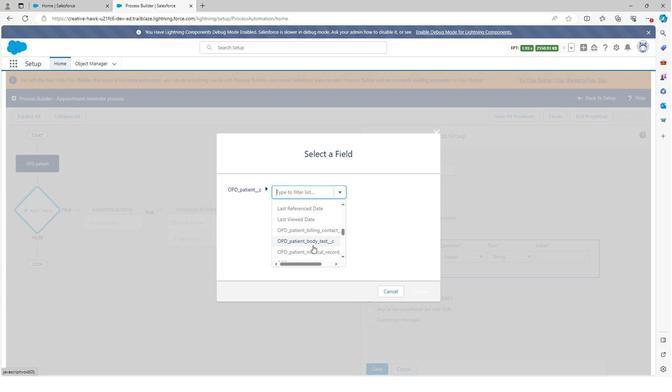 
Action: Mouse scrolled (311, 246) with delta (0, 0)
Screenshot: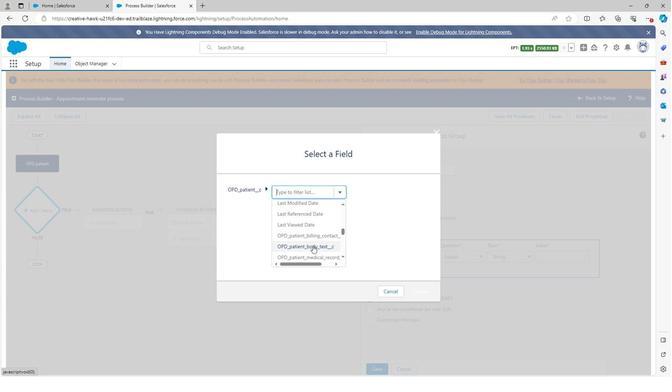 
Action: Mouse scrolled (311, 246) with delta (0, 0)
Screenshot: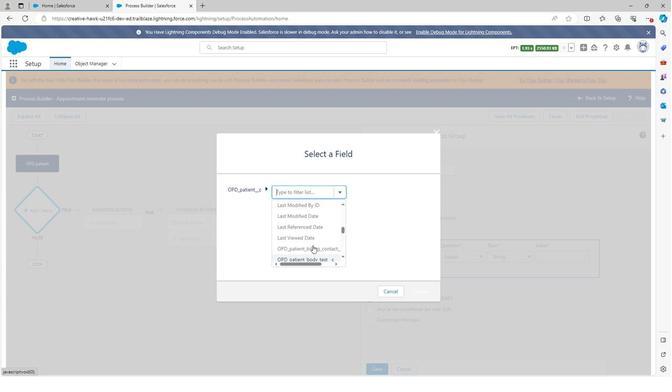 
Action: Mouse scrolled (311, 246) with delta (0, 0)
Screenshot: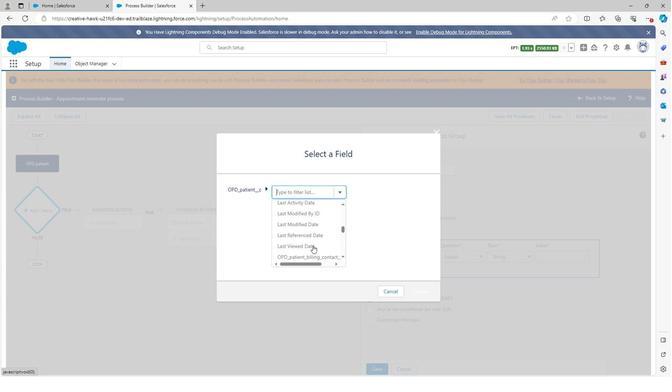 
Action: Mouse scrolled (311, 246) with delta (0, 0)
Screenshot: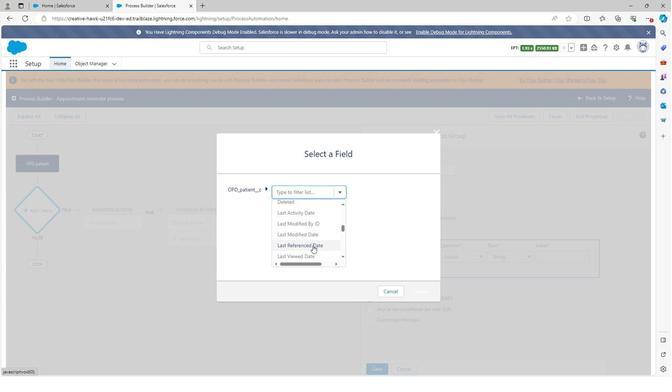 
Action: Mouse scrolled (311, 246) with delta (0, 0)
Screenshot: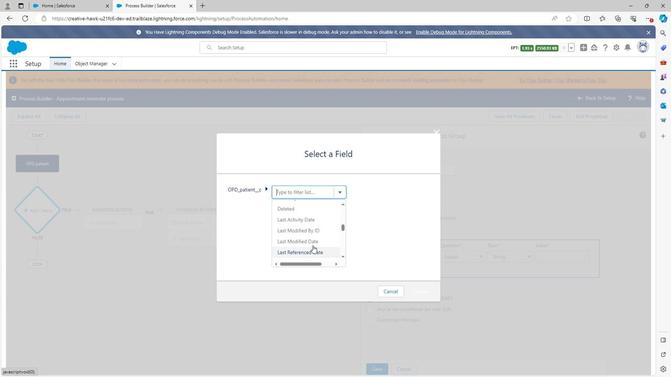 
Action: Mouse scrolled (311, 246) with delta (0, 0)
Screenshot: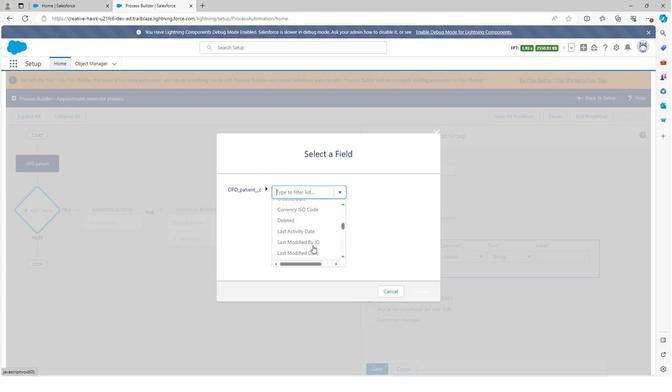 
Action: Mouse scrolled (311, 246) with delta (0, 0)
Screenshot: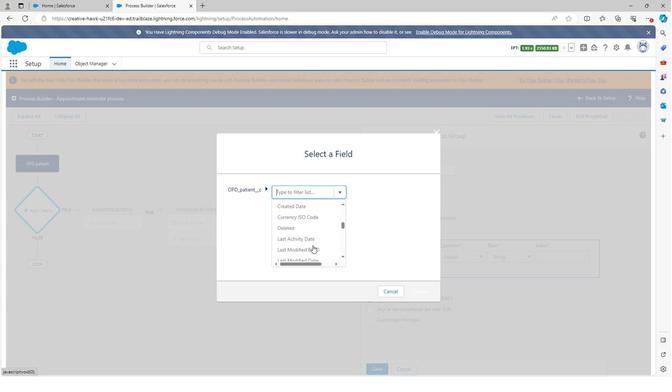 
Action: Mouse scrolled (311, 246) with delta (0, 0)
Screenshot: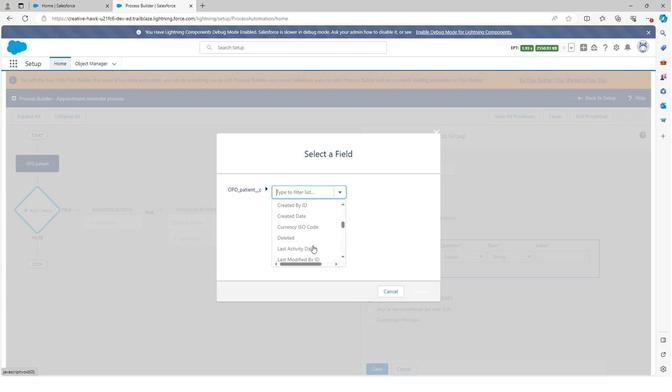 
Action: Mouse scrolled (311, 246) with delta (0, 0)
